 Task: Use Screen flow to show use case on Inmate activities custom object.
Action: Mouse moved to (824, 52)
Screenshot: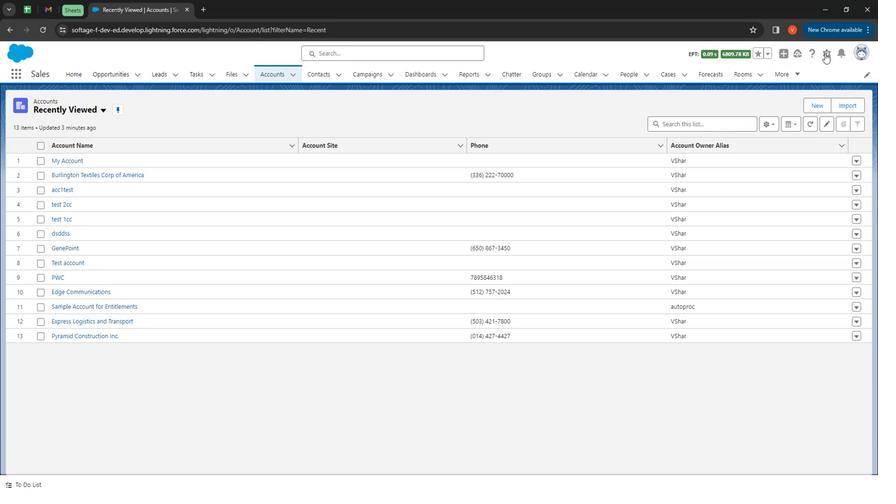 
Action: Mouse pressed left at (824, 52)
Screenshot: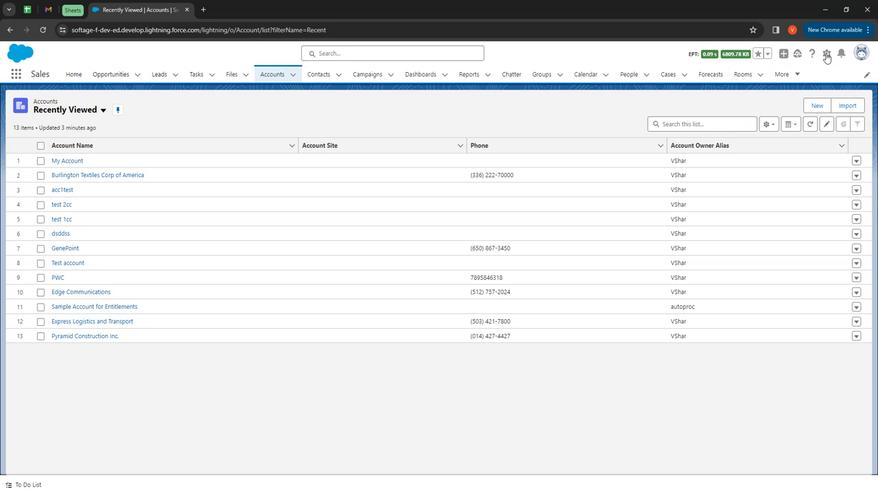 
Action: Mouse moved to (806, 82)
Screenshot: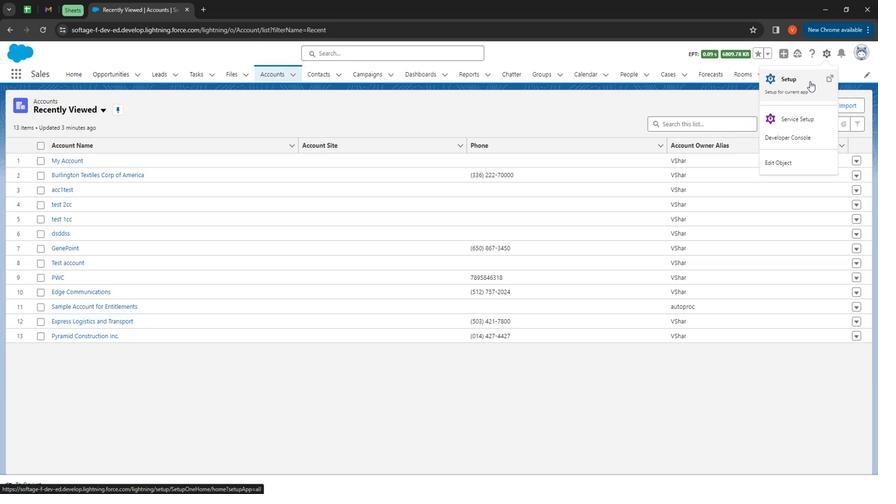 
Action: Mouse pressed left at (806, 82)
Screenshot: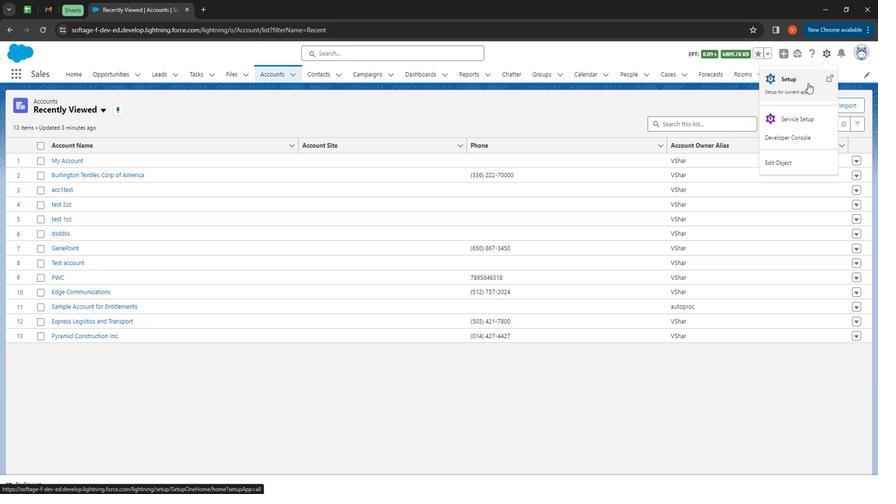 
Action: Mouse moved to (36, 101)
Screenshot: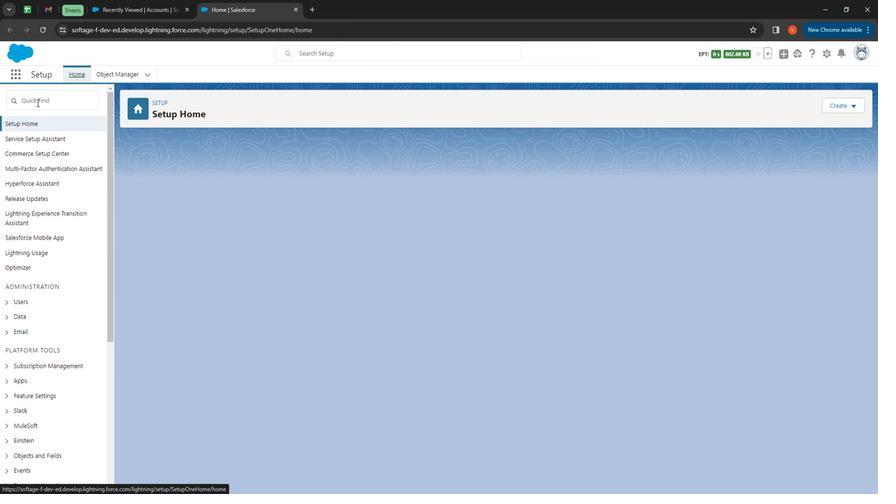 
Action: Mouse pressed left at (36, 101)
Screenshot: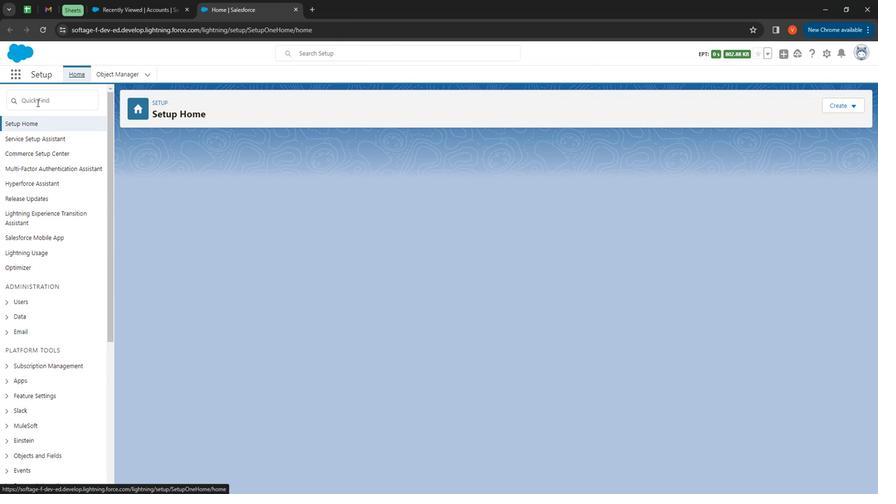 
Action: Mouse moved to (44, 102)
Screenshot: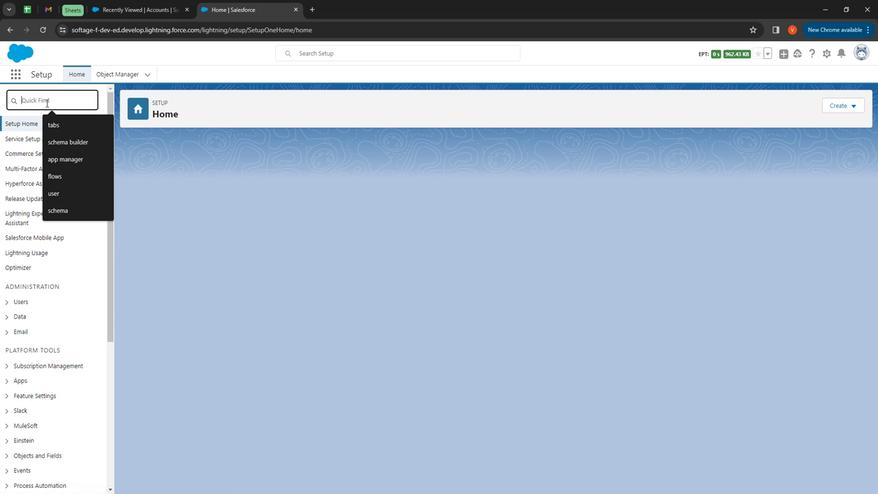 
Action: Key pressed flow
Screenshot: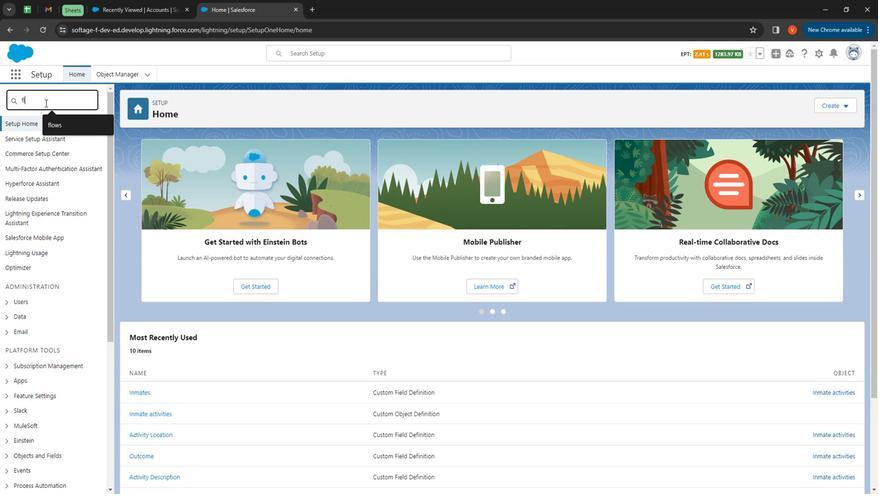 
Action: Mouse moved to (43, 131)
Screenshot: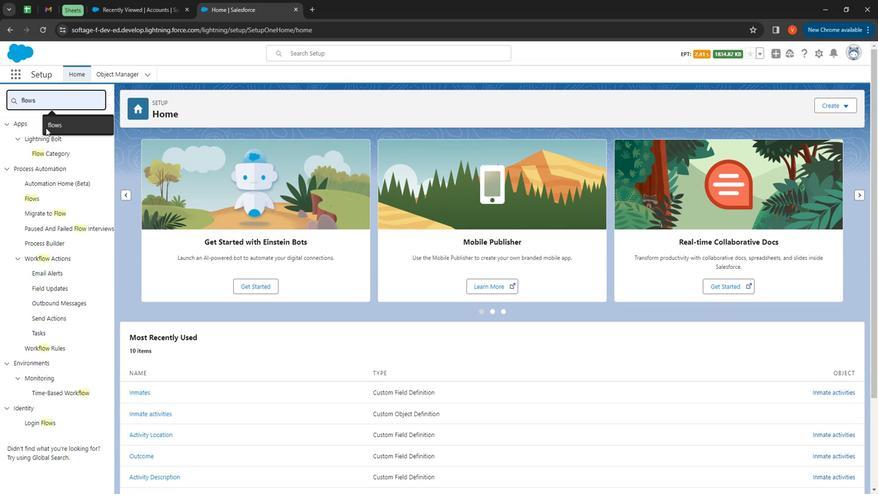 
Action: Key pressed s
Screenshot: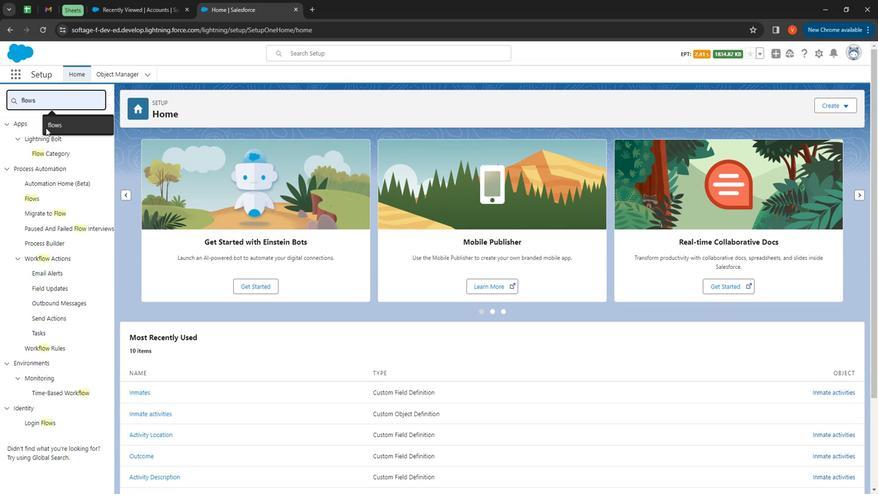 
Action: Mouse moved to (35, 135)
Screenshot: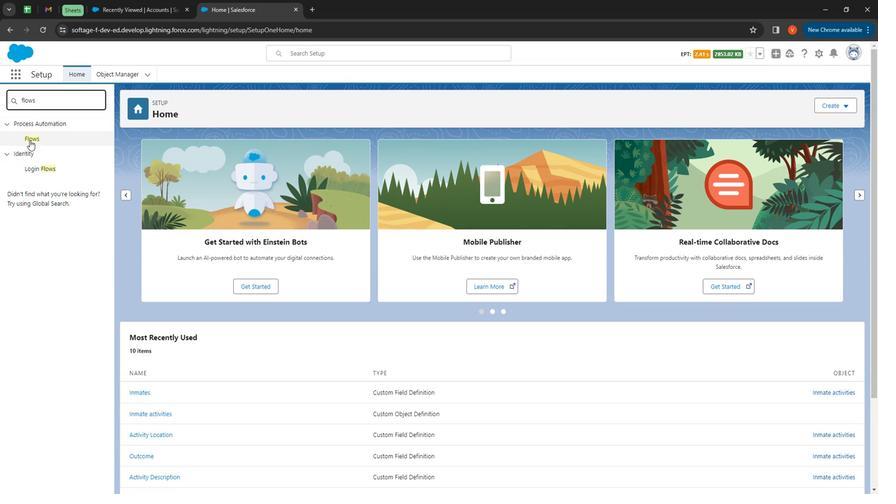 
Action: Mouse pressed left at (35, 135)
Screenshot: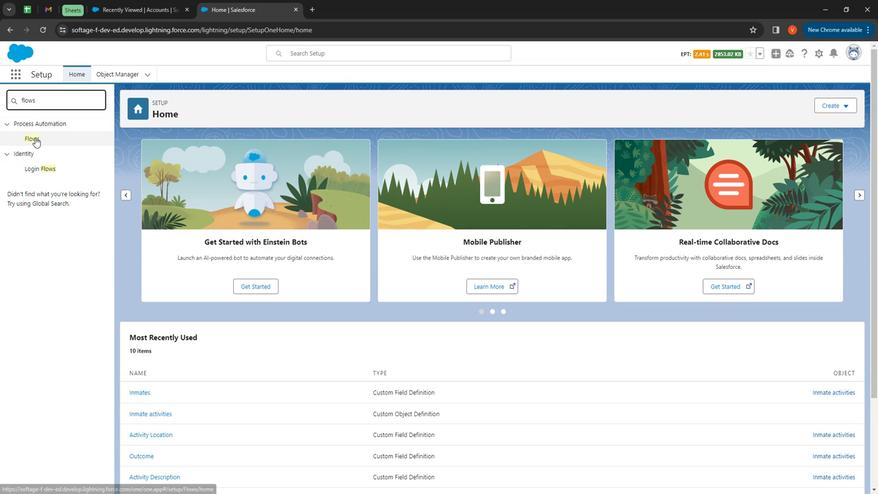 
Action: Mouse moved to (840, 108)
Screenshot: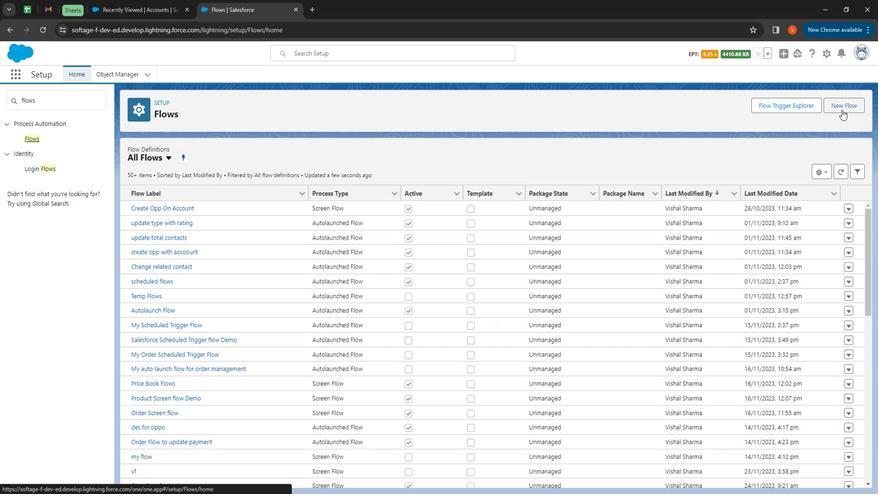 
Action: Mouse pressed left at (840, 108)
Screenshot: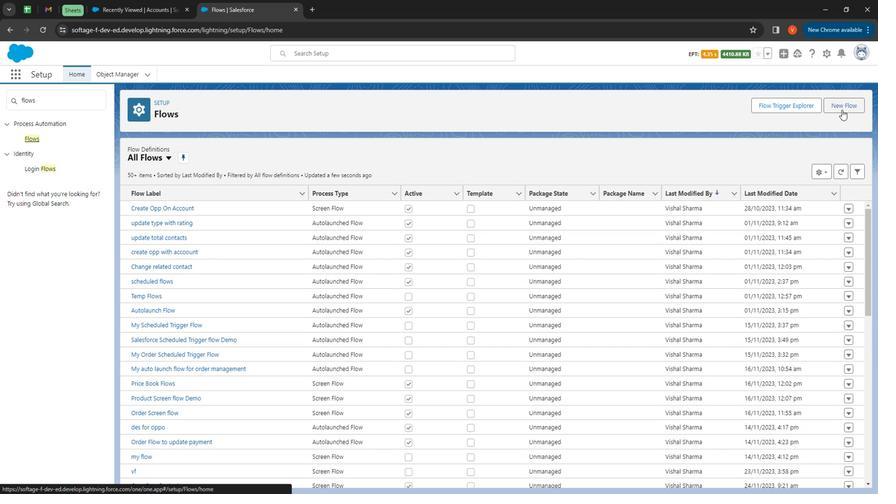 
Action: Mouse moved to (693, 365)
Screenshot: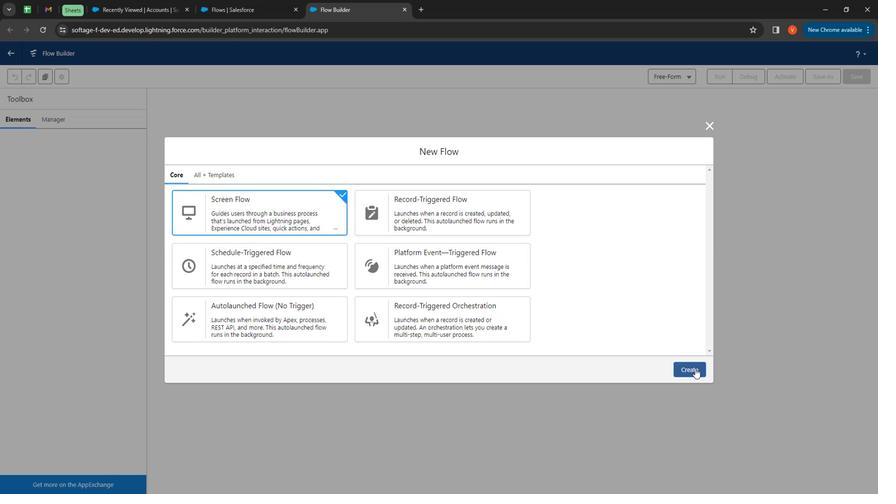 
Action: Mouse pressed left at (693, 365)
Screenshot: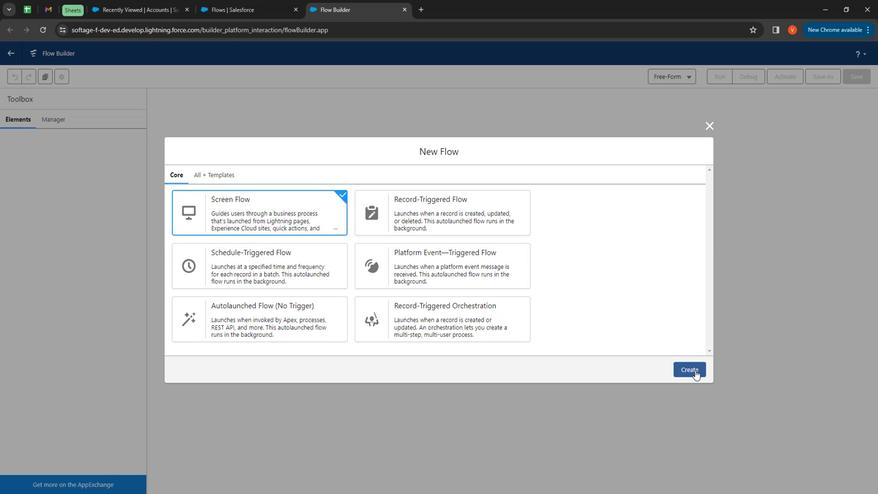 
Action: Mouse moved to (446, 166)
Screenshot: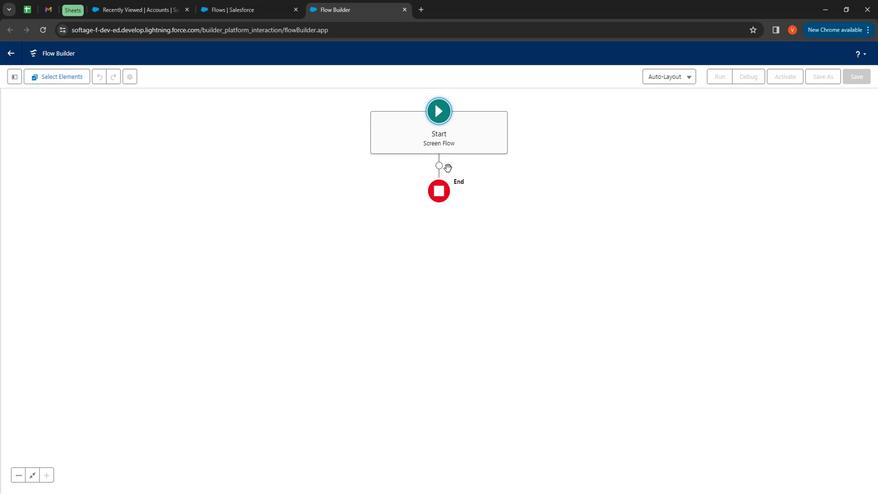 
Action: Mouse pressed left at (446, 166)
Screenshot: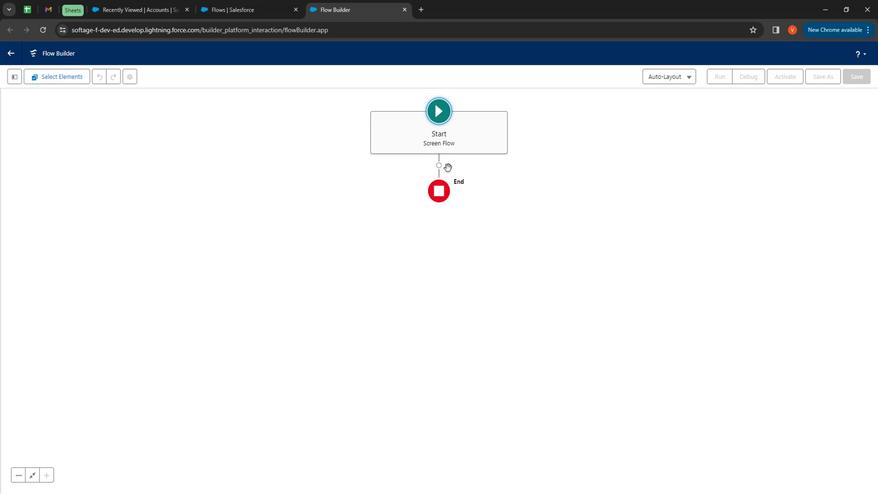 
Action: Mouse moved to (438, 164)
Screenshot: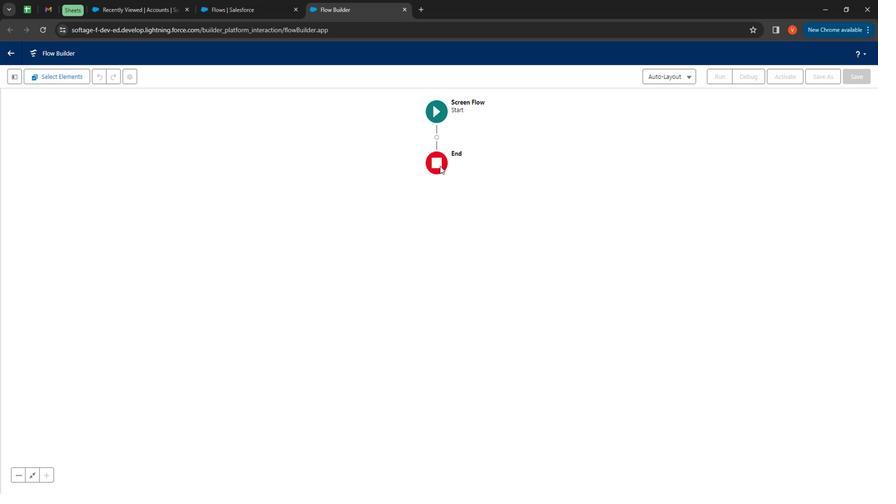 
Action: Mouse pressed left at (438, 164)
Screenshot: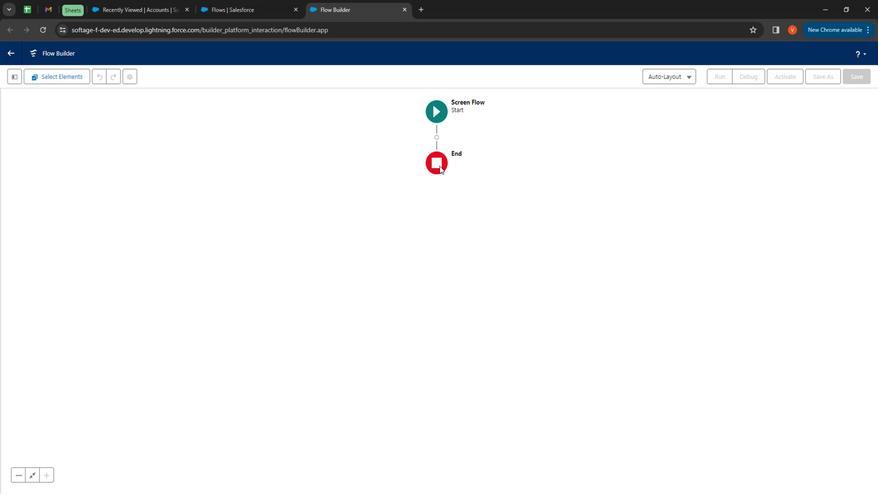 
Action: Mouse moved to (435, 137)
Screenshot: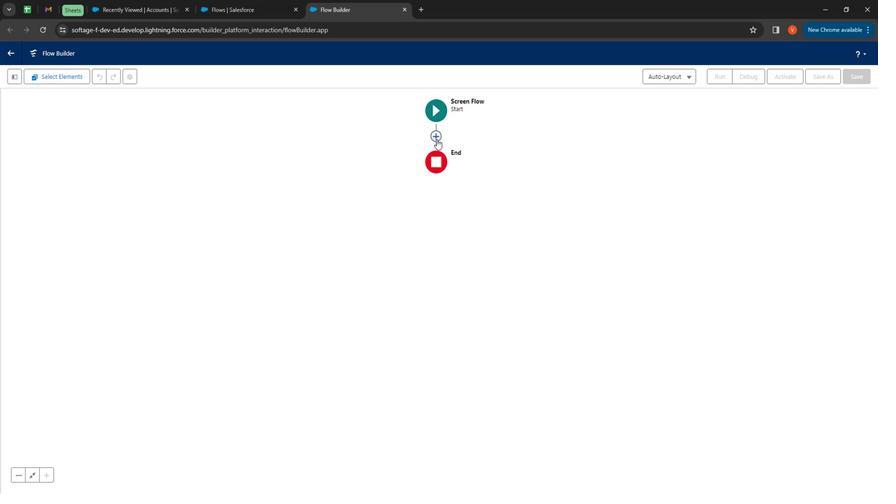 
Action: Mouse pressed left at (435, 137)
Screenshot: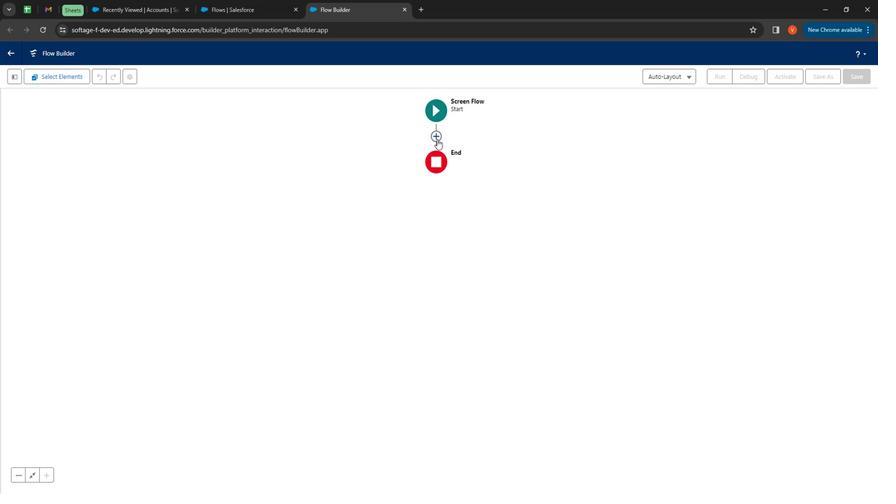 
Action: Mouse moved to (406, 205)
Screenshot: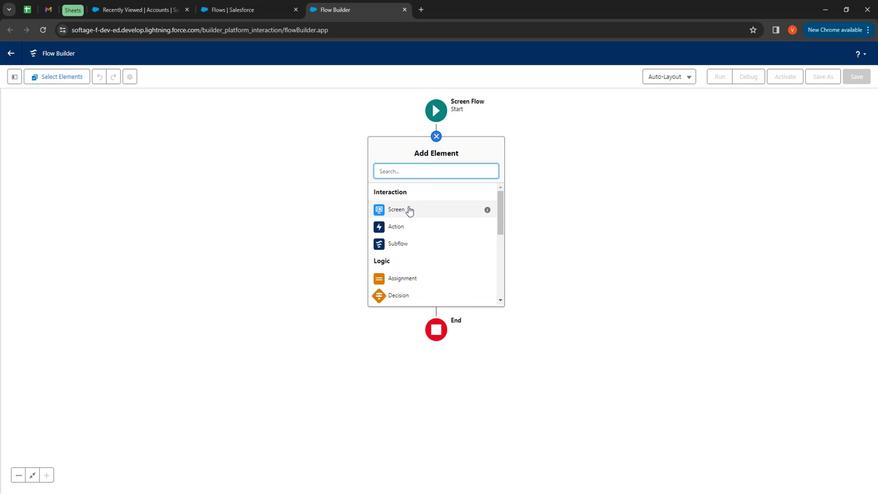 
Action: Mouse pressed left at (406, 205)
Screenshot: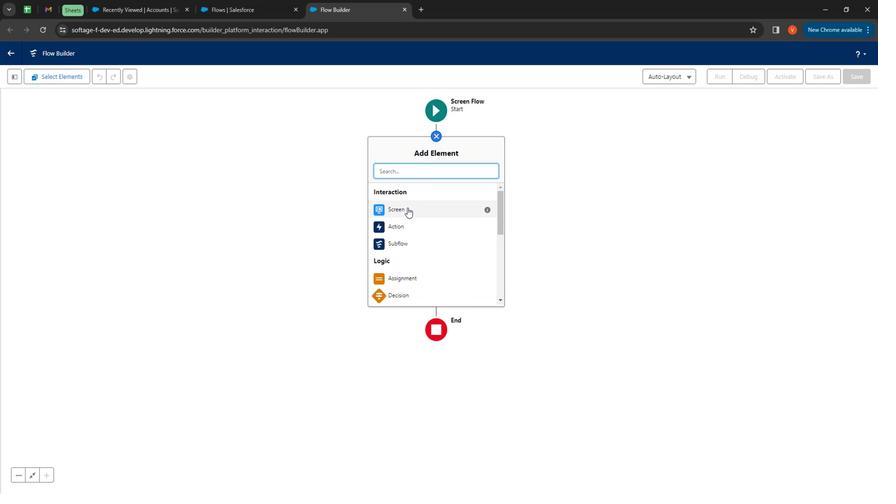 
Action: Mouse moved to (722, 159)
Screenshot: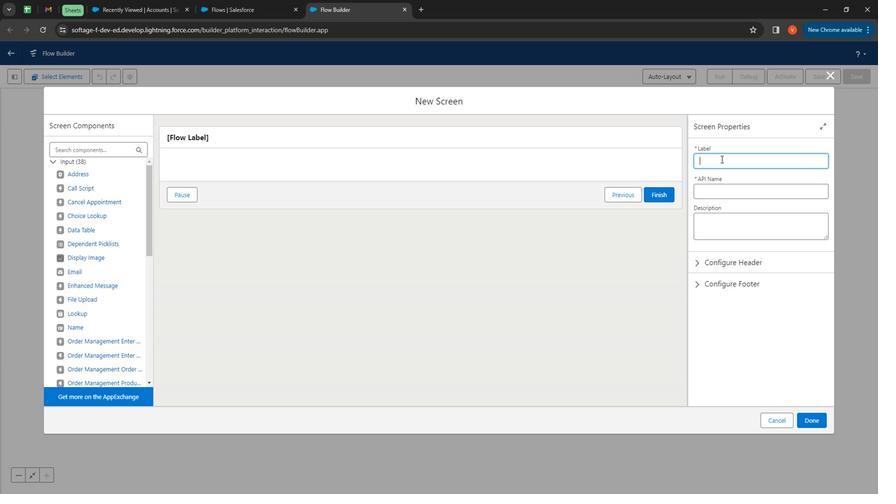 
Action: Mouse pressed left at (722, 159)
Screenshot: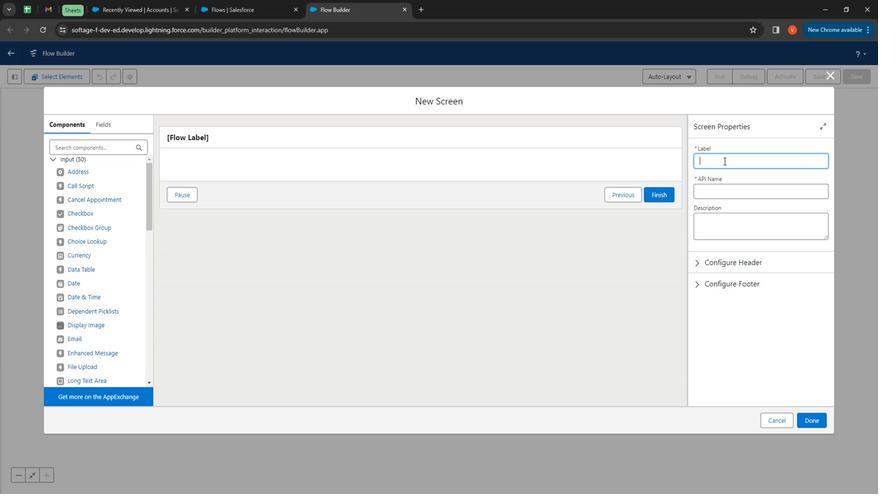 
Action: Key pressed <Key.shift>
Screenshot: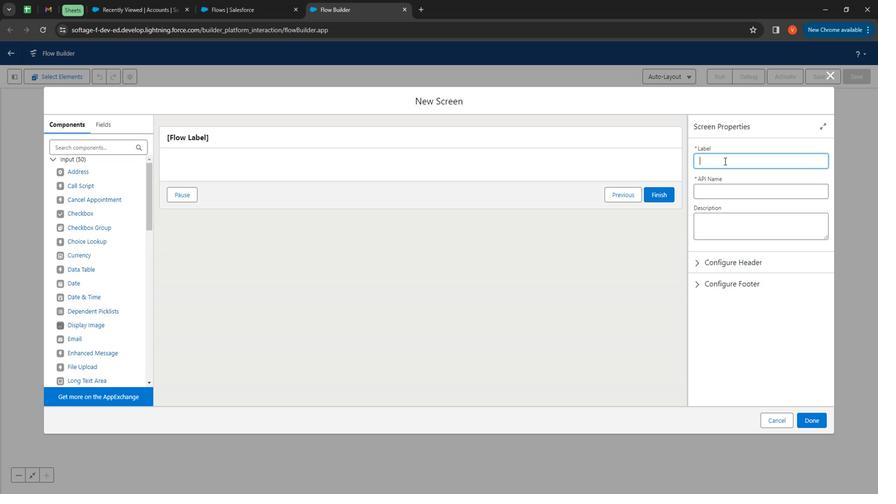 
Action: Mouse moved to (647, 135)
Screenshot: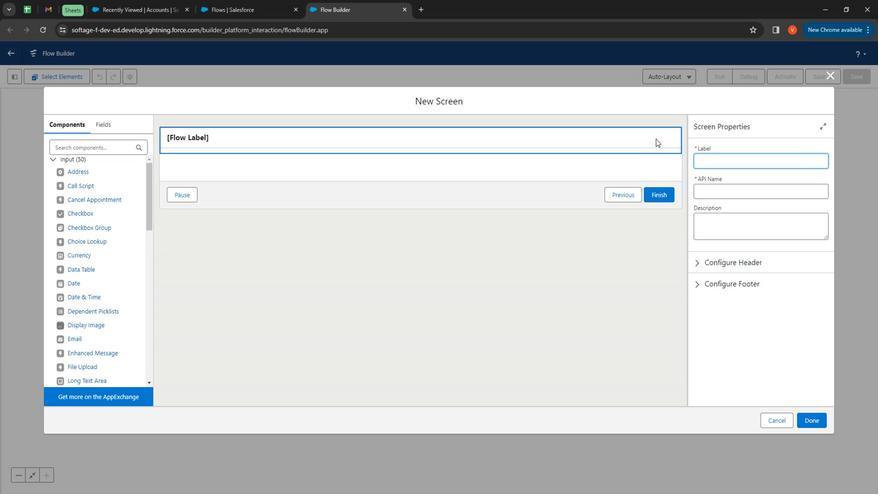 
Action: Key pressed <Key.shift><Key.shift><Key.shift><Key.shift><Key.shift><Key.shift><Key.shift><Key.shift><Key.shift>Inmate<Key.space>activities
Screenshot: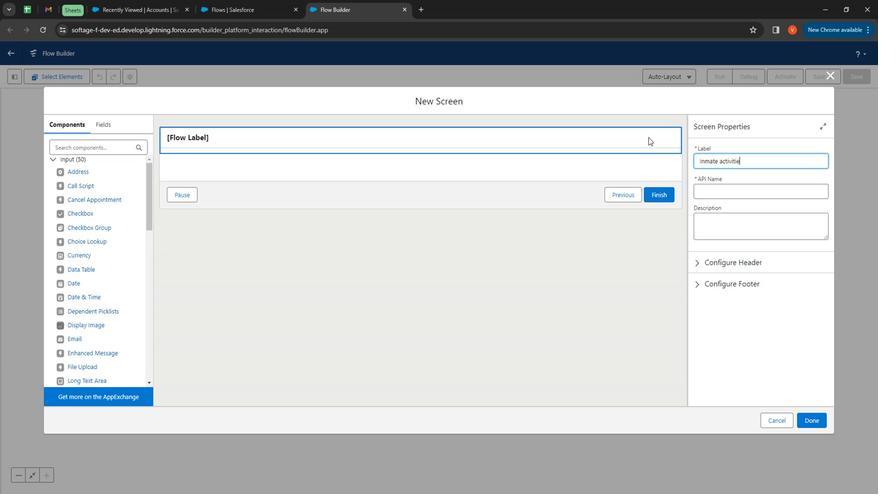 
Action: Mouse moved to (732, 186)
Screenshot: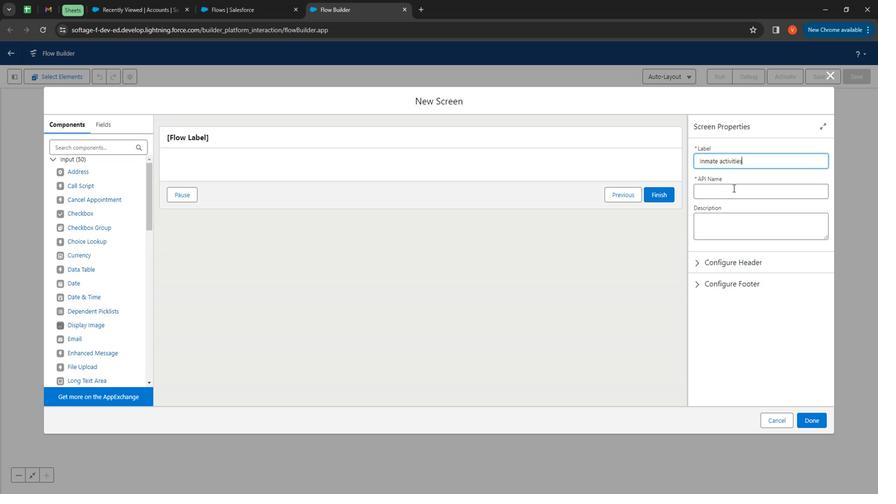 
Action: Mouse pressed left at (732, 186)
Screenshot: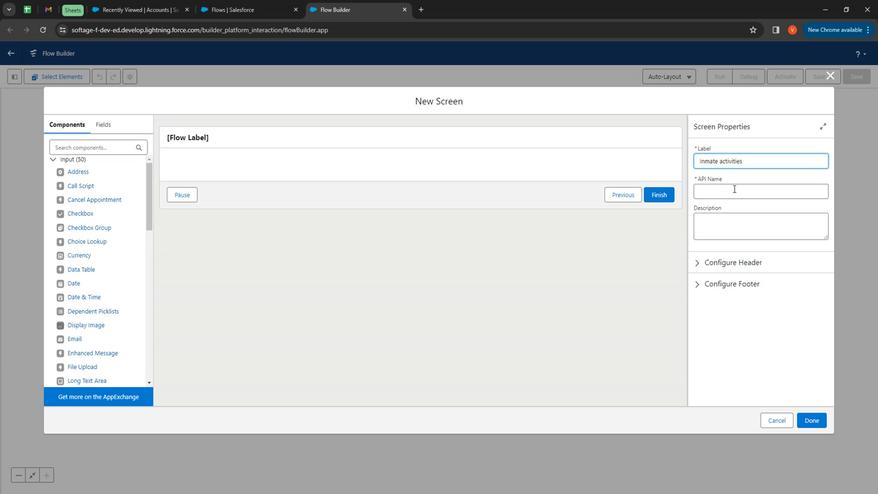 
Action: Mouse moved to (743, 220)
Screenshot: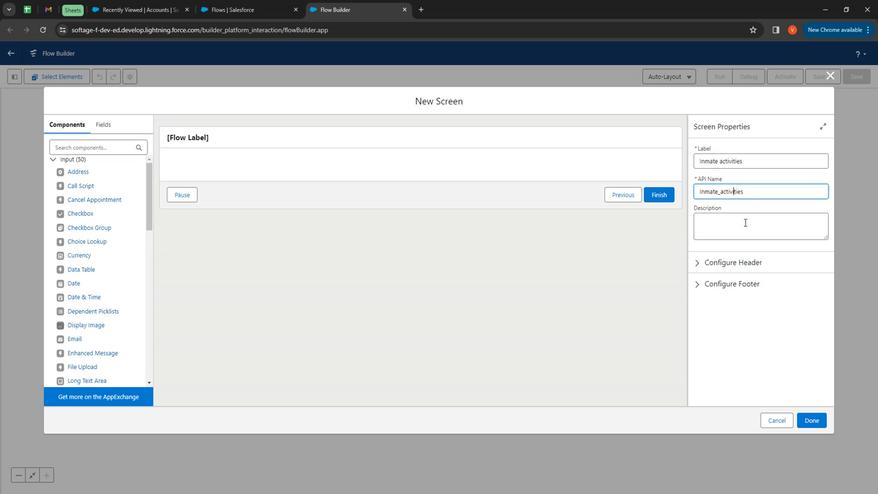 
Action: Mouse pressed left at (743, 220)
Screenshot: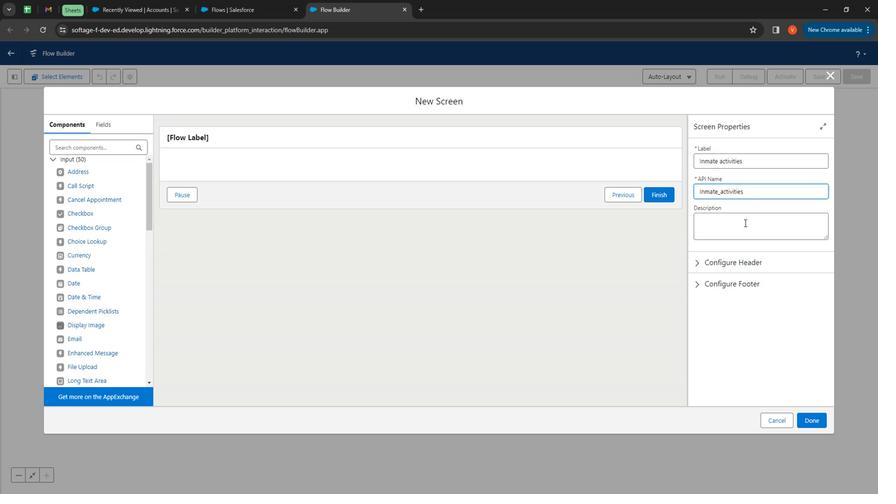 
Action: Mouse moved to (744, 221)
Screenshot: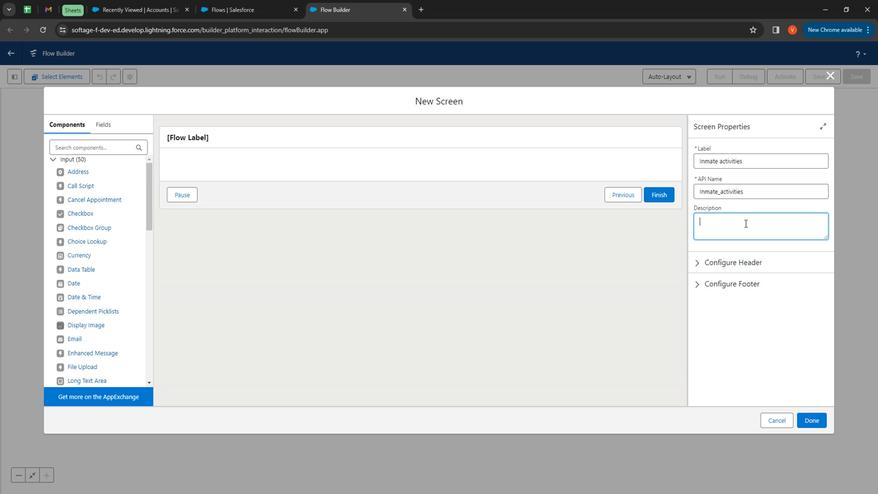 
Action: Key pressed <Key.shift>
Screenshot: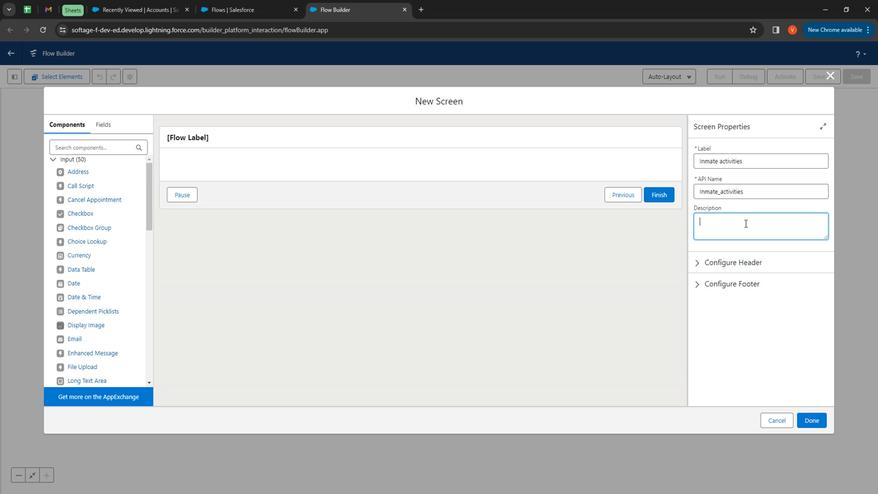 
Action: Mouse moved to (723, 207)
Screenshot: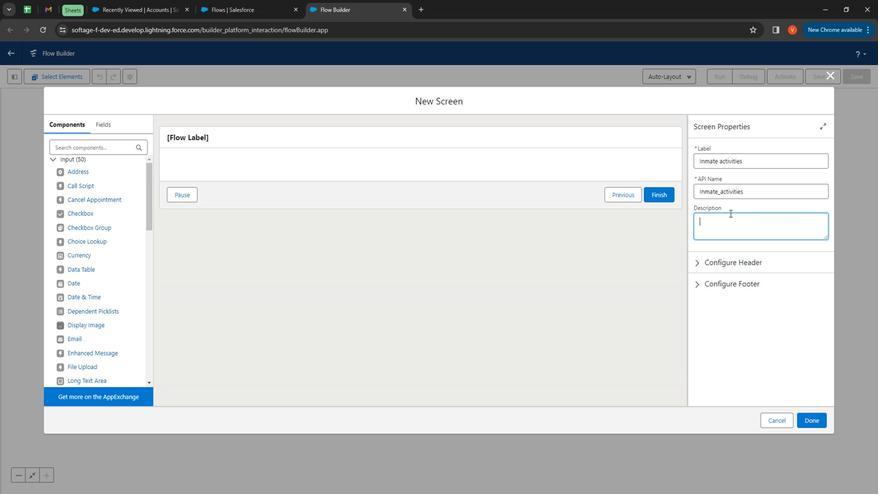
Action: Key pressed <Key.shift><Key.shift>Inmate<Key.space>activities<Key.space>screen<Key.space>component
Screenshot: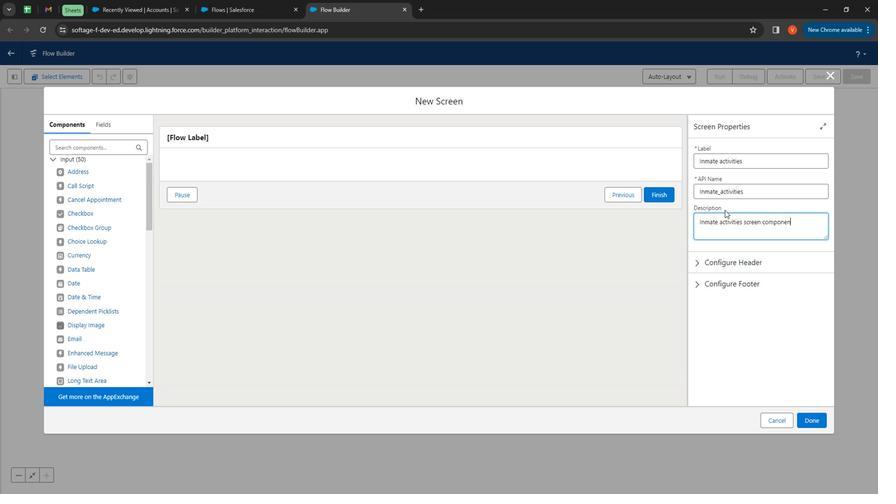 
Action: Mouse moved to (67, 145)
Screenshot: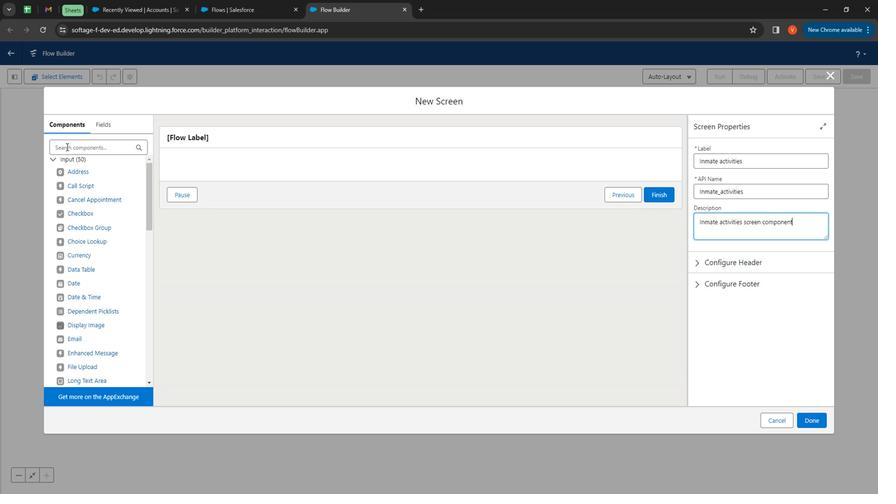 
Action: Mouse pressed left at (67, 145)
Screenshot: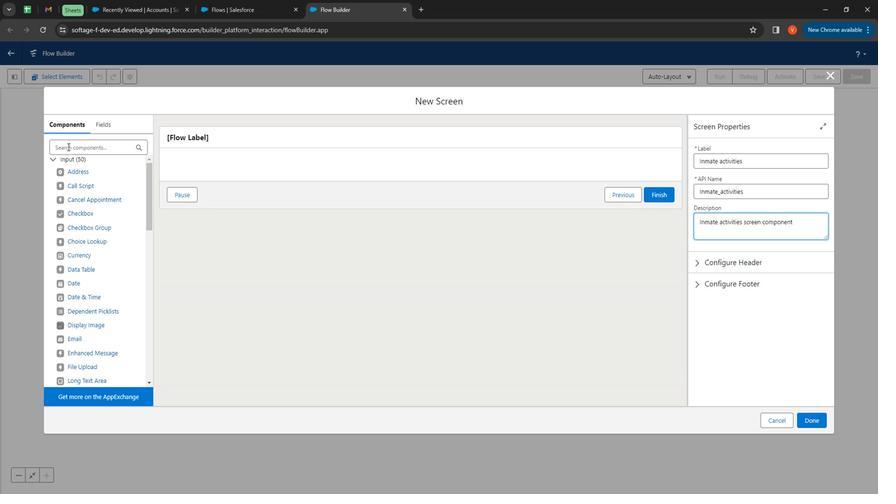 
Action: Mouse moved to (68, 145)
Screenshot: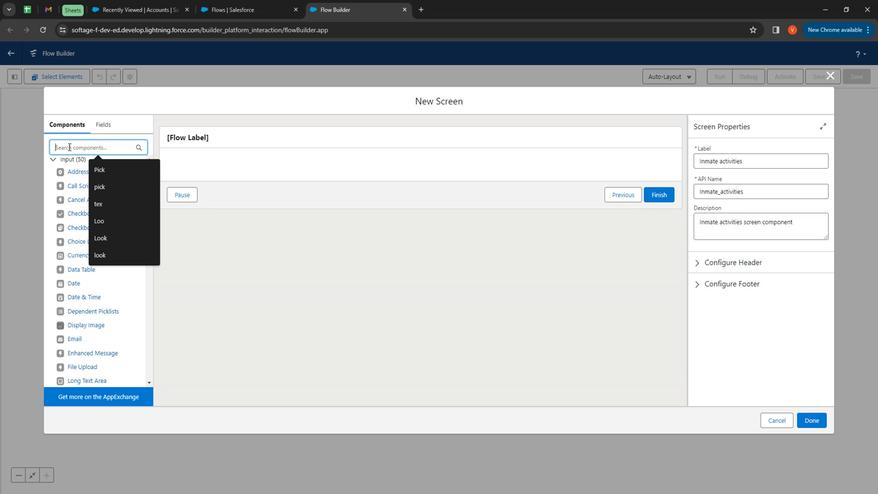 
Action: Key pressed <Key.shift><Key.shift><Key.shift><Key.shift><Key.shift><Key.shift><Key.shift><Key.shift><Key.shift><Key.shift><Key.shift><Key.shift><Key.shift><Key.shift><Key.shift><Key.shift><Key.shift><Key.shift><Key.shift><Key.shift><Key.shift><Key.shift><Key.shift><Key.shift><Key.shift><Key.shift><Key.shift><Key.shift><Key.shift><Key.shift>Long
Screenshot: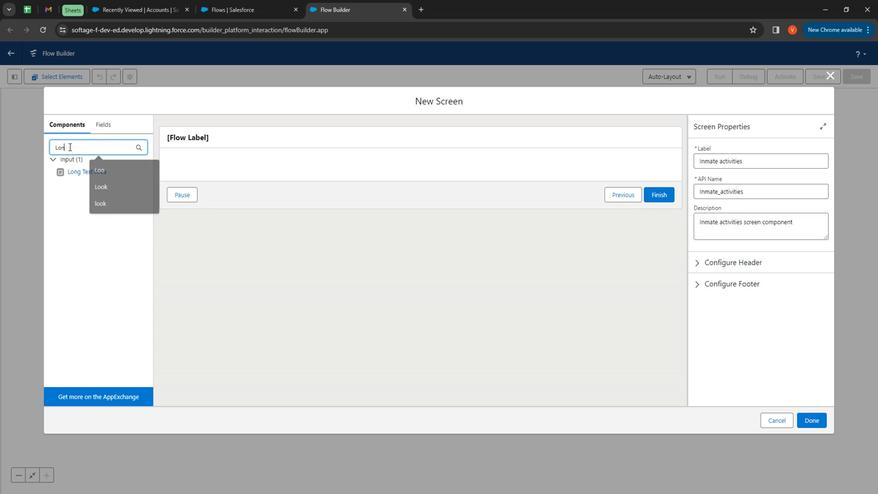 
Action: Mouse moved to (71, 167)
Screenshot: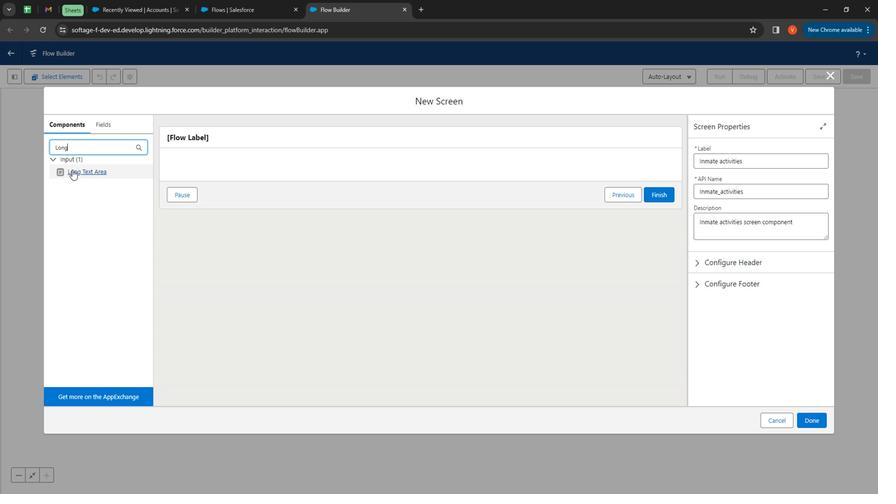 
Action: Mouse pressed left at (71, 167)
Screenshot: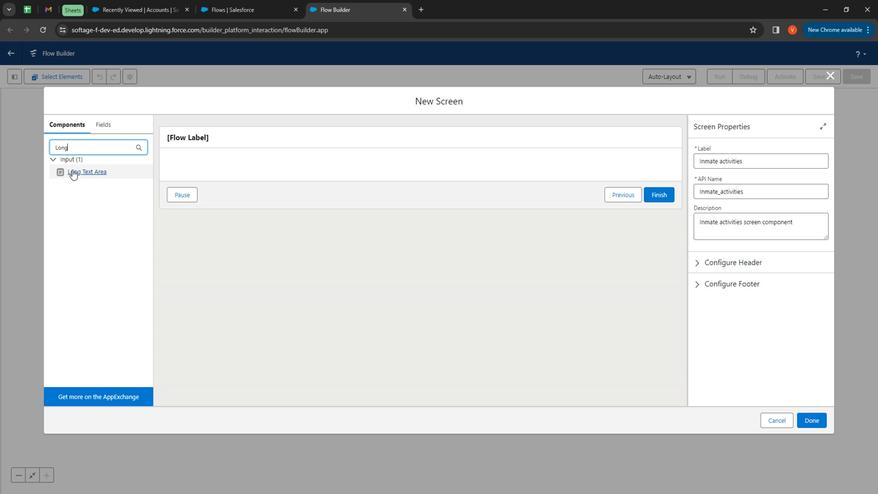 
Action: Mouse moved to (731, 157)
Screenshot: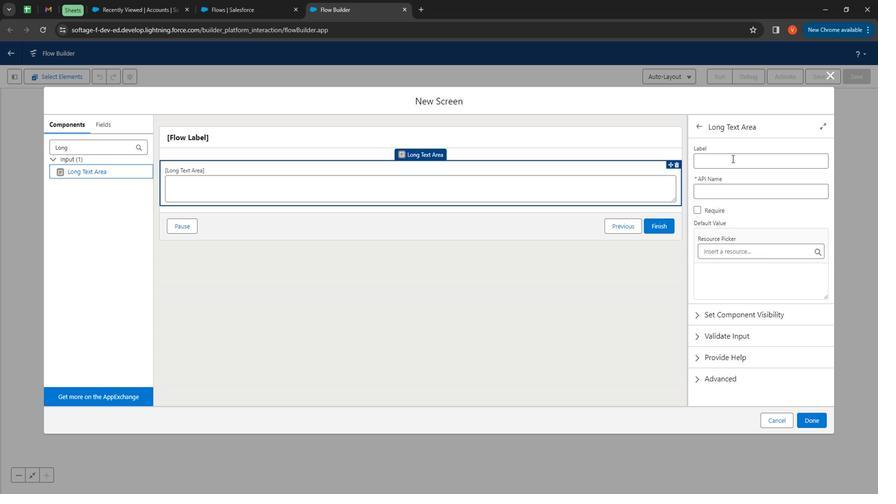 
Action: Mouse pressed left at (731, 157)
Screenshot: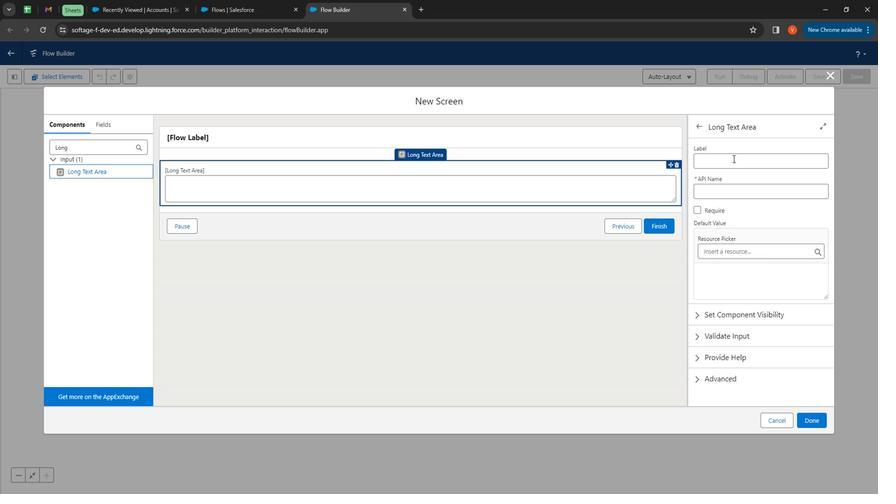 
Action: Key pressed <Key.shift>
Screenshot: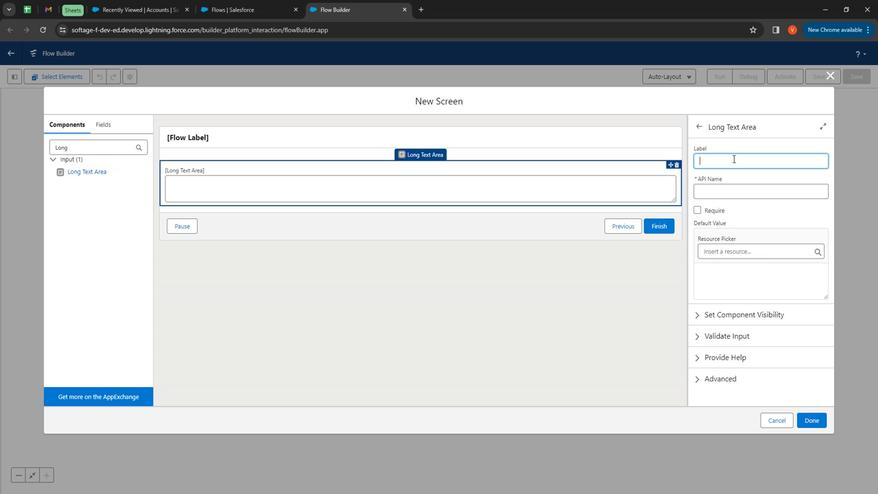 
Action: Mouse moved to (726, 148)
Screenshot: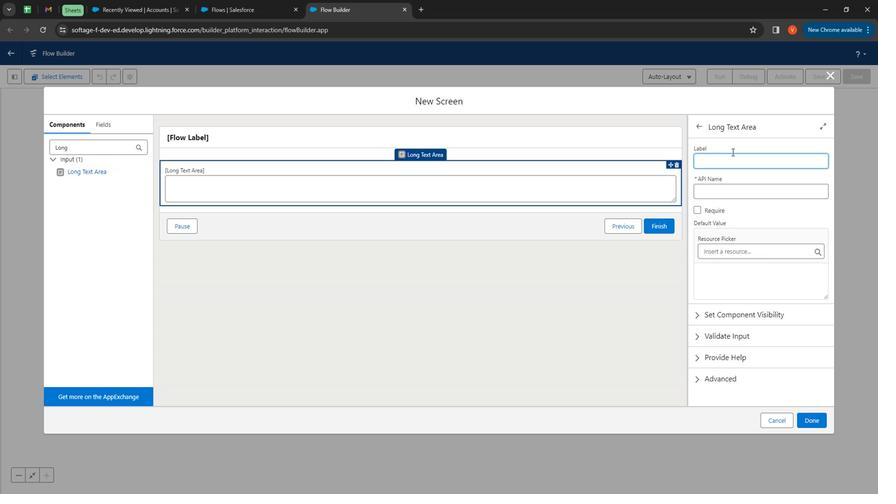 
Action: Key pressed Activity<Key.space><Key.shift>Description
Screenshot: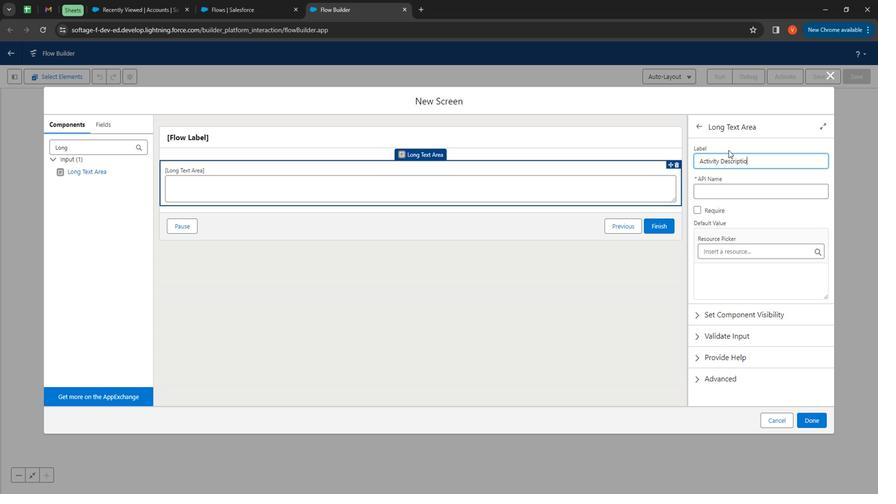 
Action: Mouse moved to (738, 196)
Screenshot: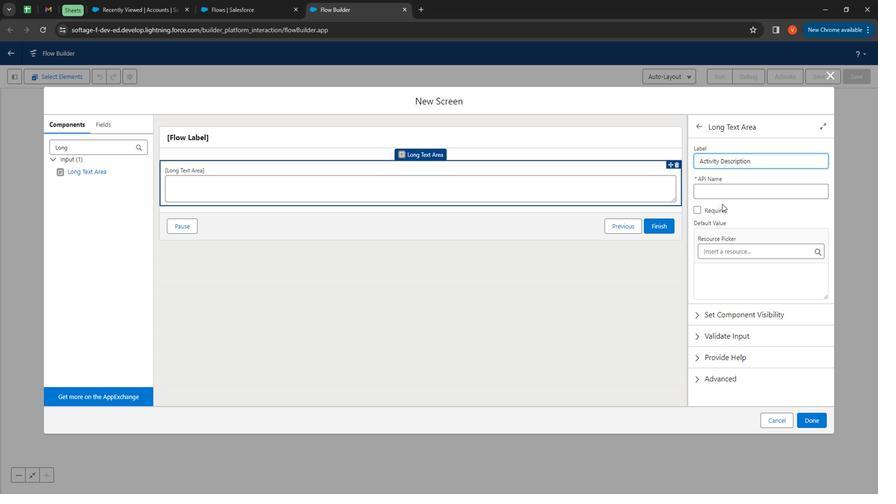 
Action: Mouse pressed left at (738, 196)
Screenshot: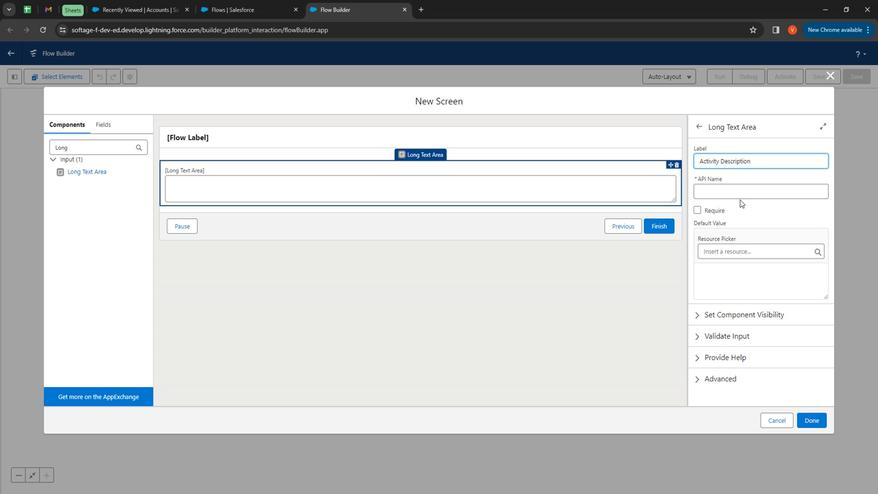 
Action: Mouse moved to (82, 146)
Screenshot: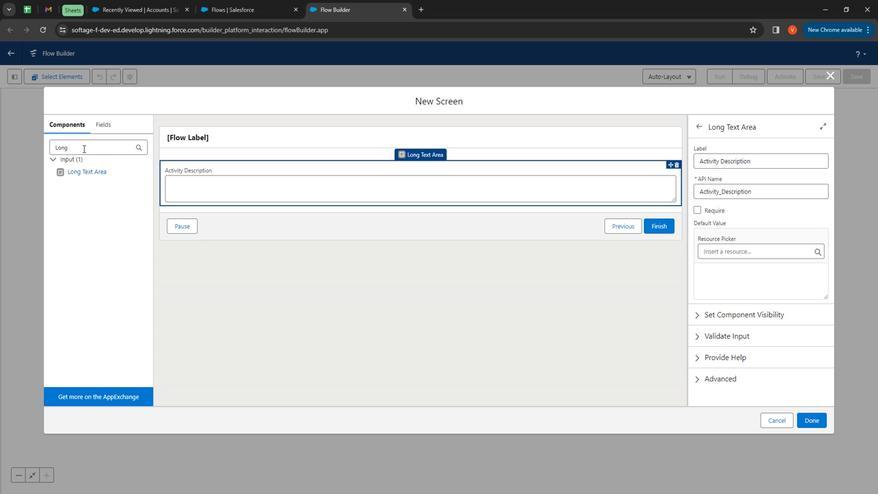 
Action: Mouse pressed left at (82, 146)
Screenshot: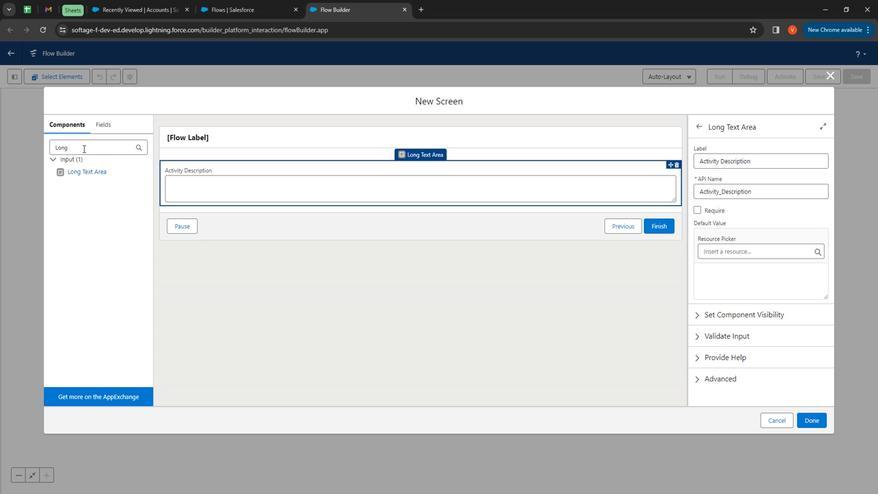
Action: Mouse pressed left at (82, 146)
Screenshot: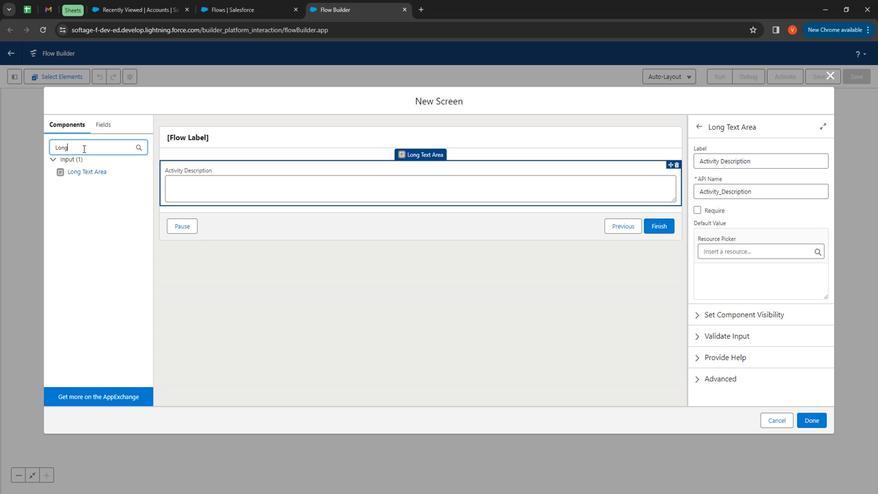 
Action: Key pressed <Key.shift><Key.shift><Key.shift><Key.shift><Key.shift><Key.shift><Key.shift><Key.shift><Key.shift><Key.shift><Key.shift><Key.shift><Key.shift><Key.shift><Key.shift><Key.shift>Ge
Screenshot: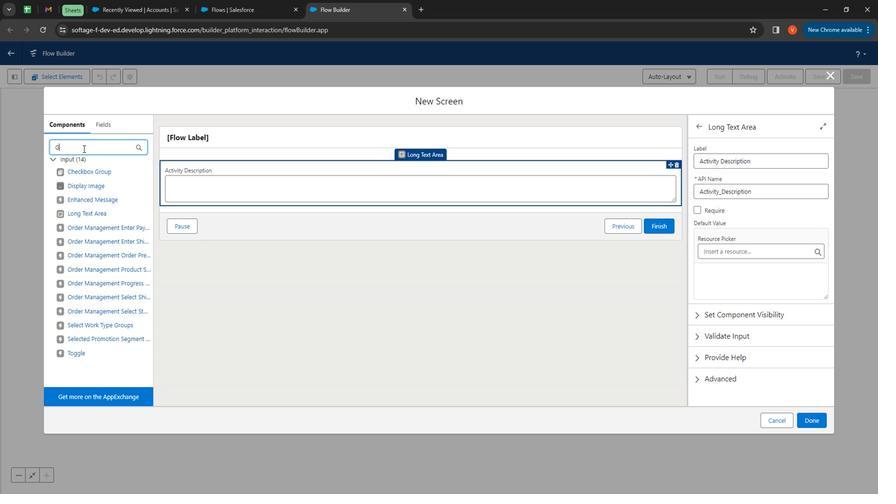 
Action: Mouse moved to (98, 152)
Screenshot: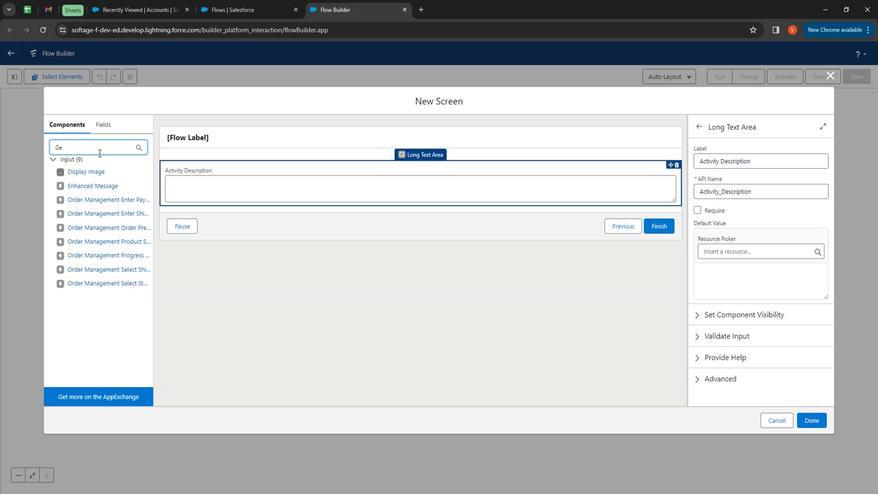 
Action: Key pressed o<Key.backspace><Key.backspace><Key.backspace><Key.backspace>loc<Key.backspace><Key.backspace><Key.backspace><Key.backspace>
Screenshot: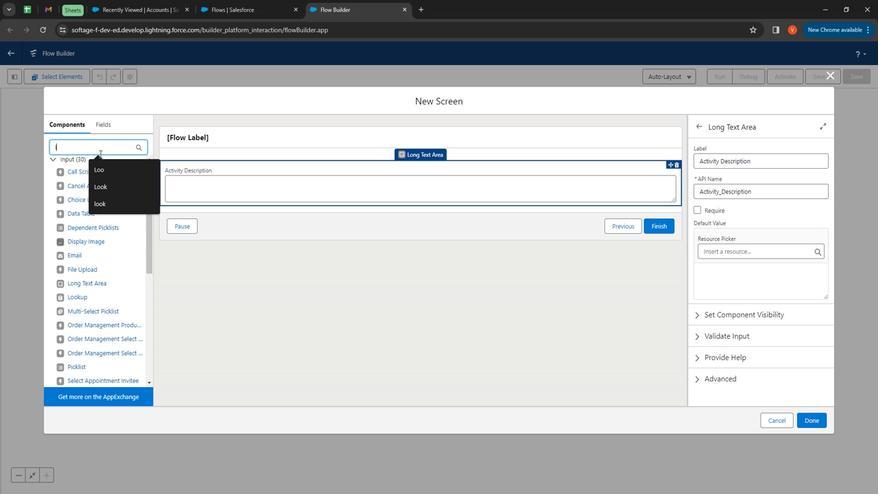 
Action: Mouse moved to (148, 190)
Screenshot: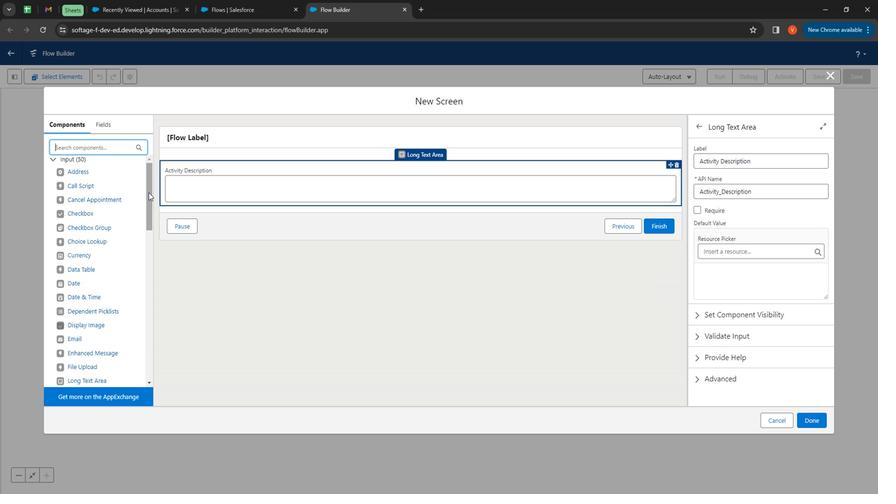 
Action: Mouse pressed left at (148, 190)
Screenshot: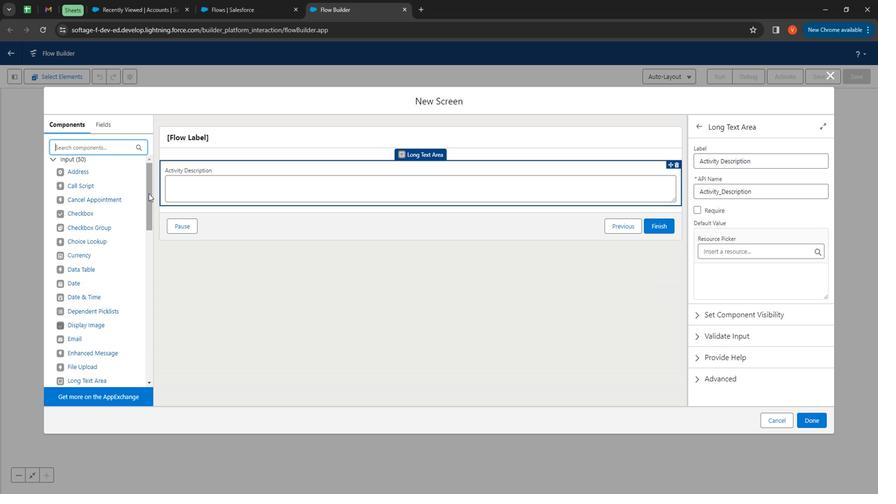
Action: Mouse moved to (101, 142)
Screenshot: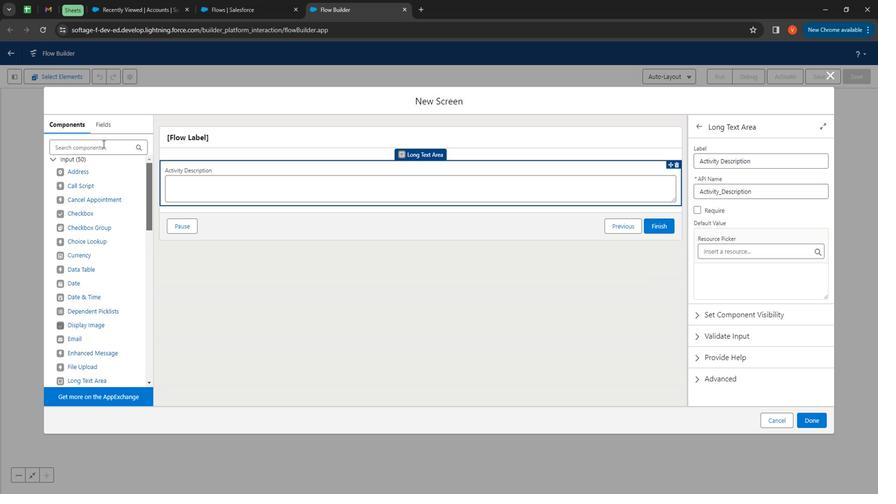 
Action: Mouse pressed left at (101, 142)
Screenshot: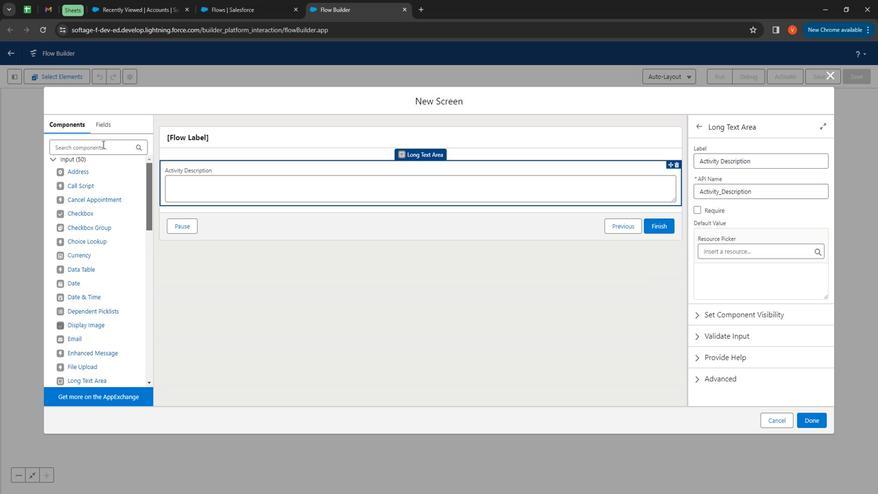 
Action: Mouse moved to (102, 144)
Screenshot: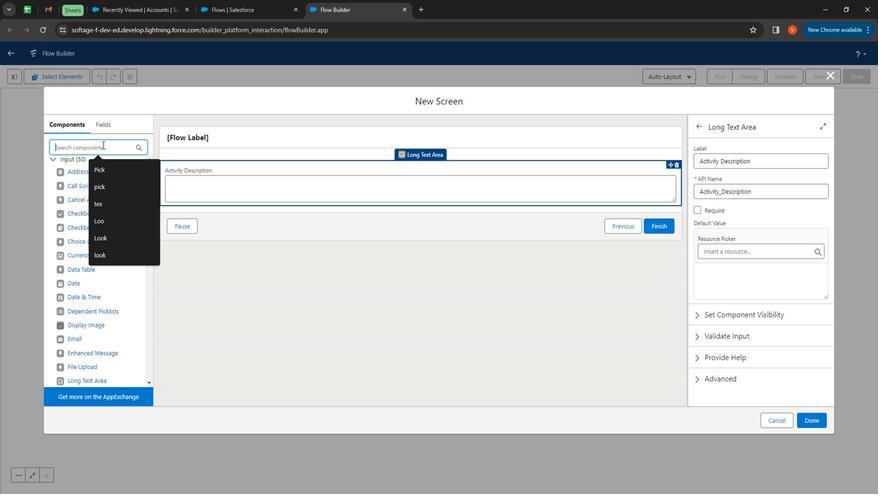 
Action: Key pressed <Key.shift><Key.shift><Key.shift><Key.shift><Key.shift><Key.shift><Key.shift><Key.shift><Key.shift><Key.shift><Key.shift><Key.shift><Key.shift><Key.shift><Key.shift><Key.shift><Key.shift><Key.shift><Key.shift><Key.shift><Key.shift><Key.shift><Key.shift><Key.shift><Key.shift><Key.shift><Key.shift><Key.shift><Key.shift><Key.shift><Key.shift><Key.shift><Key.shift><Key.shift><Key.shift><Key.shift><Key.shift><Key.shift><Key.shift>Pick
Screenshot: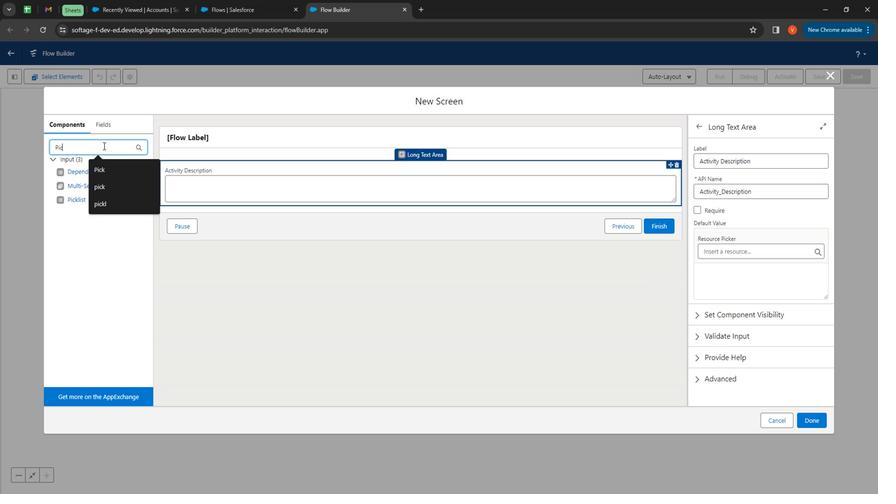 
Action: Mouse moved to (74, 201)
Screenshot: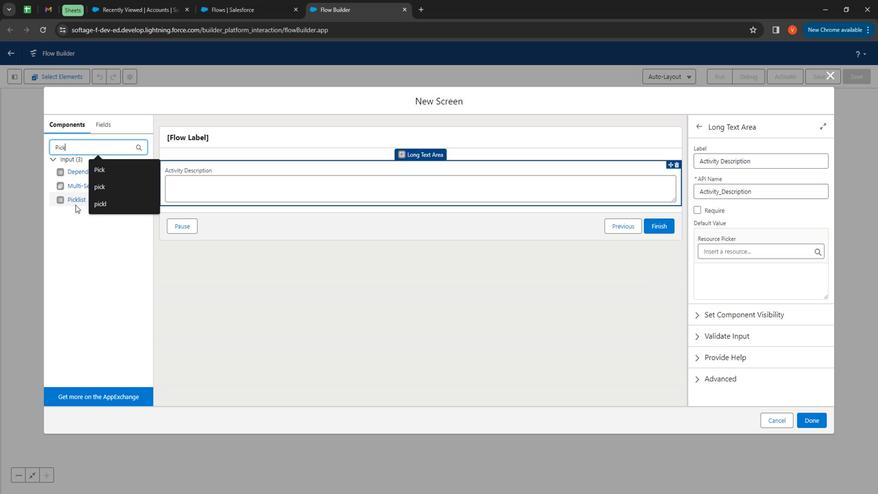 
Action: Mouse pressed left at (74, 201)
Screenshot: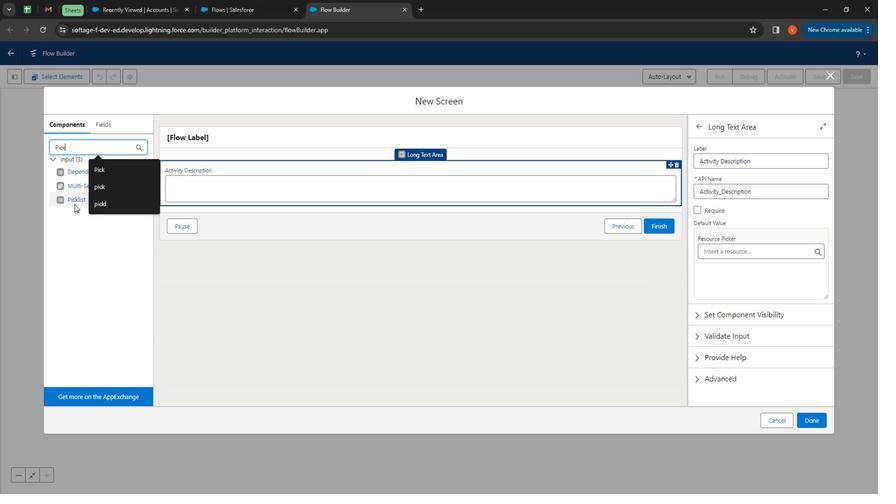
Action: Mouse moved to (730, 161)
Screenshot: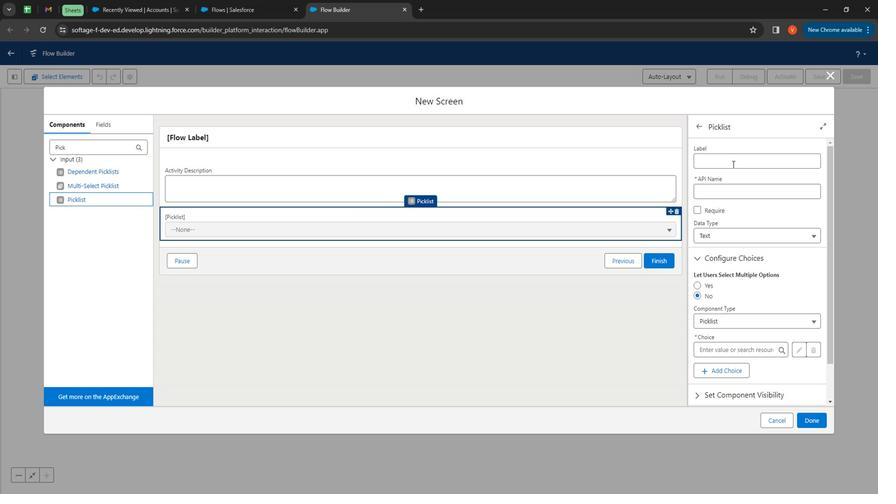 
Action: Mouse pressed left at (730, 161)
Screenshot: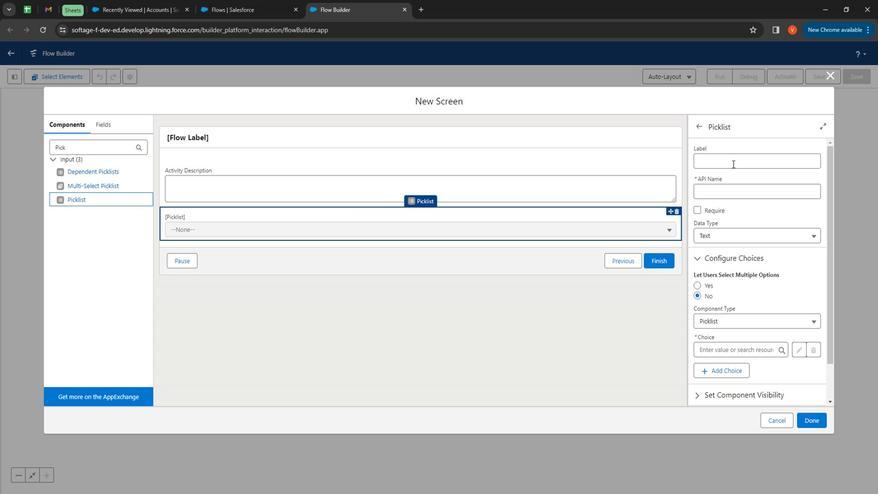 
Action: Mouse moved to (732, 162)
Screenshot: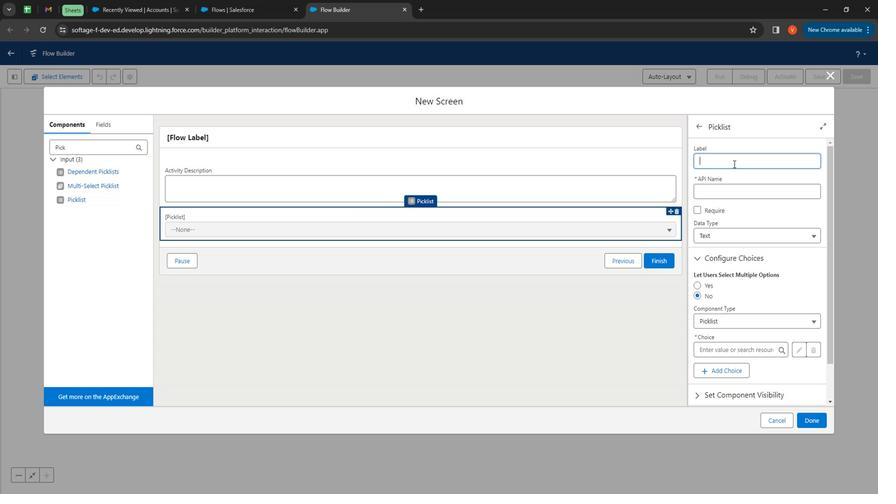 
Action: Key pressed <Key.shift>
Screenshot: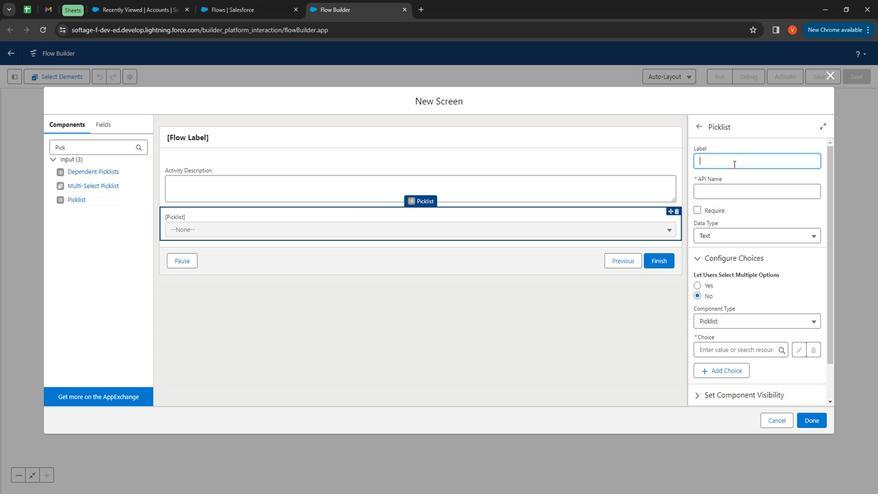 
Action: Mouse moved to (643, 98)
Screenshot: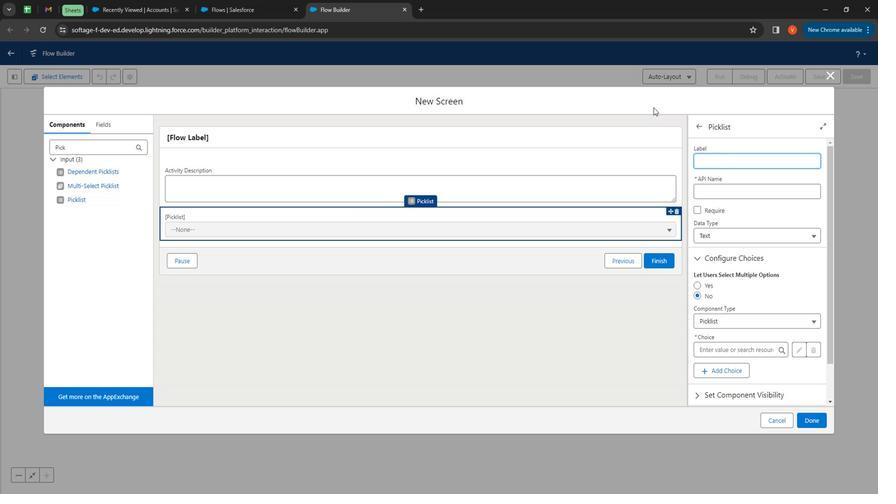 
Action: Key pressed <Key.shift><Key.shift><Key.shift><Key.shift><Key.shift><Key.shift><Key.shift><Key.shift>Activity<Key.space>type
Screenshot: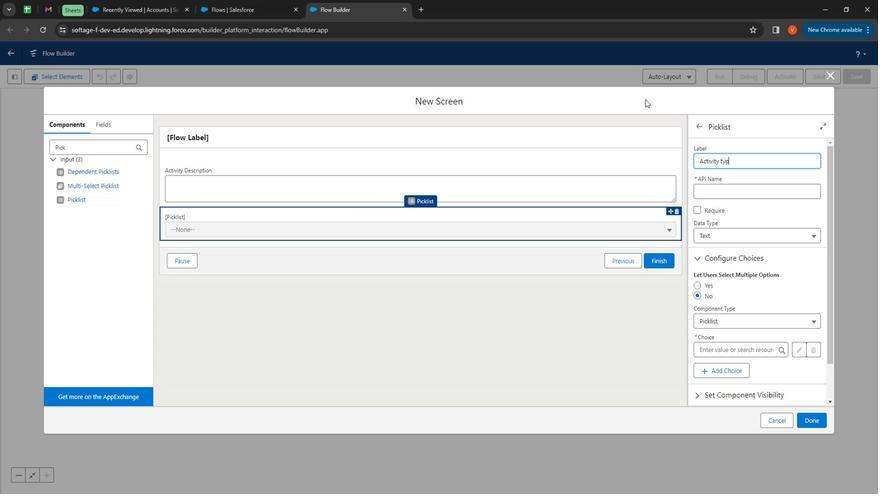 
Action: Mouse moved to (736, 189)
Screenshot: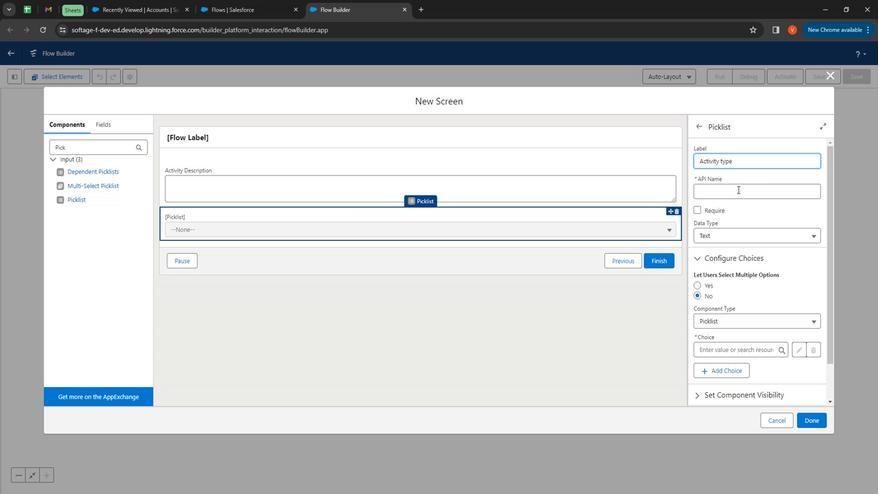 
Action: Mouse pressed left at (736, 189)
Screenshot: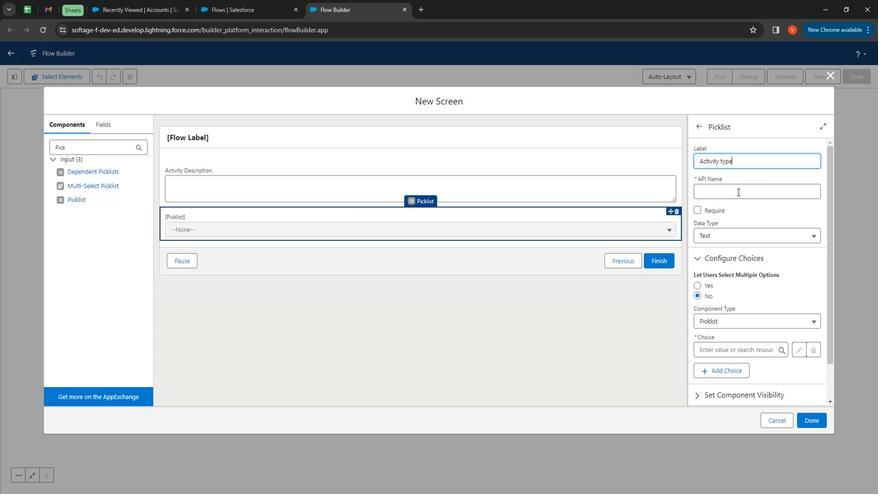 
Action: Mouse moved to (742, 350)
Screenshot: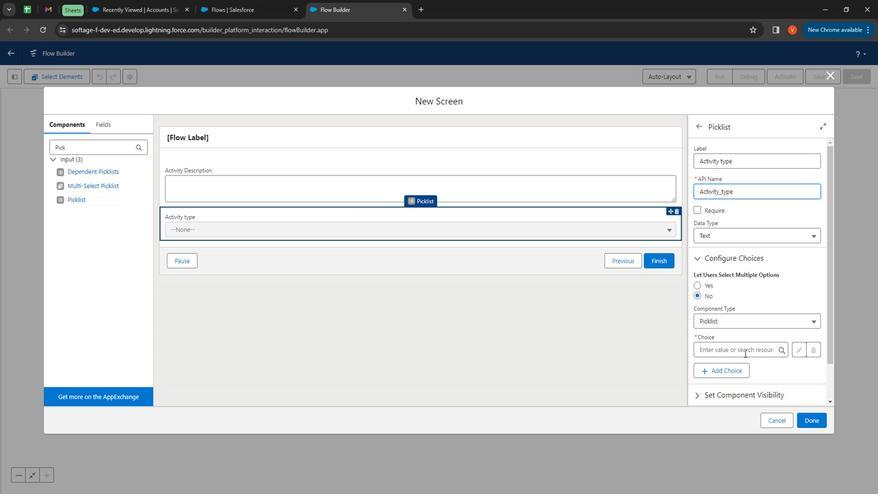 
Action: Mouse pressed left at (742, 350)
Screenshot: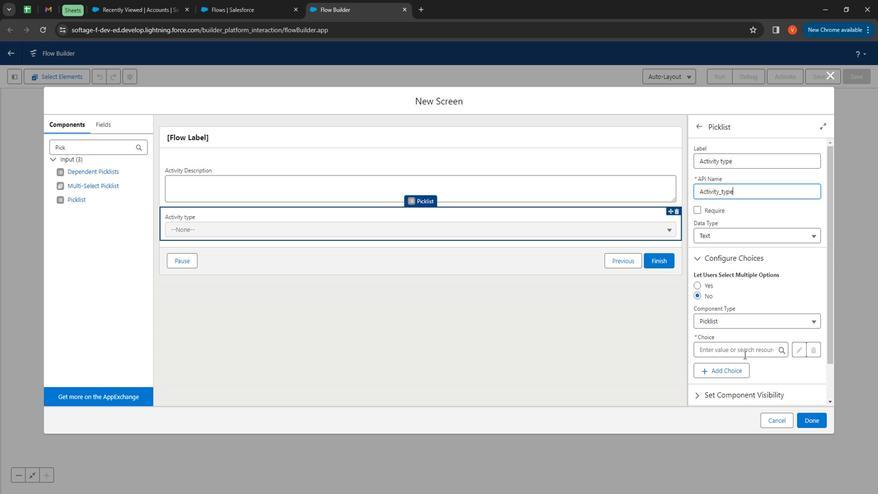 
Action: Mouse moved to (741, 364)
Screenshot: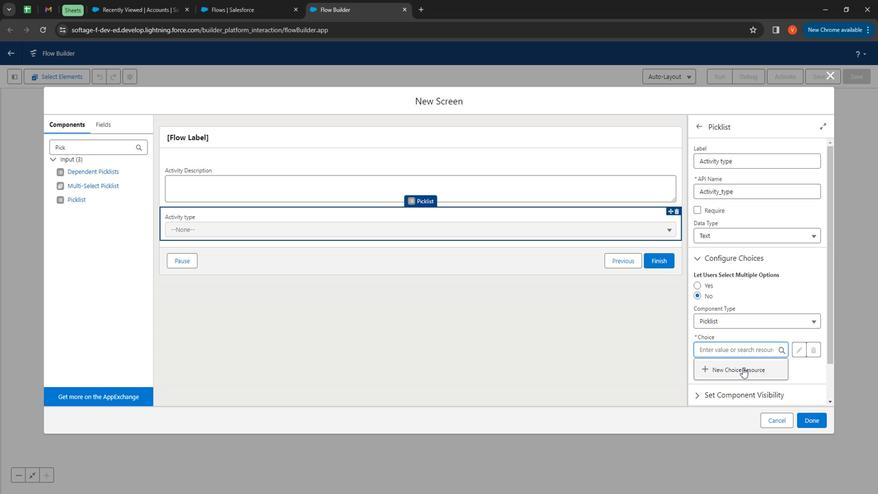 
Action: Mouse pressed left at (741, 364)
Screenshot: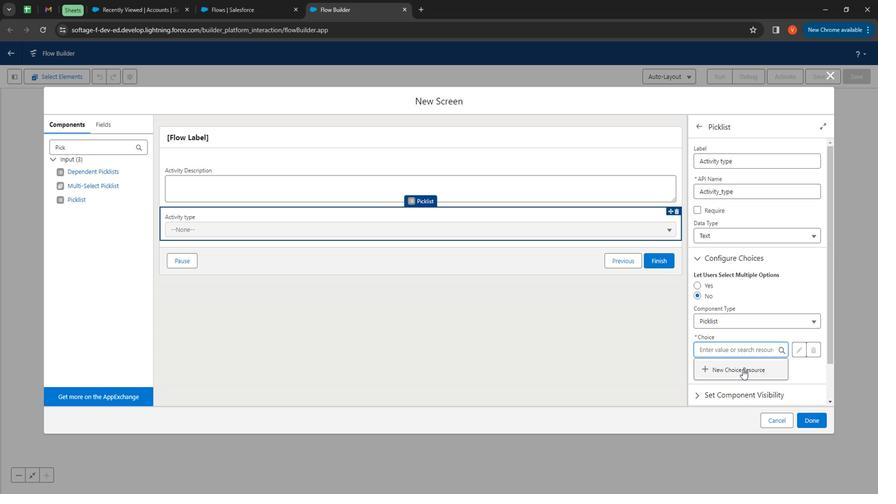 
Action: Mouse moved to (333, 221)
Screenshot: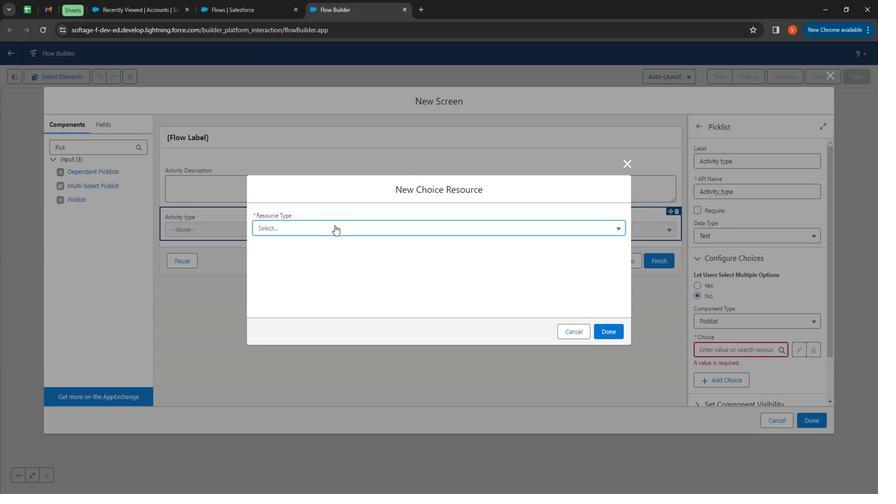 
Action: Mouse pressed left at (333, 221)
Screenshot: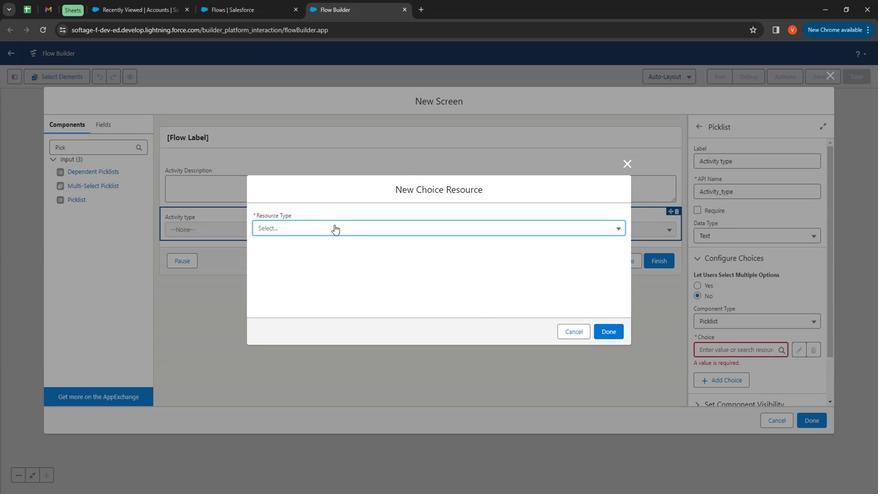 
Action: Mouse moved to (309, 315)
Screenshot: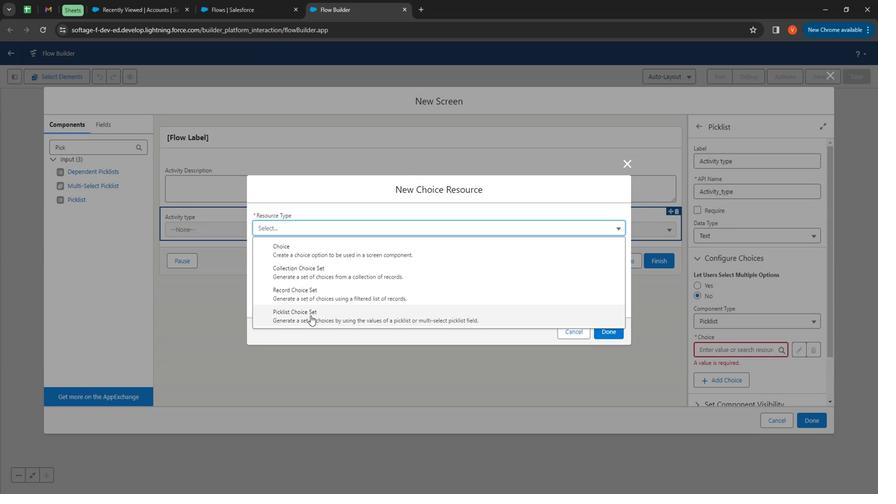 
Action: Mouse pressed left at (309, 315)
Screenshot: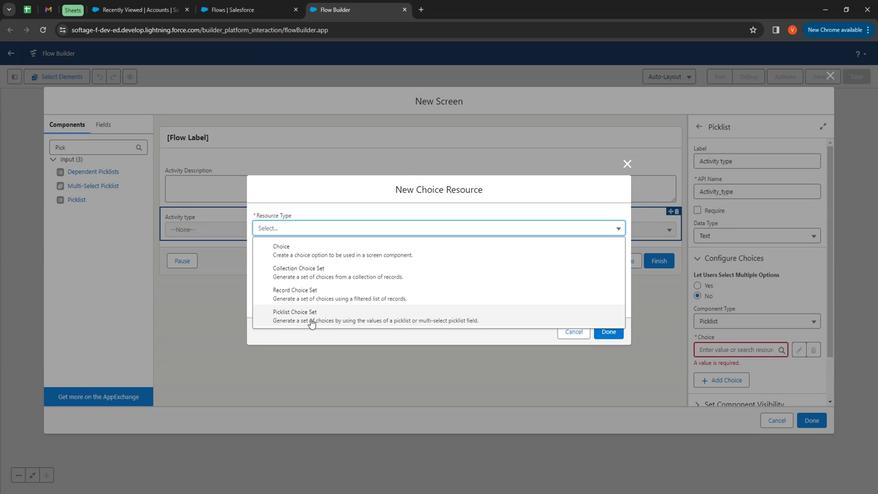 
Action: Mouse moved to (269, 248)
Screenshot: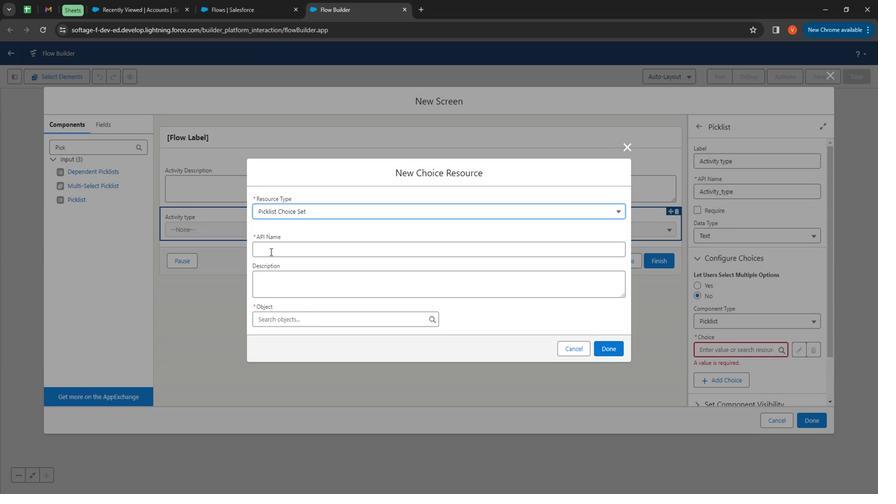 
Action: Mouse pressed left at (269, 248)
Screenshot: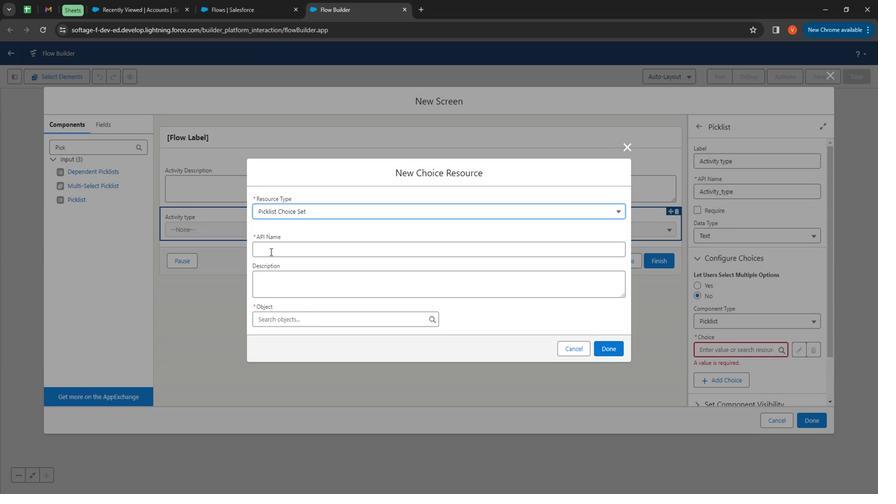 
Action: Mouse moved to (268, 248)
Screenshot: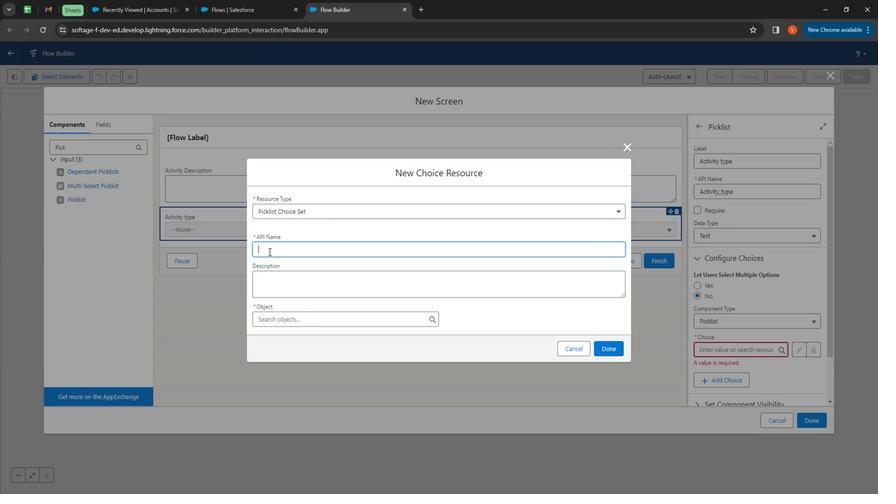 
Action: Key pressed activity<Key.space>type
Screenshot: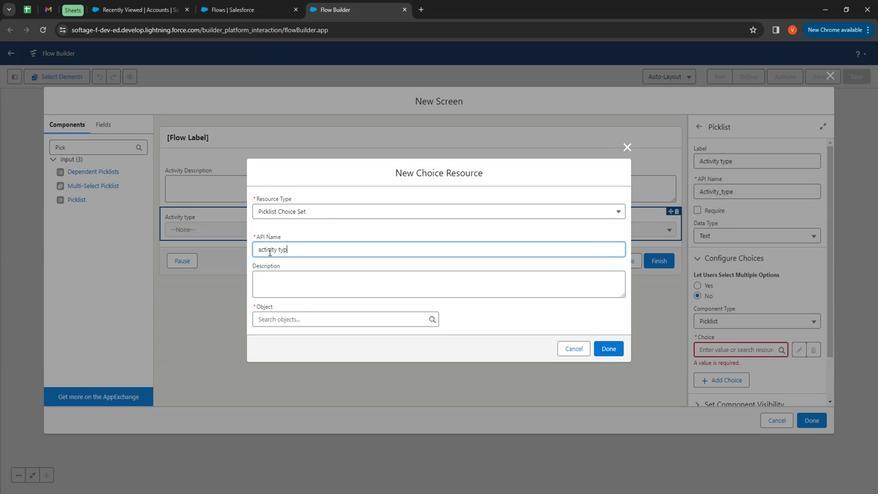 
Action: Mouse moved to (266, 275)
Screenshot: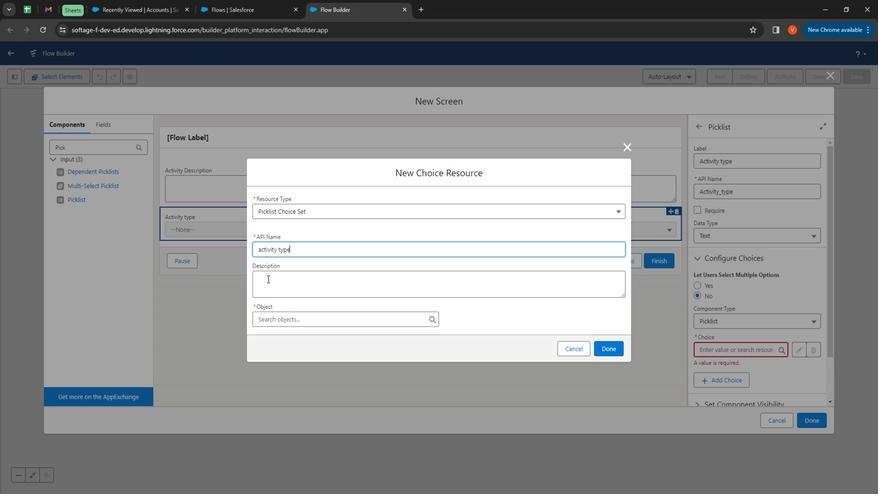 
Action: Mouse pressed left at (266, 275)
Screenshot: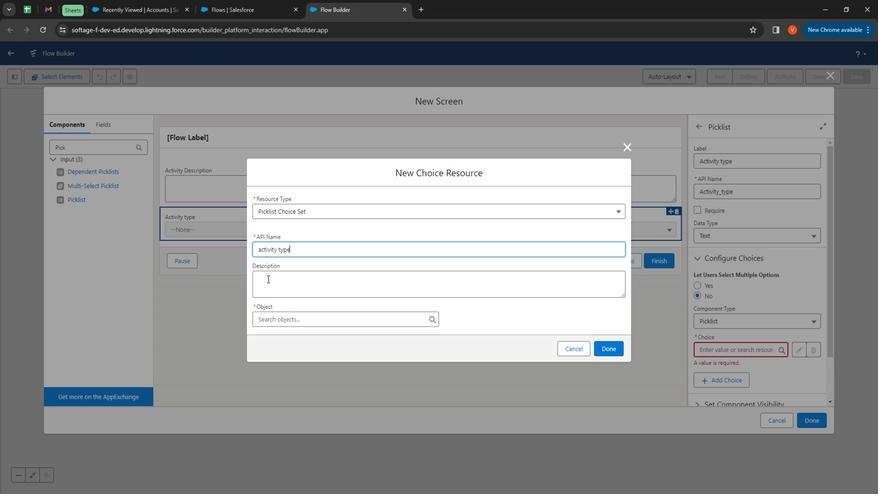 
Action: Key pressed <Key.shift>Activity<Key.space>type<Key.space>pinkc<Key.backspace><Key.backspace><Key.backspace>ck-list<Key.space>choice<Key.space>set
Screenshot: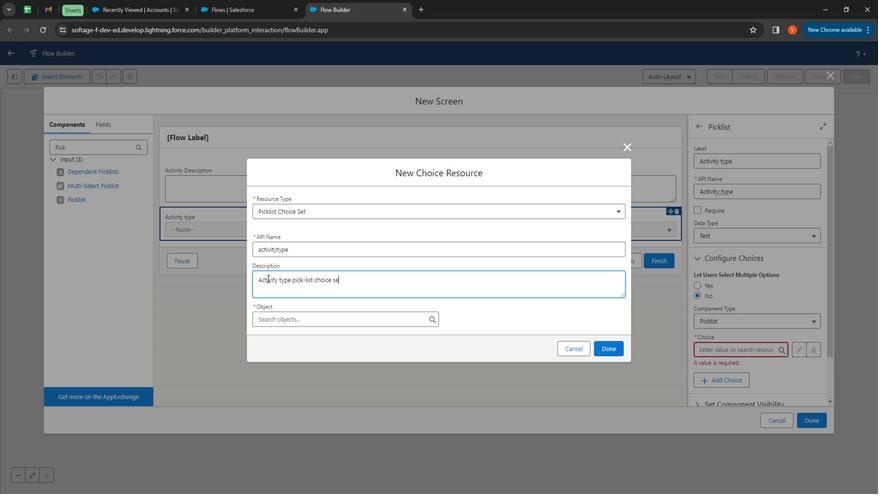 
Action: Mouse moved to (286, 317)
Screenshot: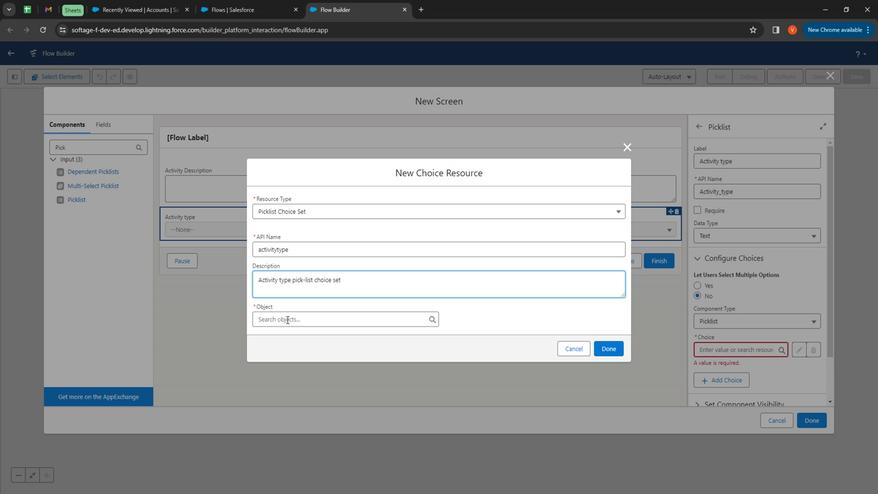 
Action: Mouse pressed left at (286, 317)
Screenshot: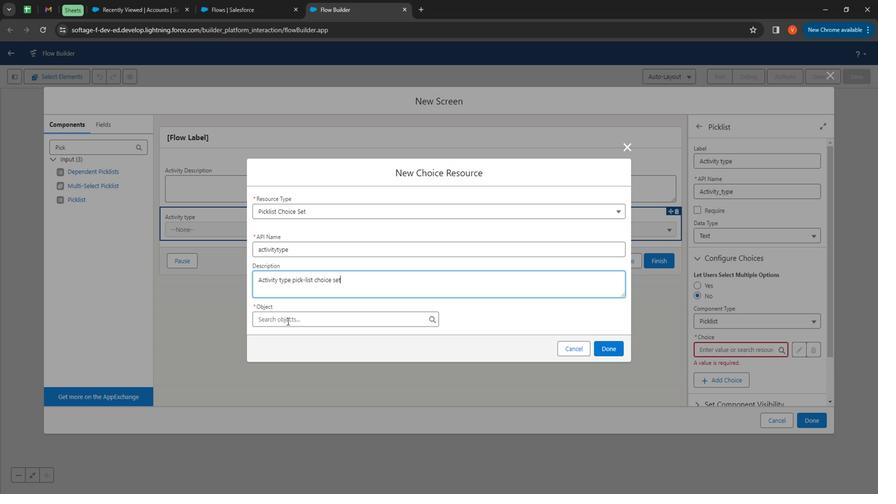
Action: Mouse moved to (283, 312)
Screenshot: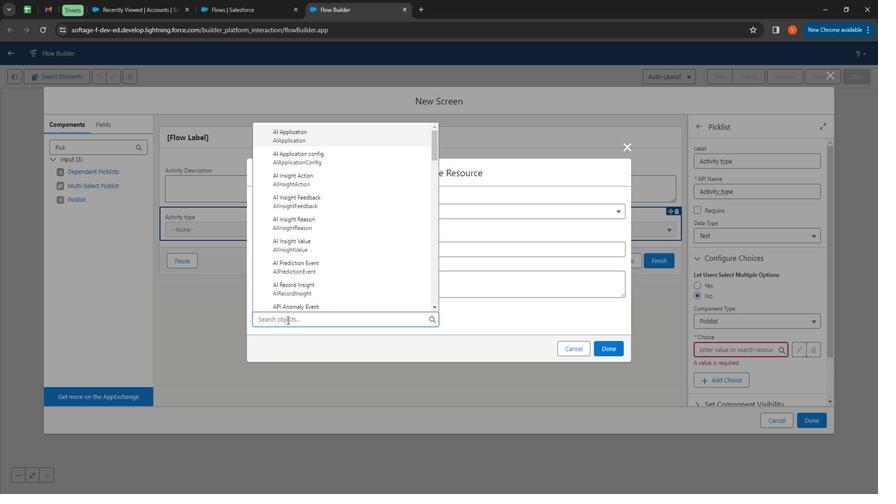 
Action: Key pressed <Key.shift>
Screenshot: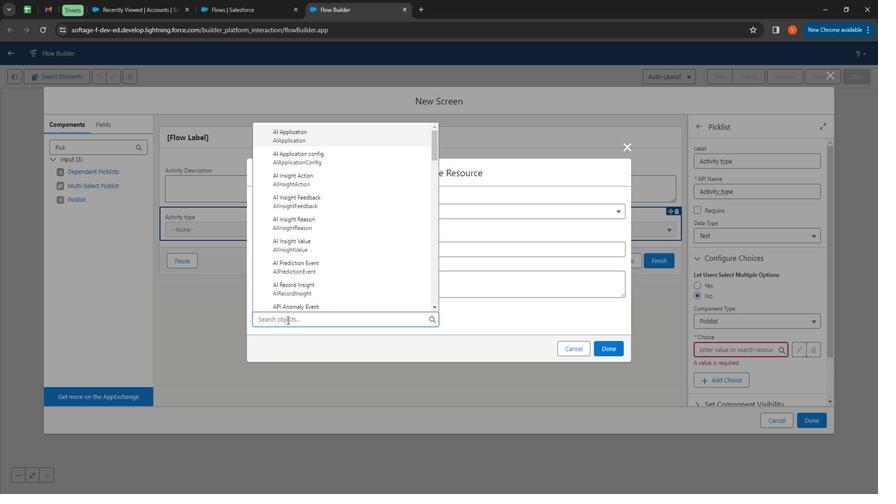 
Action: Mouse moved to (282, 312)
Screenshot: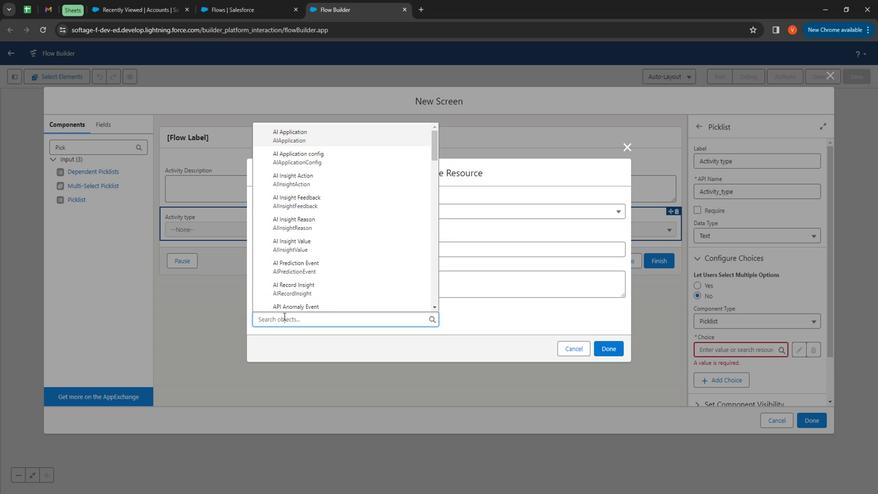
Action: Key pressed <Key.shift><Key.shift><Key.shift><Key.shift><Key.shift><Key.shift><Key.shift><Key.shift><Key.shift><Key.shift><Key.shift><Key.shift><Key.shift><Key.shift><Key.shift><Key.shift><Key.shift><Key.shift><Key.shift><Key.shift><Key.shift><Key.shift><Key.shift><Key.shift><Key.shift><Key.shift><Key.shift><Key.shift><Key.shift><Key.shift><Key.shift><Key.shift><Key.shift><Key.shift><Key.shift><Key.shift>Inmate
Screenshot: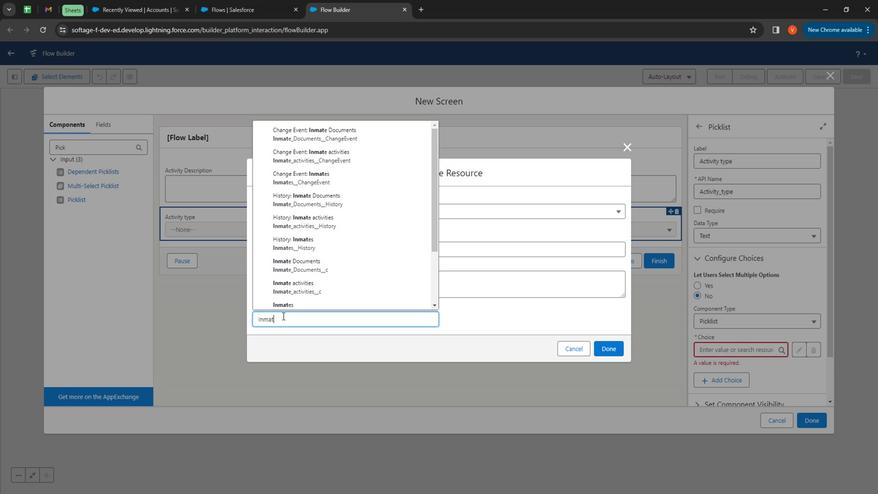 
Action: Mouse moved to (337, 285)
Screenshot: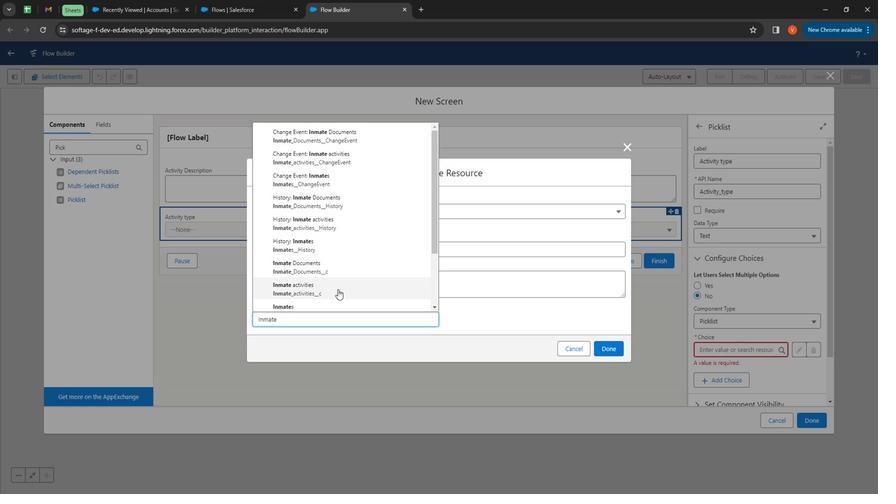 
Action: Mouse pressed left at (337, 285)
Screenshot: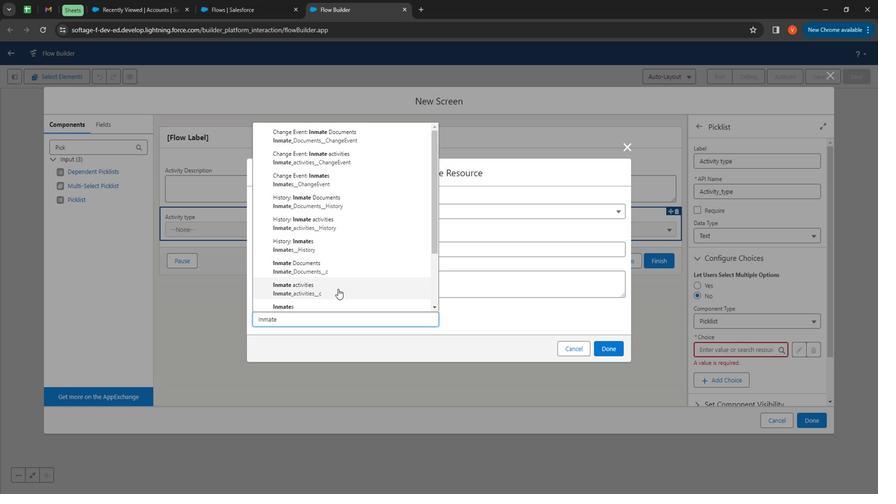 
Action: Mouse moved to (313, 316)
Screenshot: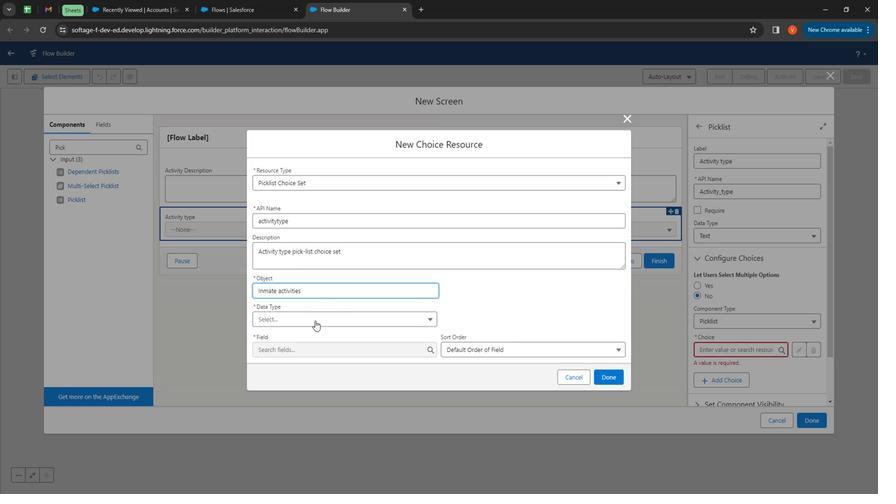 
Action: Mouse pressed left at (313, 316)
Screenshot: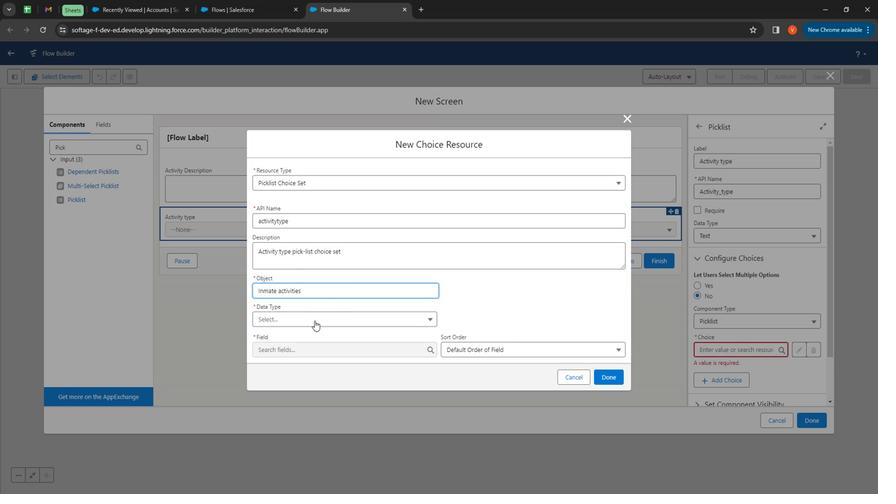 
Action: Mouse moved to (308, 332)
Screenshot: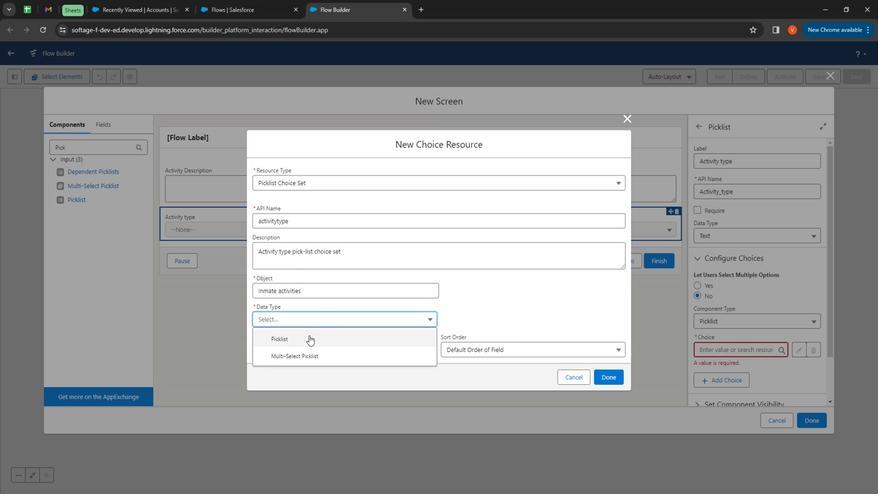 
Action: Mouse pressed left at (308, 332)
Screenshot: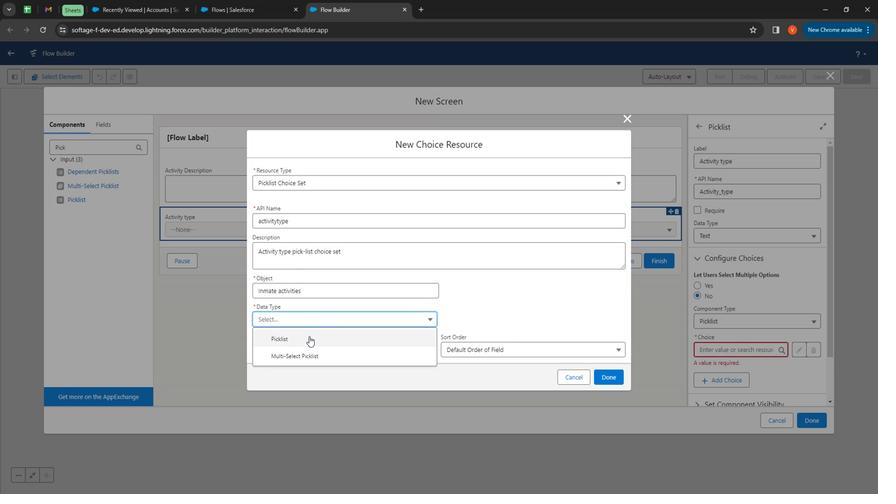 
Action: Mouse moved to (306, 338)
Screenshot: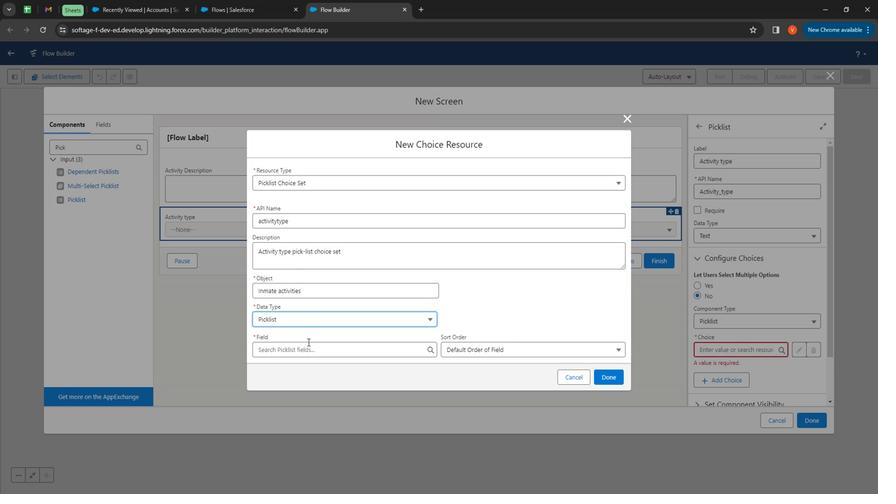 
Action: Mouse pressed left at (306, 338)
Screenshot: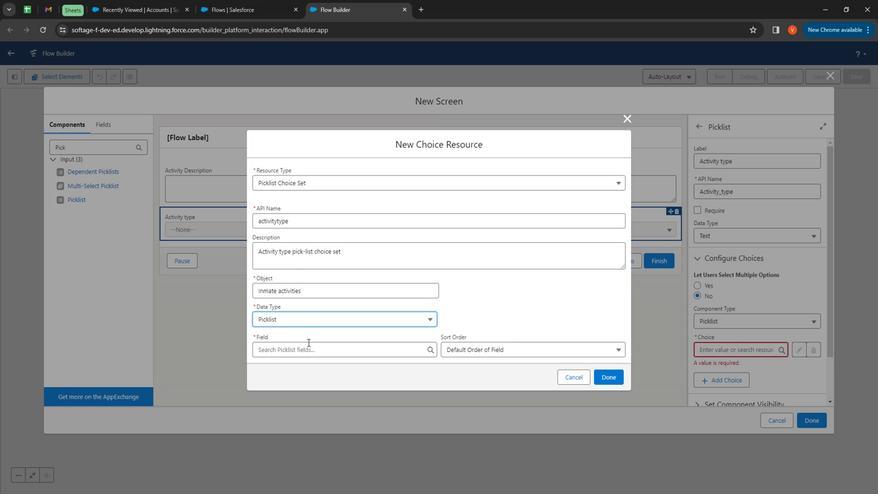 
Action: Mouse moved to (317, 364)
Screenshot: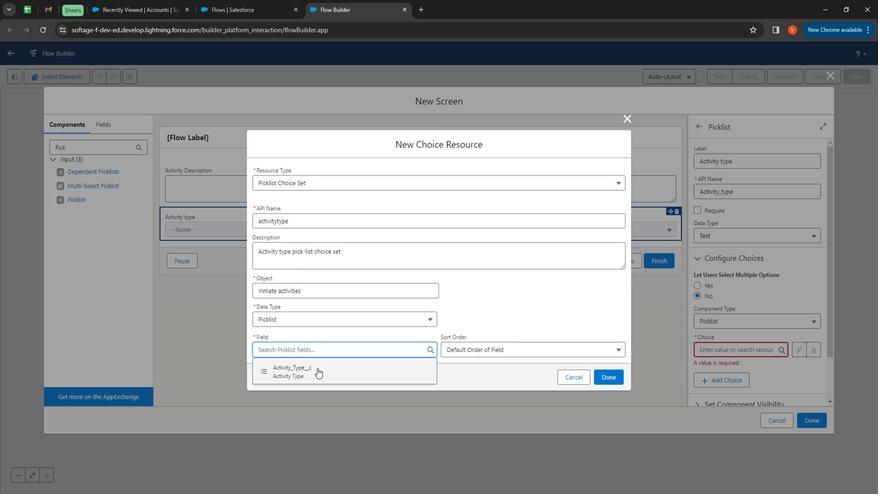 
Action: Mouse pressed left at (317, 364)
Screenshot: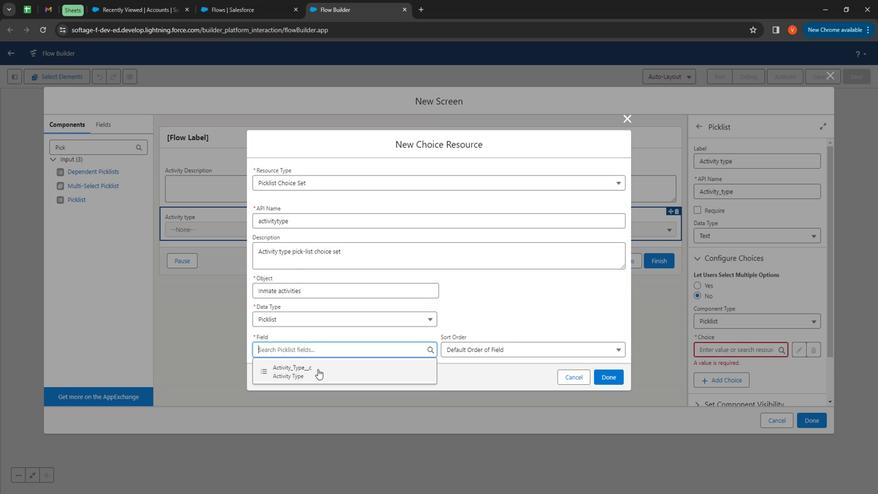 
Action: Mouse moved to (606, 375)
Screenshot: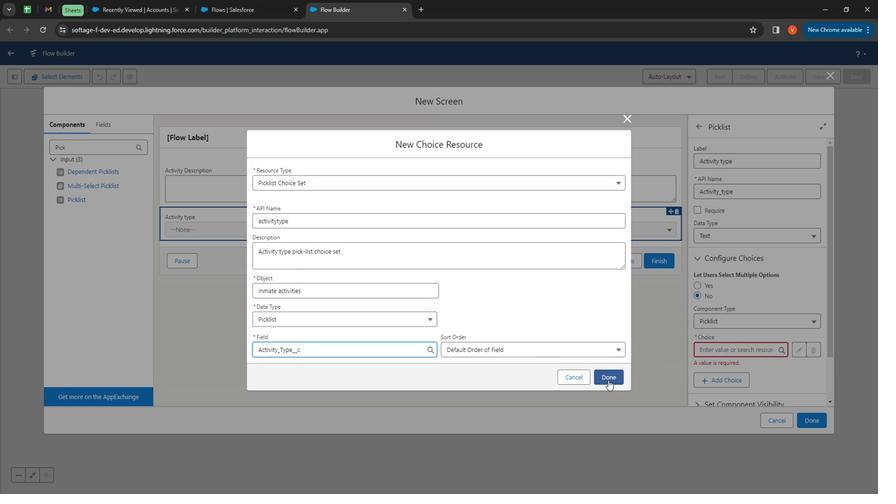 
Action: Mouse pressed left at (606, 375)
Screenshot: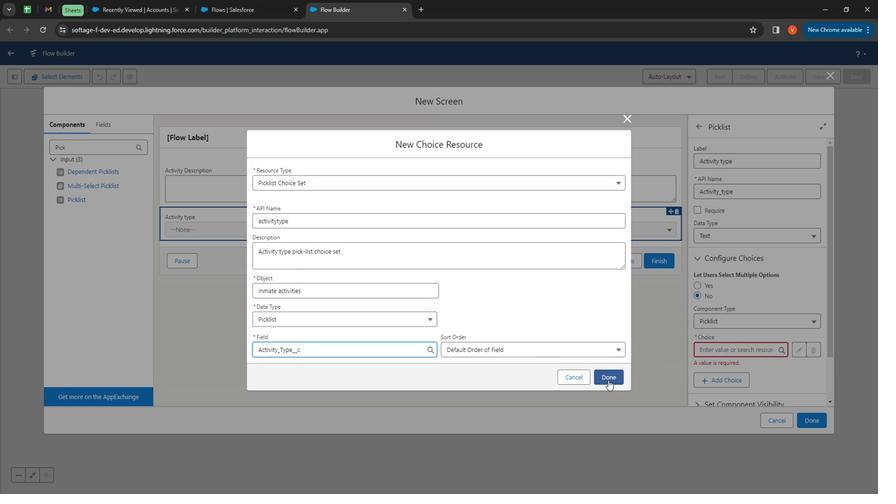 
Action: Mouse moved to (534, 334)
Screenshot: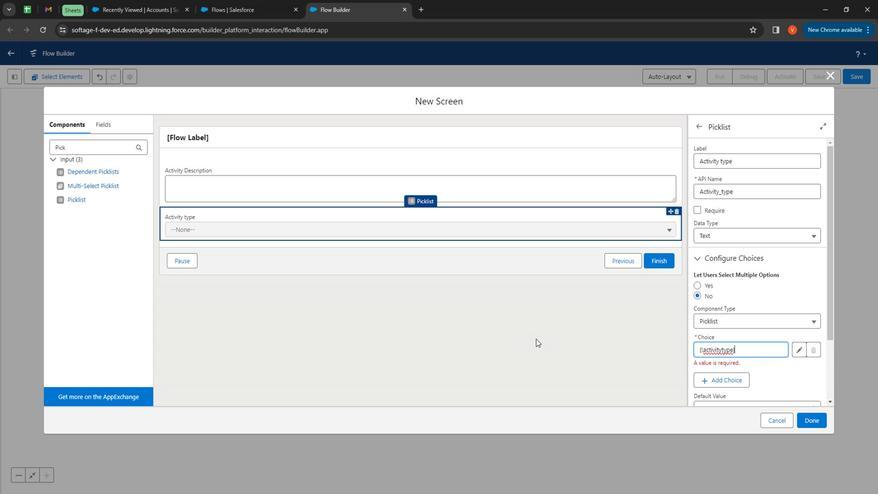 
Action: Mouse pressed left at (534, 334)
Screenshot: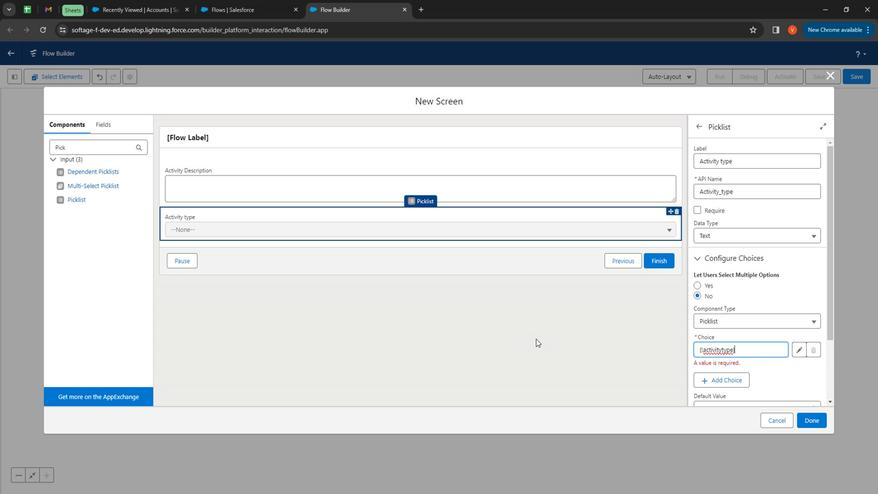 
Action: Mouse moved to (632, 229)
Screenshot: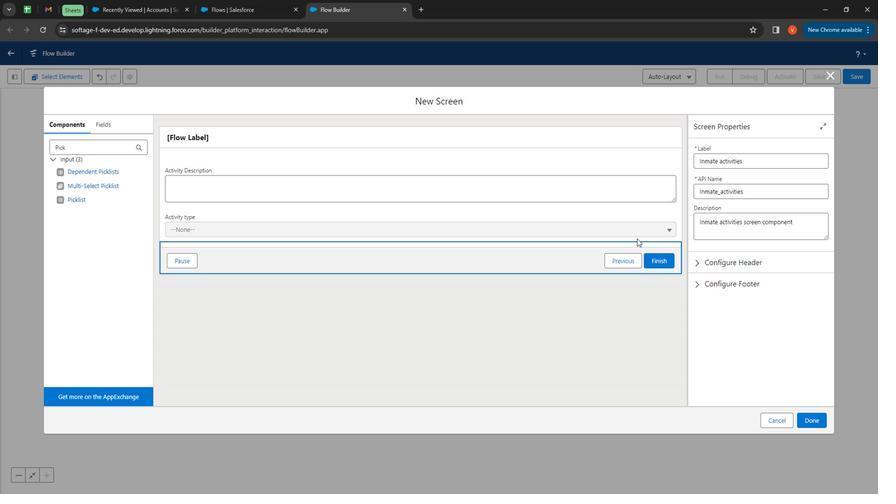 
Action: Mouse pressed left at (632, 229)
Screenshot: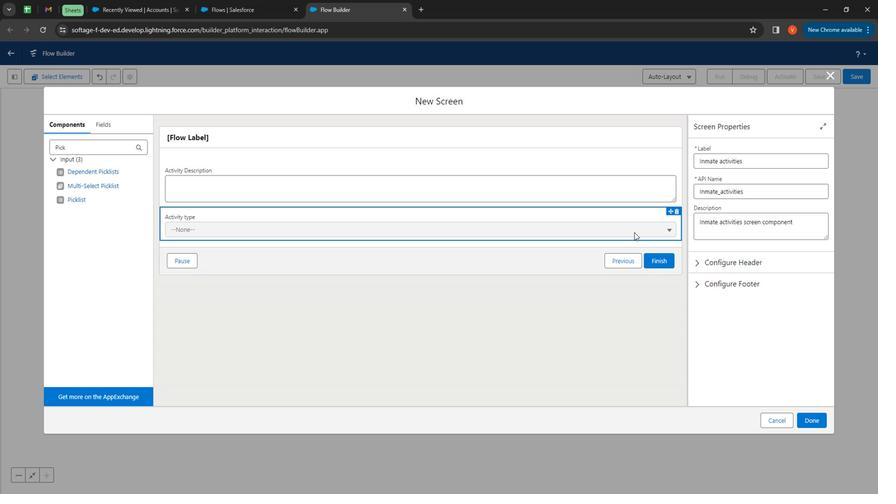 
Action: Mouse moved to (774, 357)
Screenshot: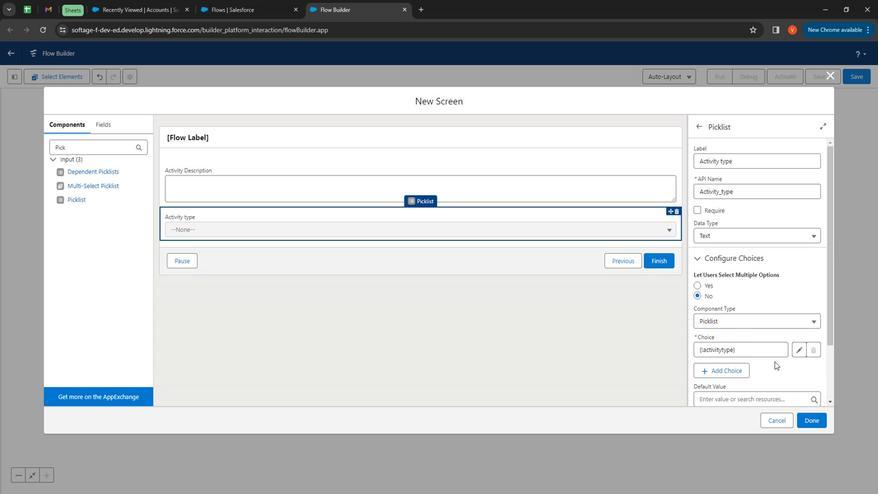 
Action: Mouse pressed left at (774, 357)
Screenshot: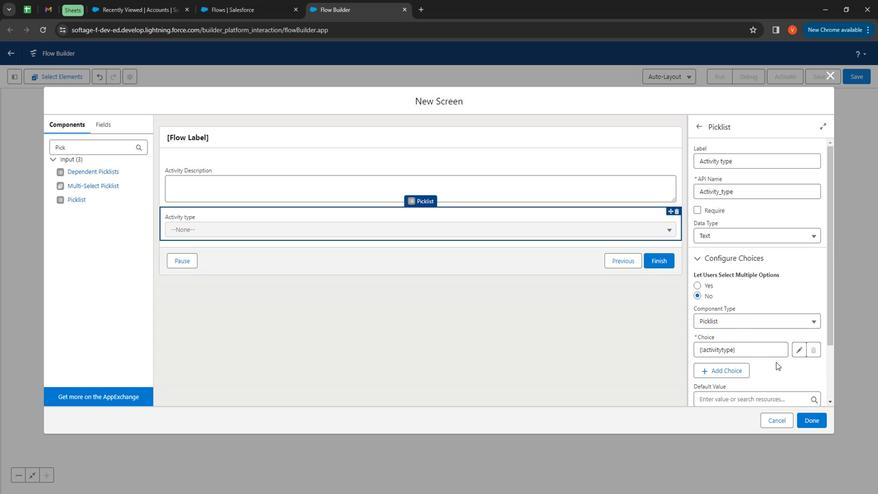 
Action: Mouse moved to (107, 140)
Screenshot: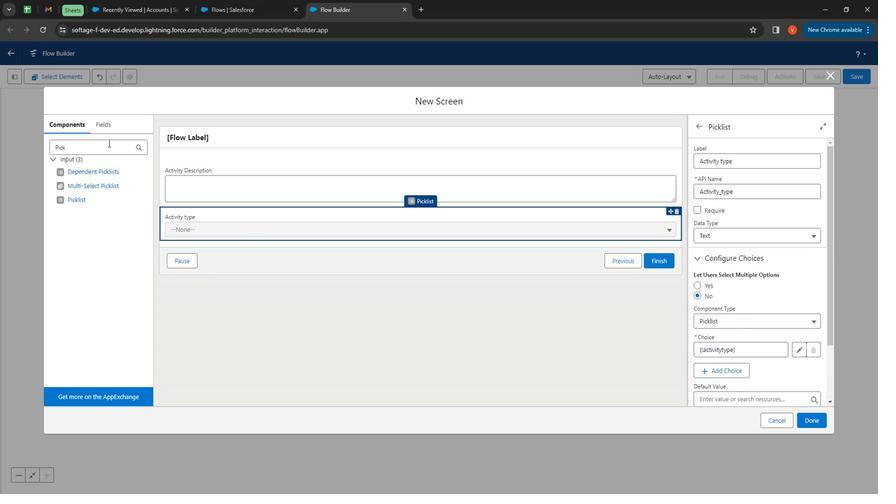
Action: Mouse pressed left at (107, 140)
Screenshot: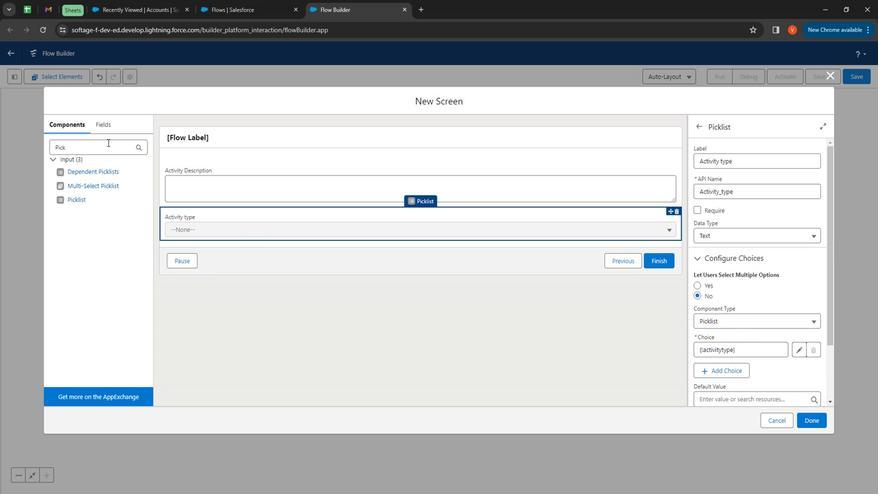 
Action: Mouse pressed left at (107, 140)
Screenshot: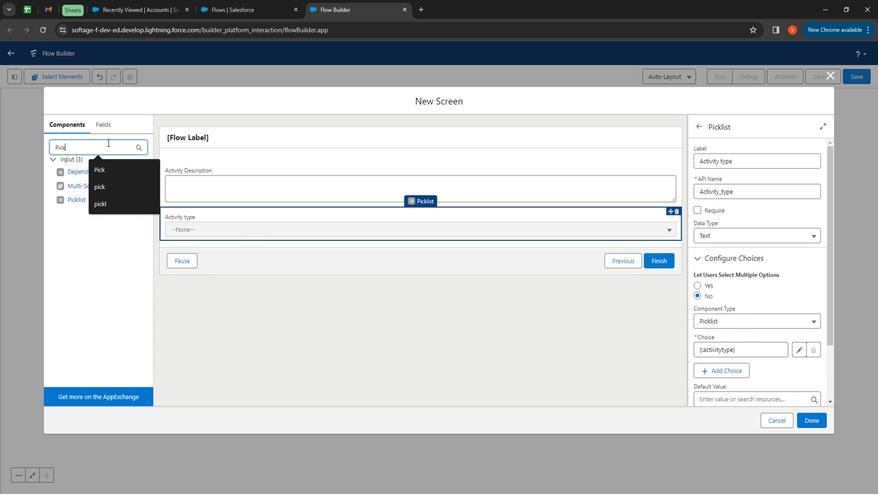 
Action: Key pressed <Key.shift><Key.shift><Key.shift><Key.shift><Key.shift><Key.shift><Key.shift><Key.shift><Key.shift><Key.shift><Key.shift><Key.shift><Key.shift><Key.shift><Key.shift><Key.shift><Key.shift><Key.shift><Key.shift><Key.shift><Key.shift><Key.shift><Key.shift><Key.shift><Key.shift><Key.shift><Key.shift><Key.shift><Key.shift><Key.shift><Key.shift><Key.shift><Key.shift><Key.shift><Key.shift>Numb
Screenshot: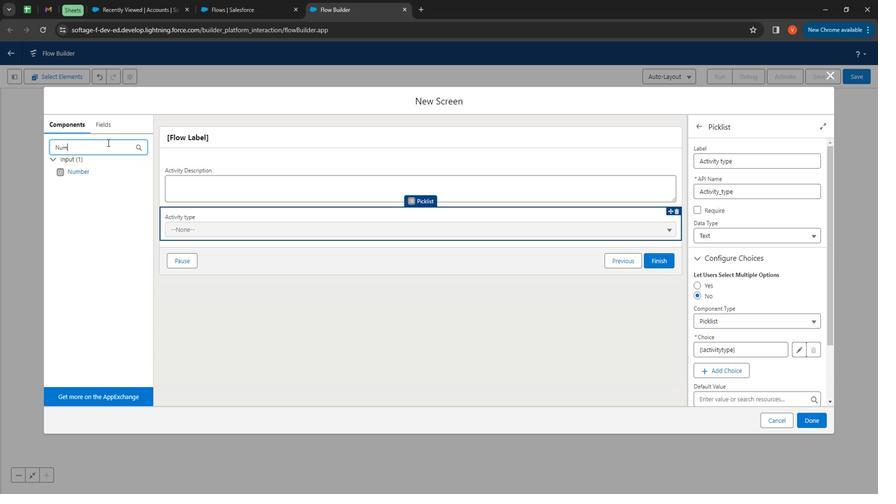 
Action: Mouse moved to (99, 168)
Screenshot: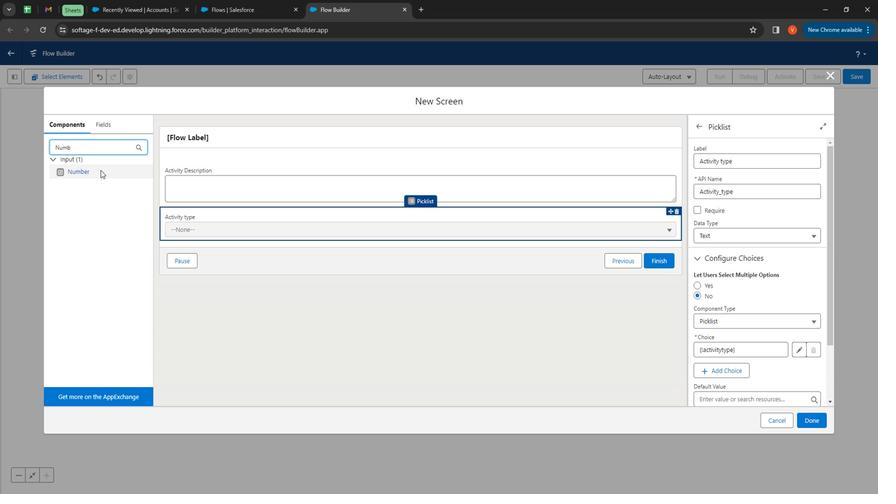 
Action: Mouse pressed left at (99, 168)
Screenshot: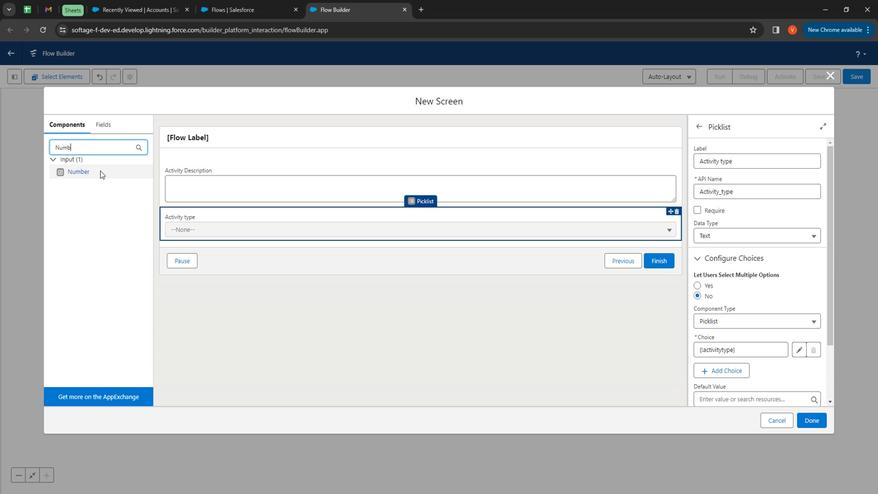 
Action: Mouse moved to (719, 162)
Screenshot: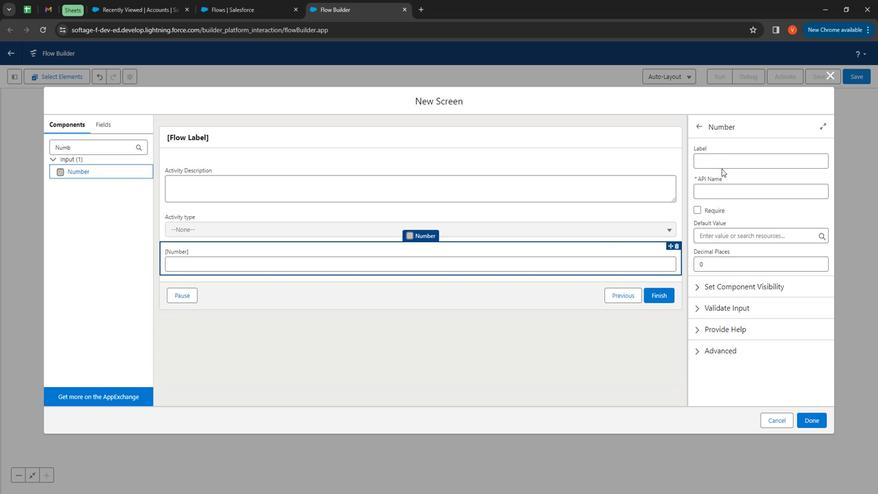 
Action: Mouse pressed left at (719, 162)
Screenshot: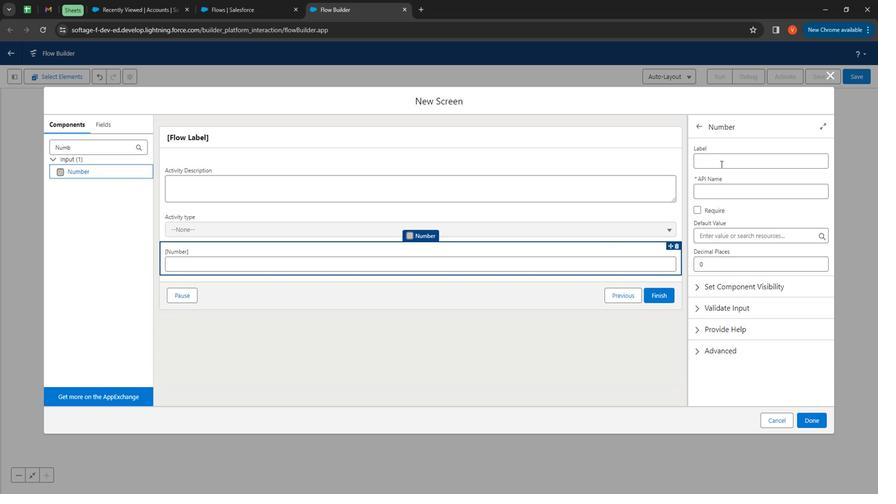 
Action: Key pressed <Key.shift>
Screenshot: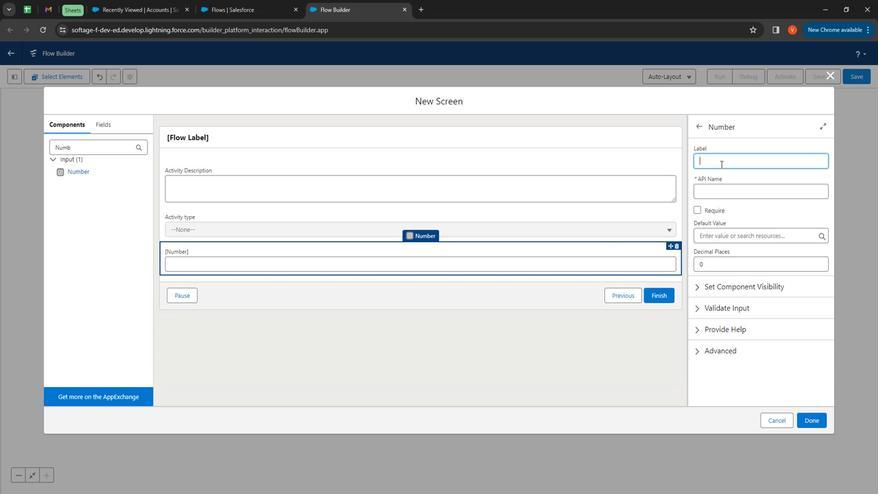
Action: Mouse moved to (719, 162)
Screenshot: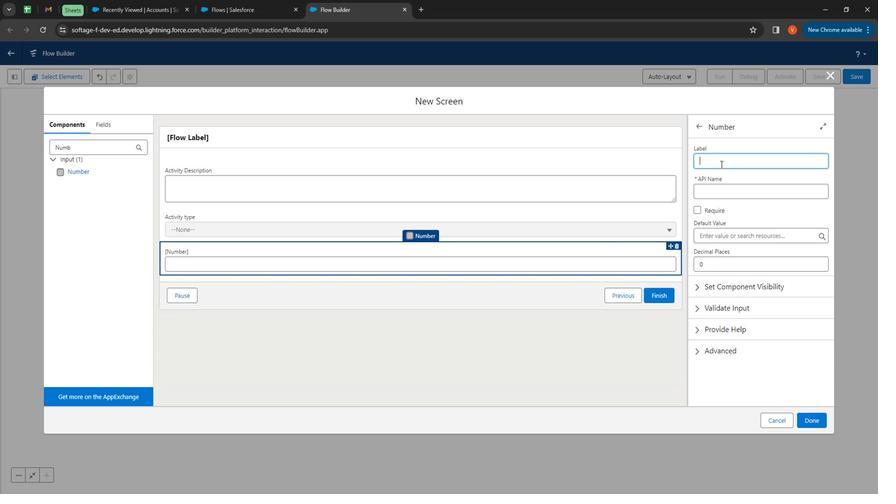 
Action: Key pressed A
Screenshot: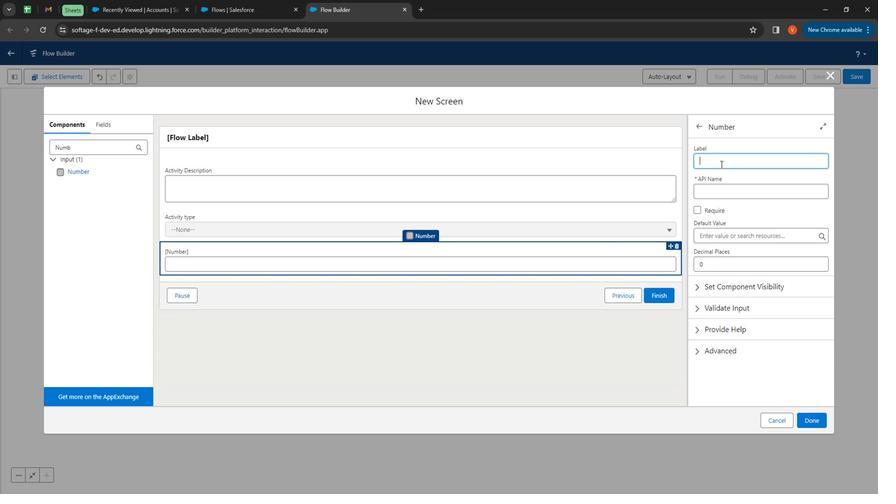 
Action: Mouse moved to (718, 161)
Screenshot: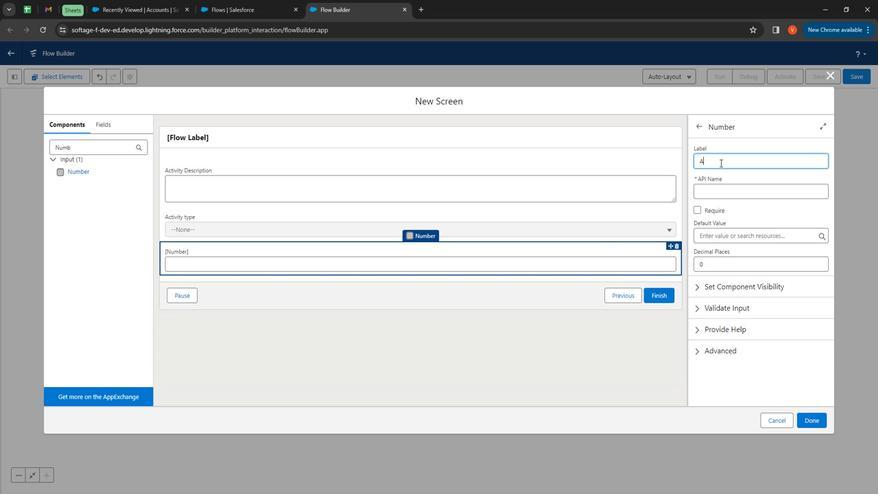 
Action: Key pressed t
Screenshot: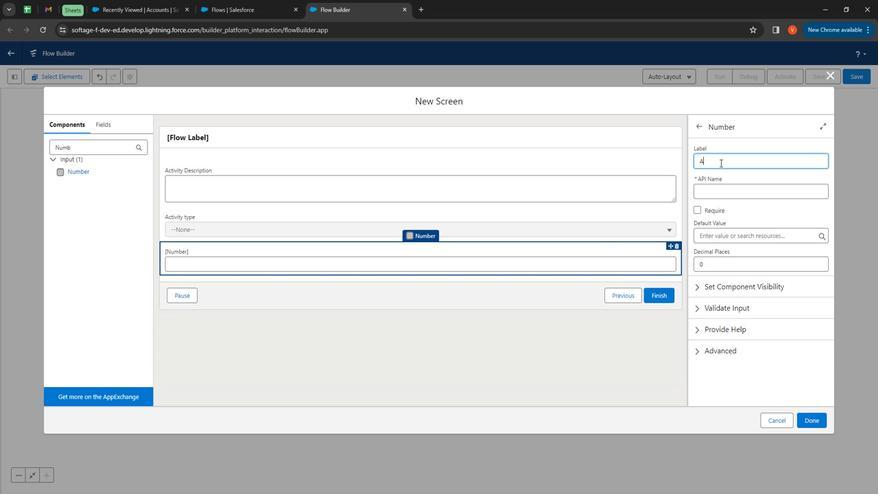 
Action: Mouse moved to (718, 160)
Screenshot: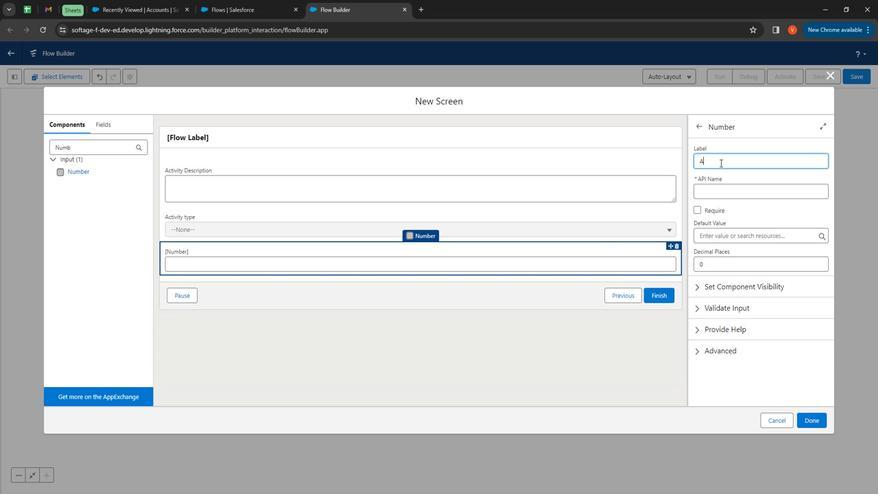 
Action: Key pressed ten
Screenshot: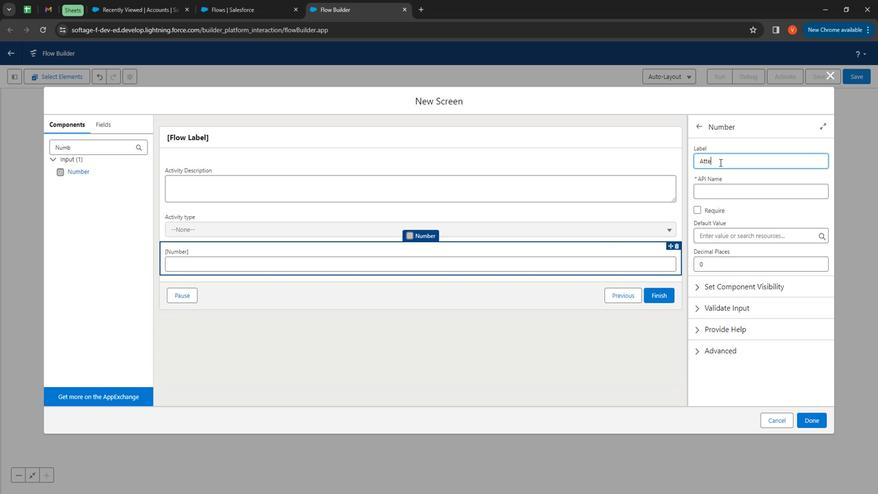 
Action: Mouse moved to (718, 160)
Screenshot: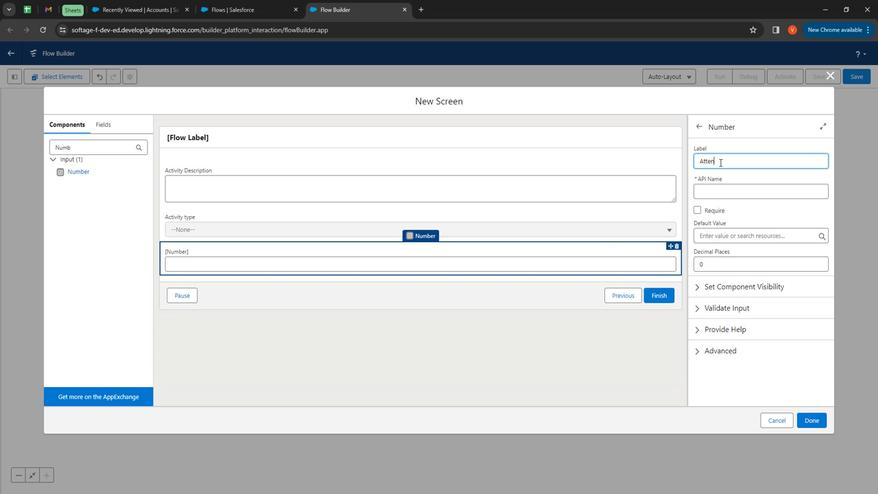 
Action: Key pressed dan
Screenshot: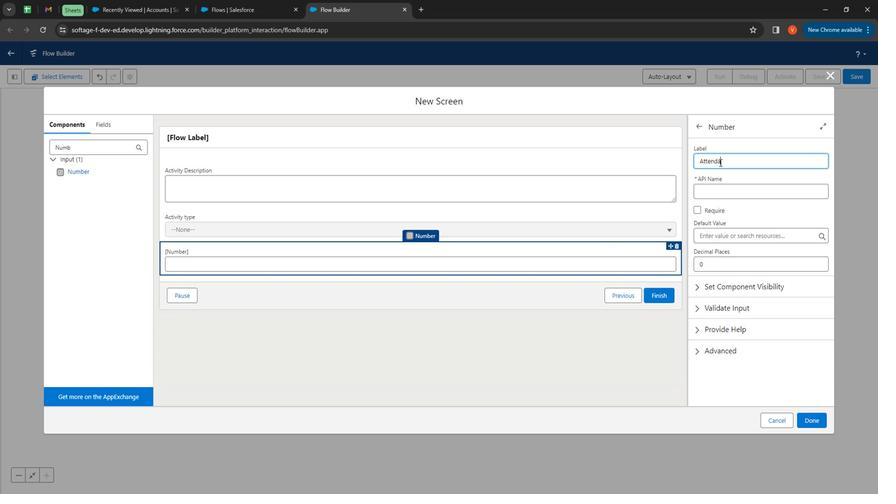 
Action: Mouse moved to (717, 163)
Screenshot: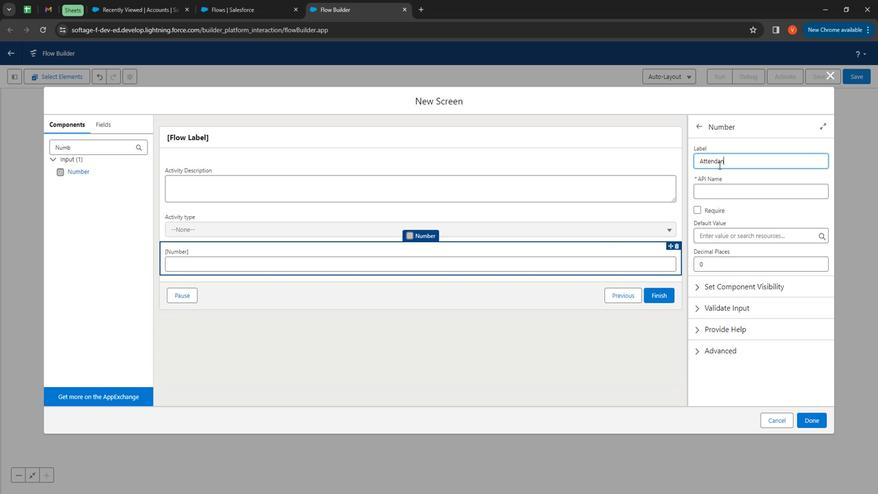 
Action: Key pressed c
Screenshot: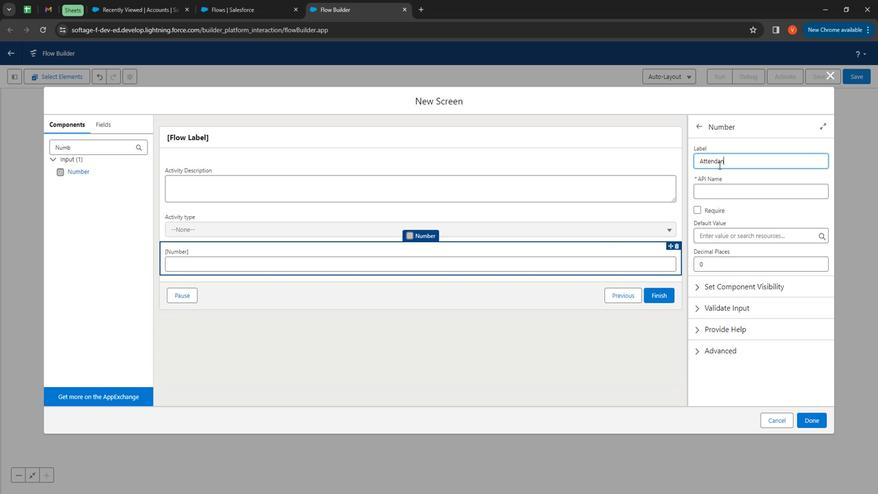 
Action: Mouse moved to (743, 181)
Screenshot: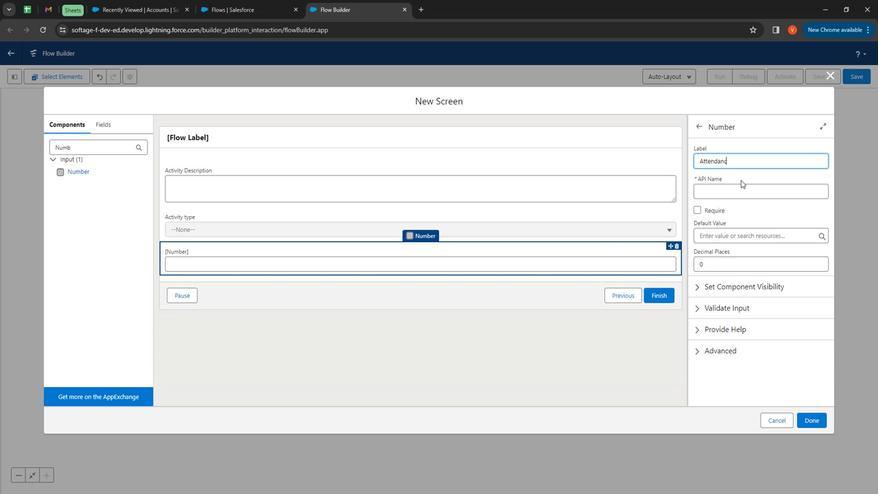 
Action: Key pressed e
Screenshot: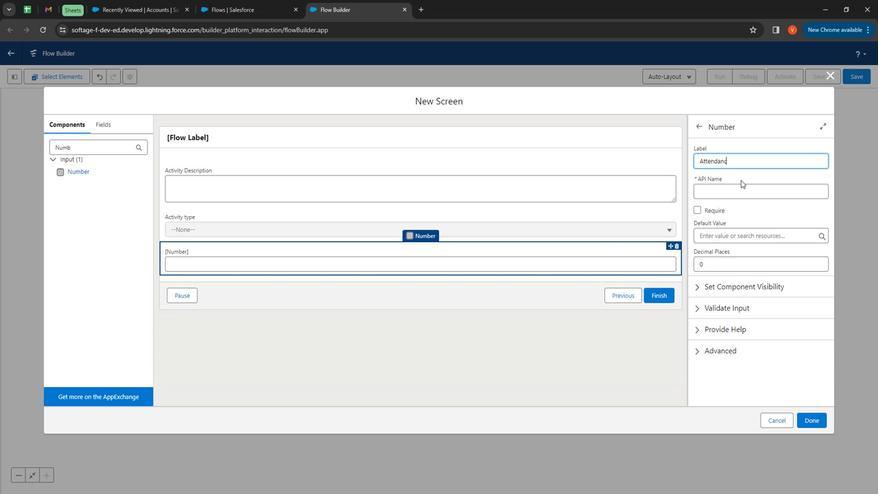 
Action: Mouse moved to (722, 190)
Screenshot: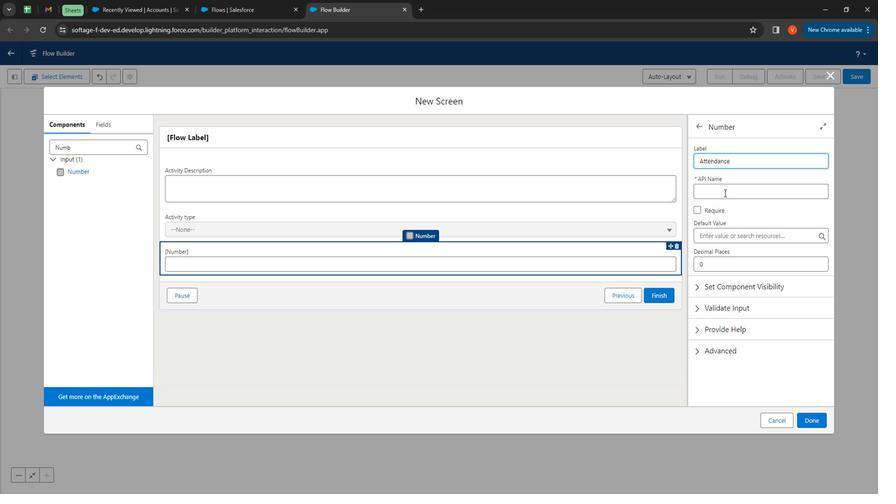 
Action: Mouse pressed left at (722, 190)
Screenshot: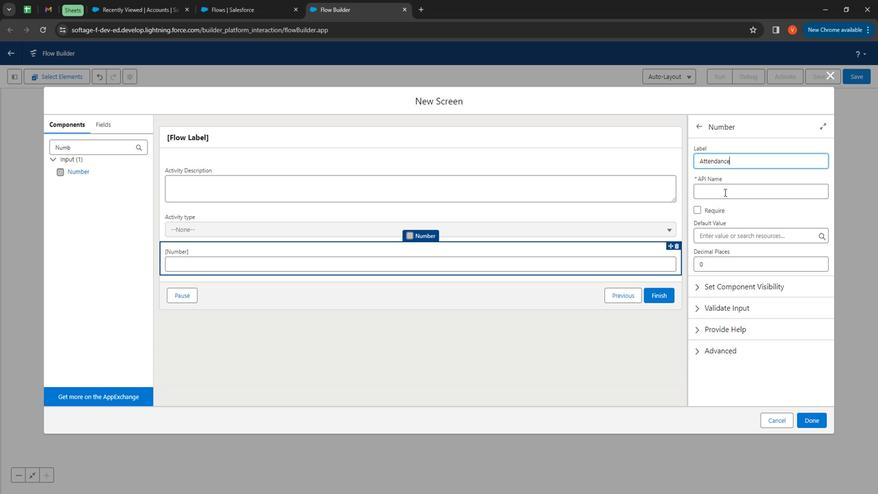 
Action: Mouse moved to (78, 140)
Screenshot: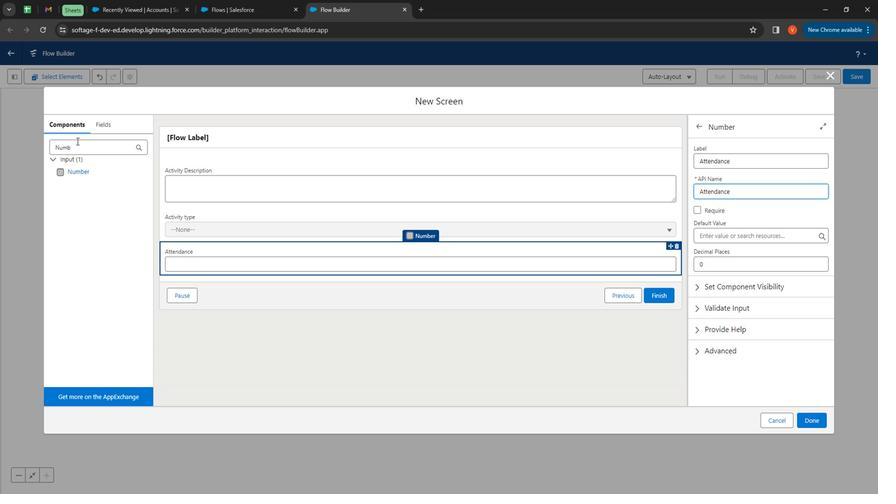 
Action: Mouse pressed left at (78, 140)
Screenshot: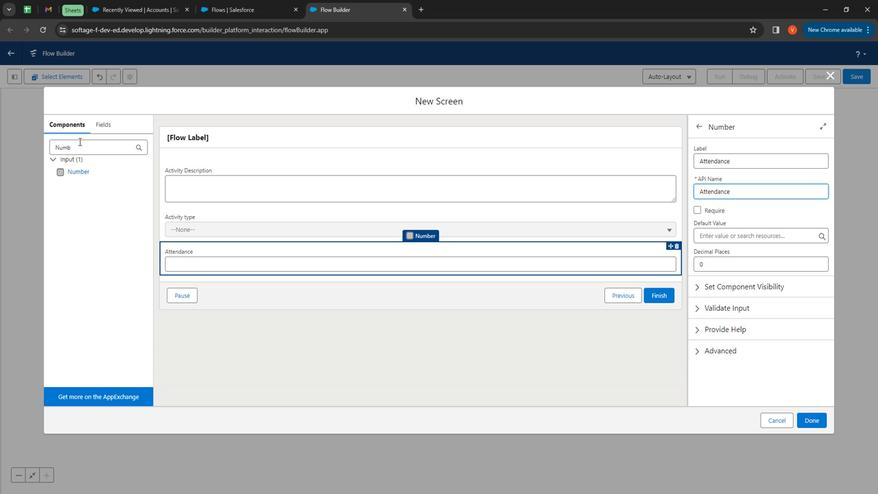
Action: Mouse pressed left at (78, 140)
Screenshot: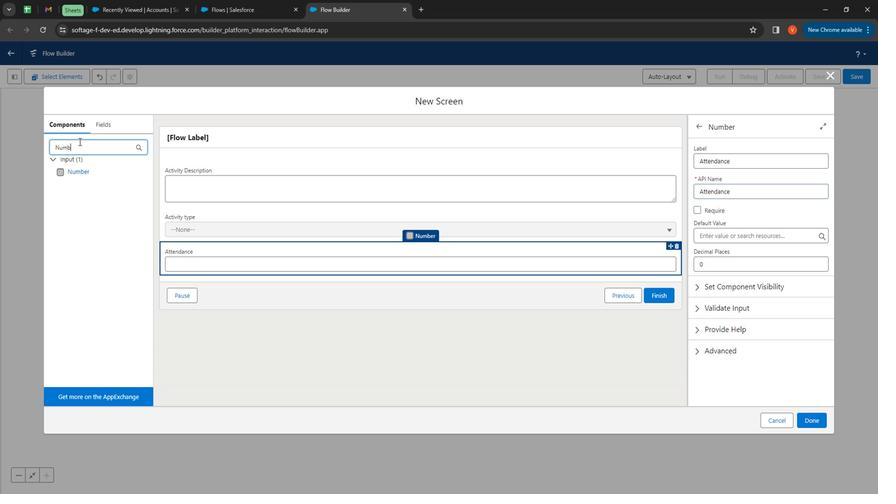 
Action: Mouse moved to (78, 140)
Screenshot: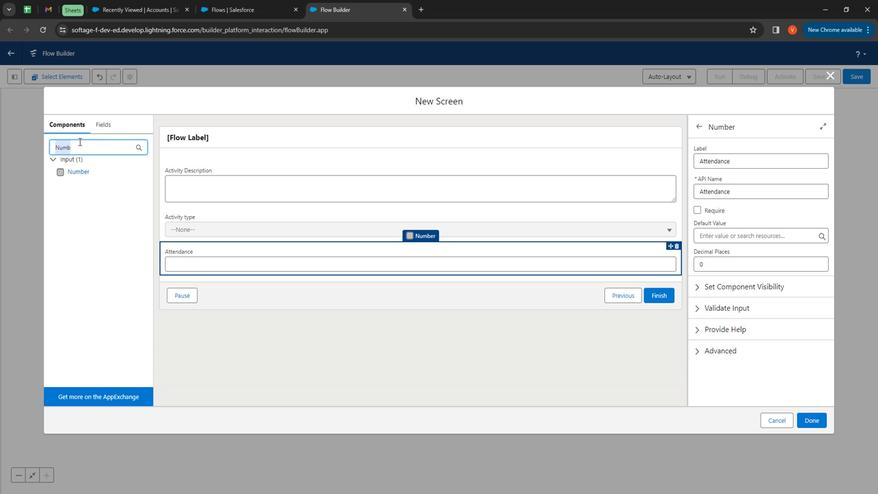 
Action: Key pressed date
Screenshot: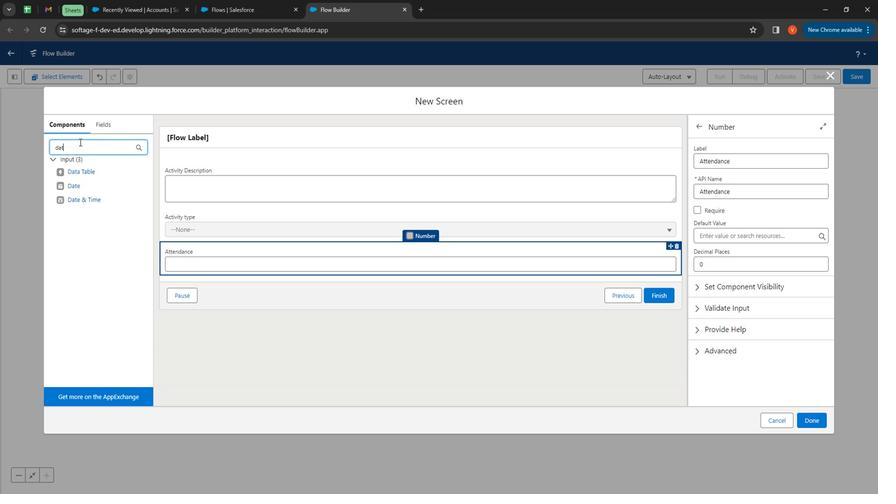 
Action: Mouse moved to (79, 183)
Screenshot: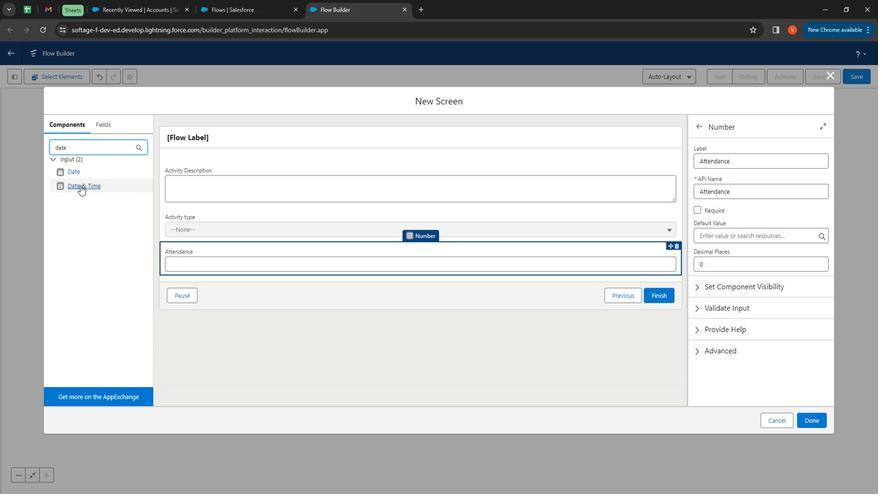 
Action: Mouse pressed left at (79, 183)
Screenshot: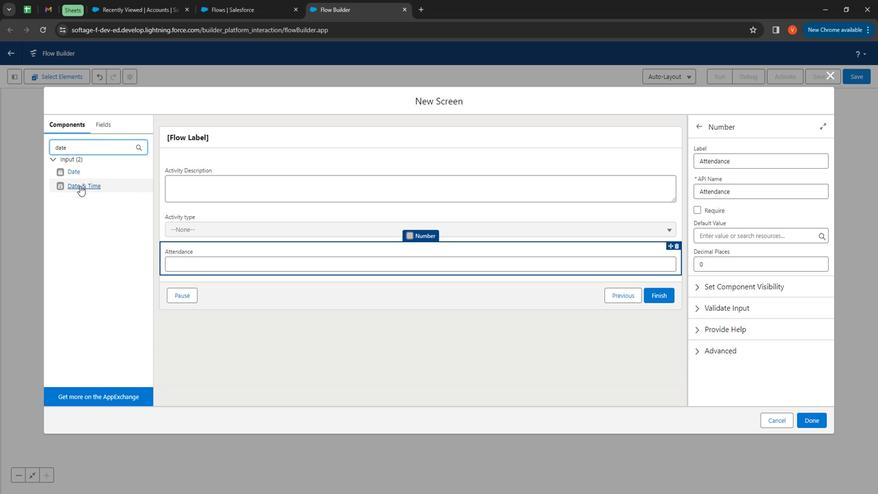 
Action: Mouse moved to (736, 160)
Screenshot: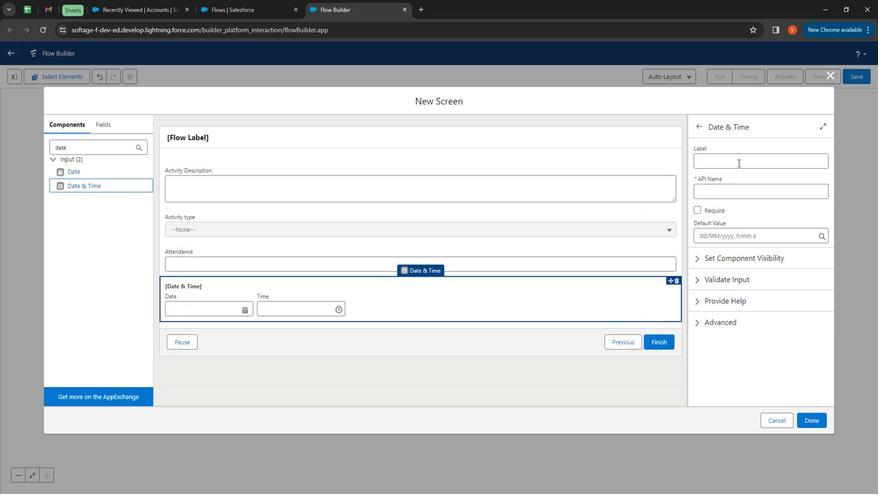 
Action: Mouse pressed left at (736, 160)
Screenshot: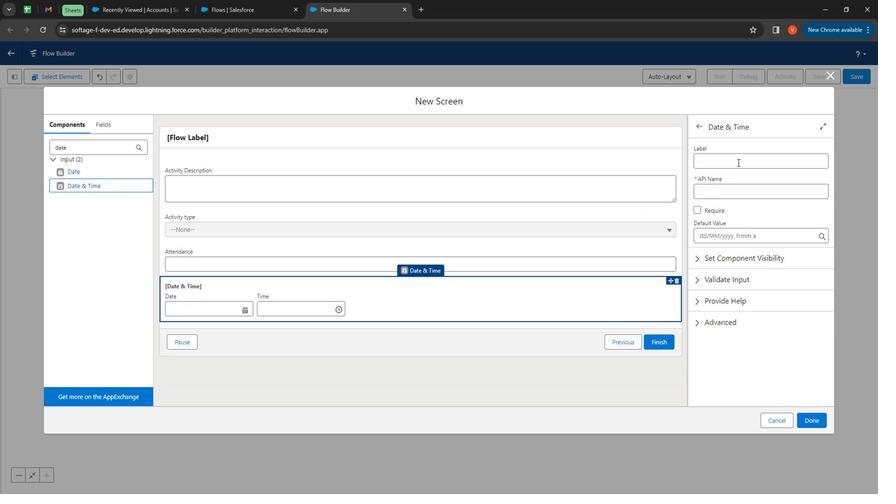 
Action: Key pressed <Key.shift>
Screenshot: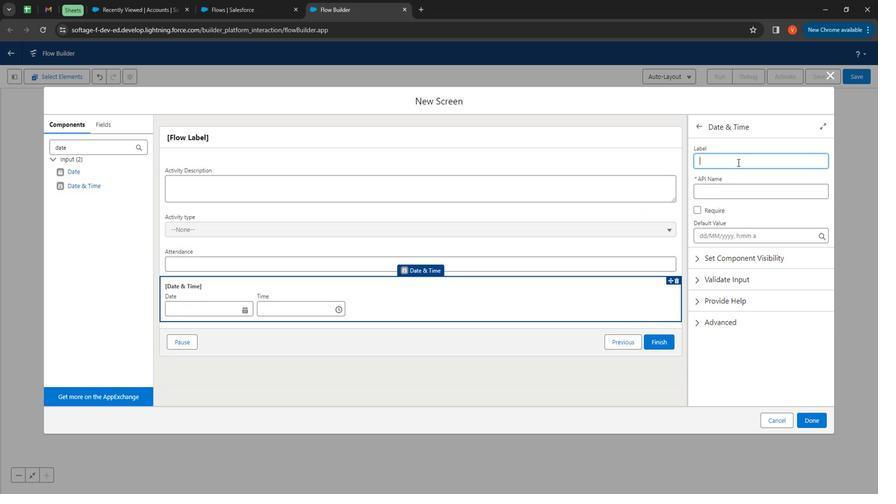 
Action: Mouse moved to (721, 136)
Screenshot: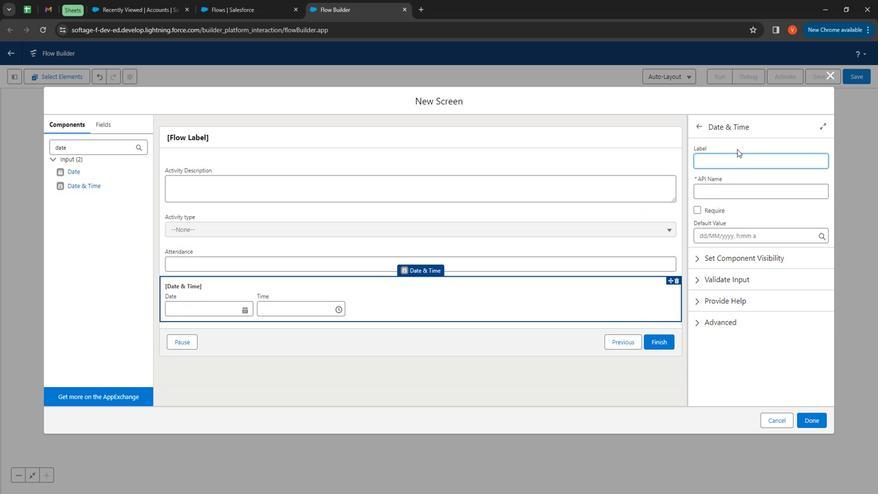 
Action: Key pressed <Key.shift>
Screenshot: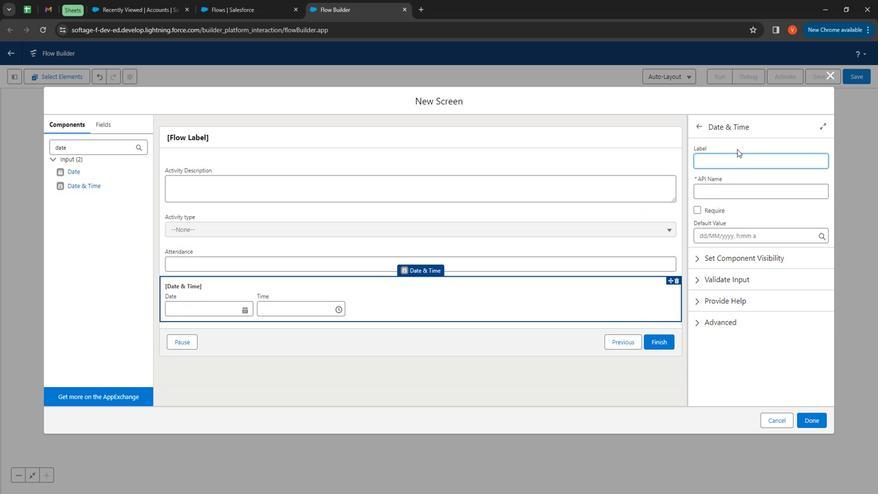 
Action: Mouse moved to (693, 111)
Screenshot: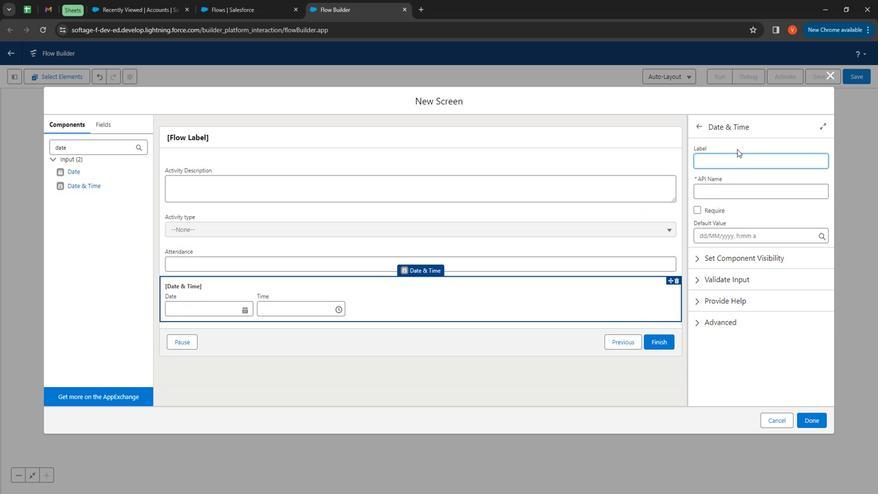 
Action: Key pressed <Key.shift>
Screenshot: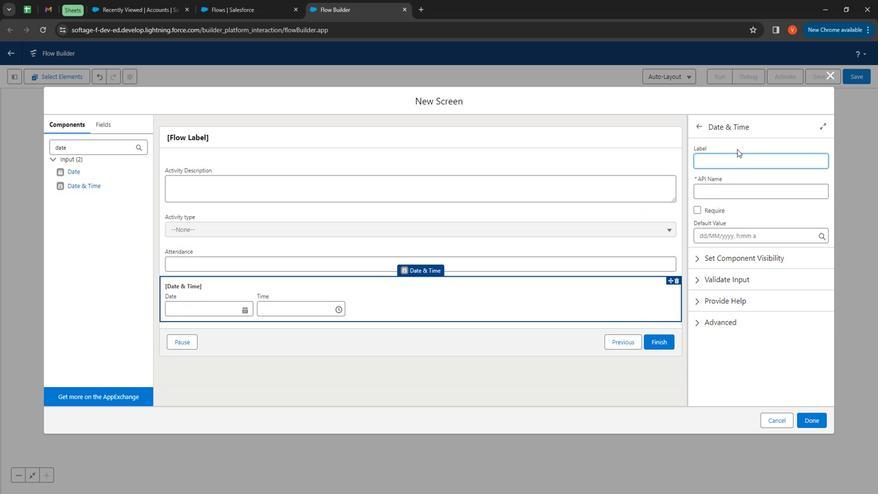 
Action: Mouse moved to (672, 91)
Screenshot: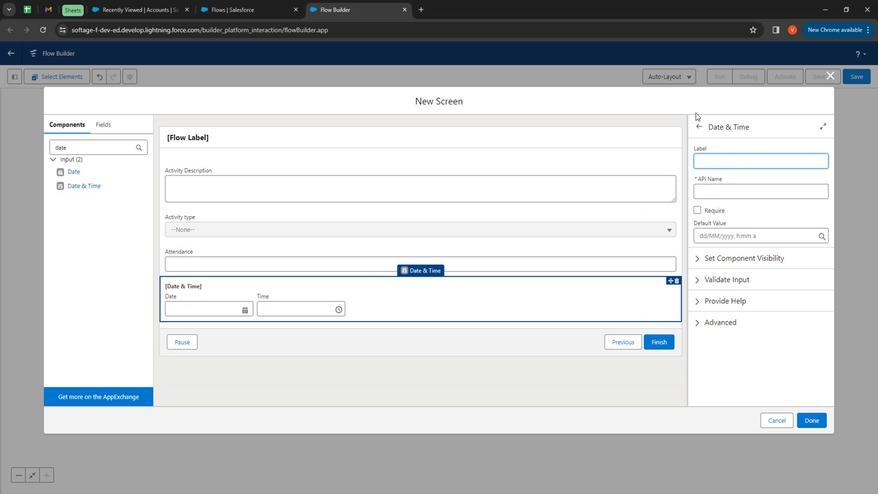 
Action: Key pressed <Key.shift>
Screenshot: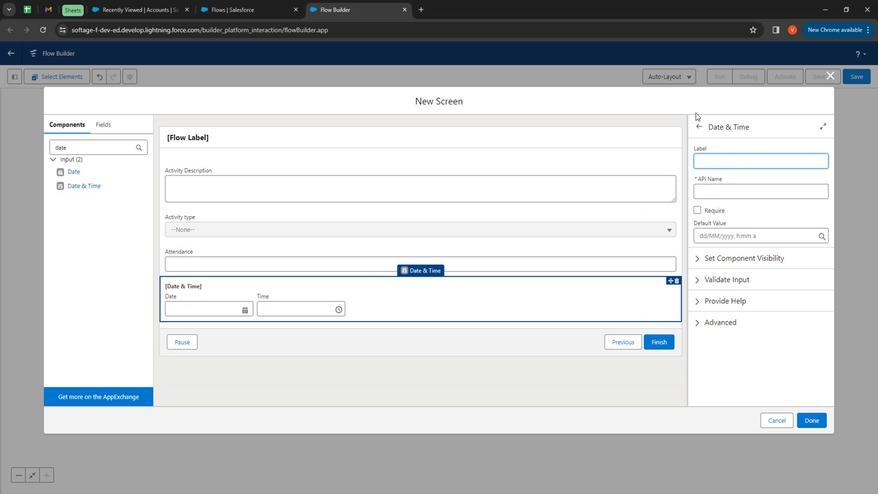 
Action: Mouse moved to (663, 83)
Screenshot: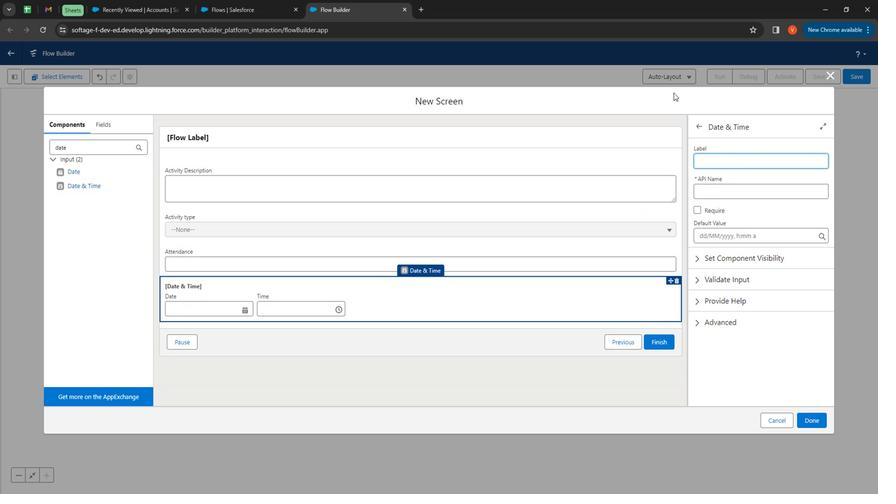 
Action: Key pressed <Key.shift>
Screenshot: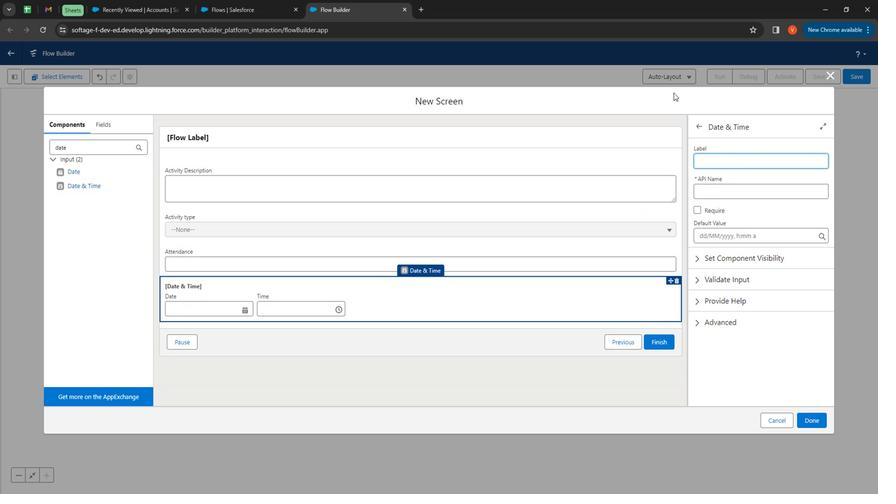 
Action: Mouse moved to (663, 83)
Screenshot: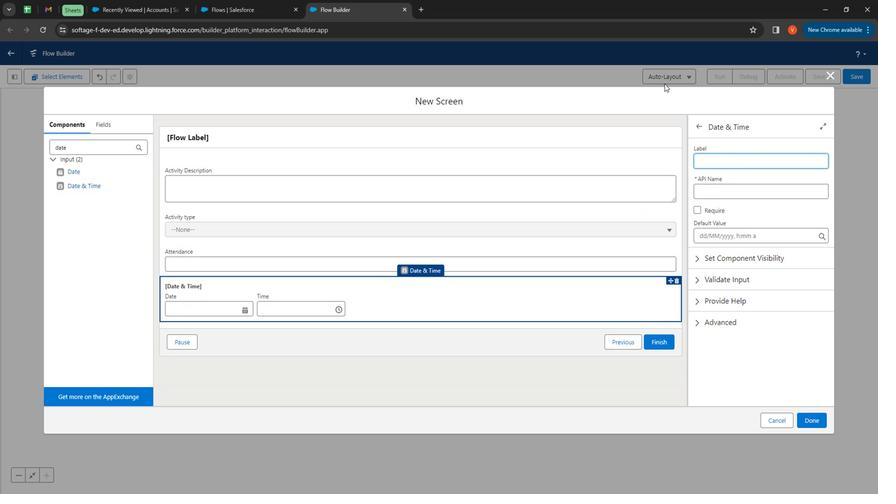 
Action: Key pressed <Key.shift><Key.shift><Key.shift><Key.shift><Key.shift><Key.shift><Key.shift><Key.shift><Key.shift><Key.shift><Key.shift><Key.shift><Key.shift><Key.shift><Key.shift><Key.shift><Key.shift><Key.shift><Key.shift><Key.shift><Key.shift><Key.shift><Key.shift><Key.shift><Key.shift><Key.shift><Key.shift><Key.shift><Key.shift>End<Key.space><Key.shift>Date<Key.space><Key.shift>And<Key.space><Key.shift>Time
Screenshot: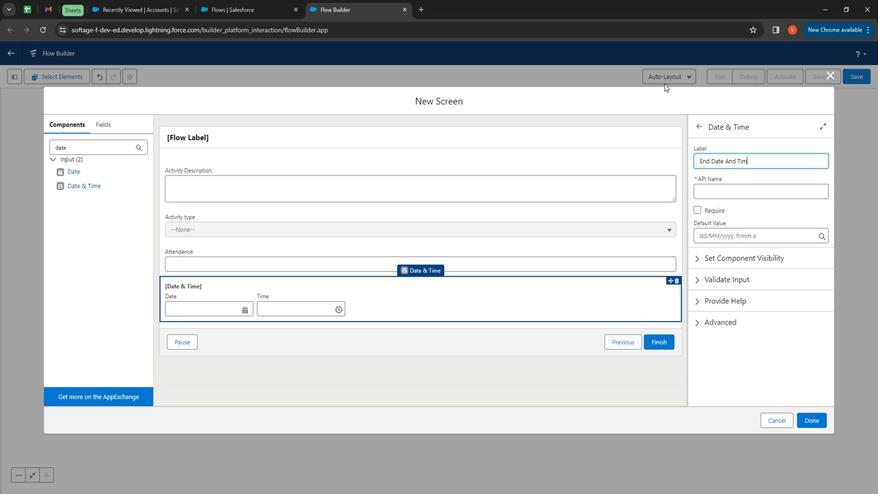 
Action: Mouse moved to (85, 142)
Screenshot: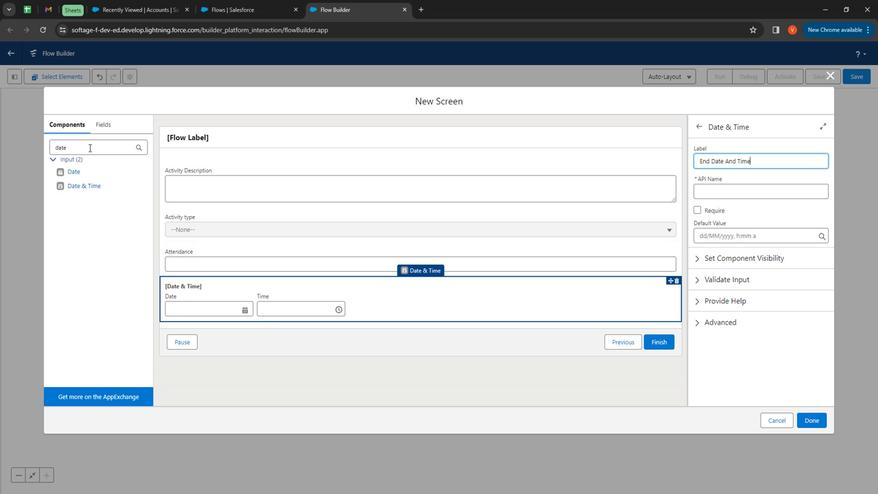 
Action: Mouse pressed left at (85, 142)
Screenshot: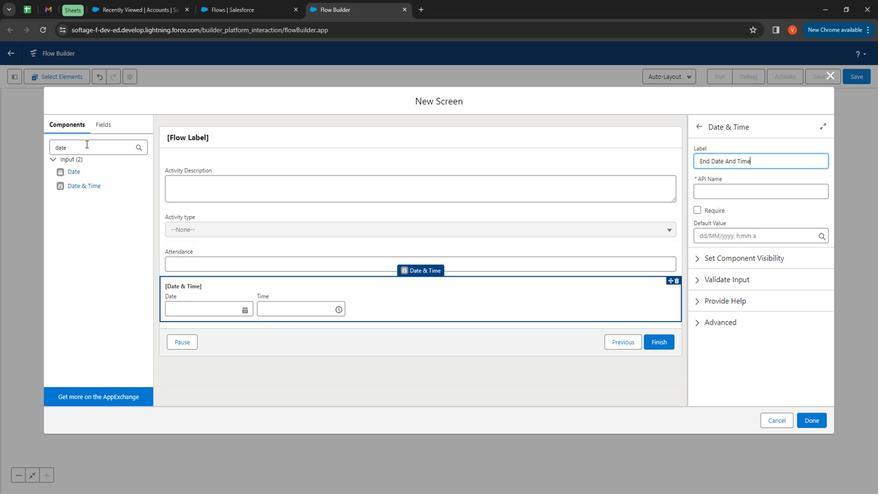 
Action: Mouse pressed left at (85, 142)
Screenshot: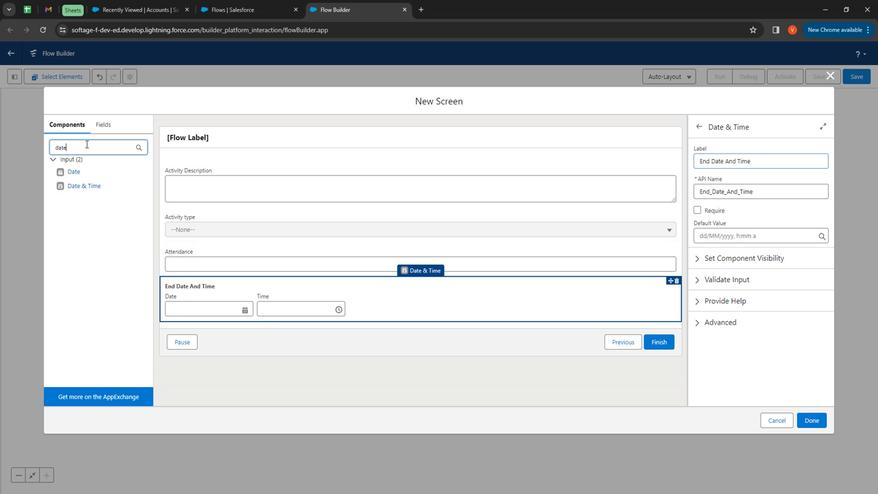 
Action: Mouse moved to (85, 142)
Screenshot: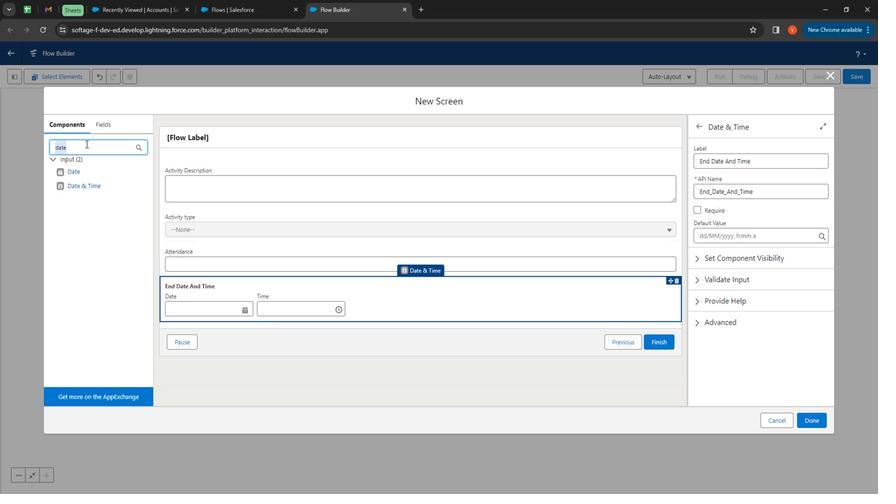 
Action: Key pressed te
Screenshot: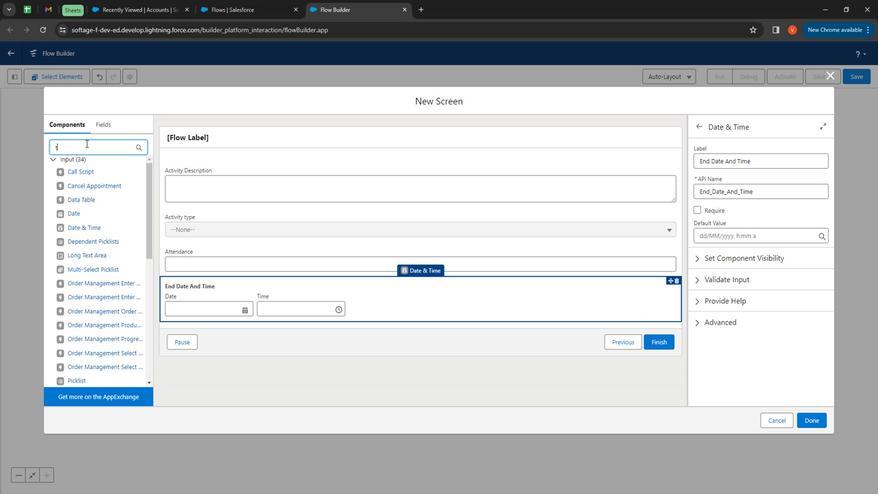 
Action: Mouse moved to (86, 146)
Screenshot: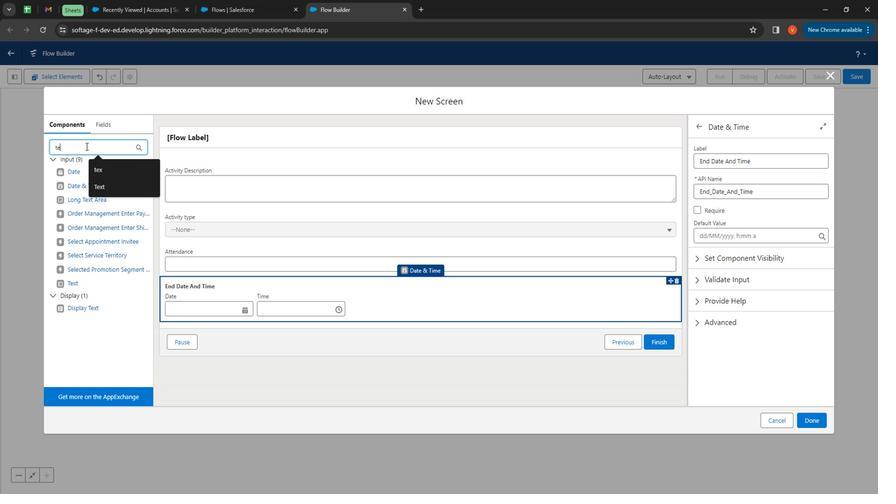 
Action: Key pressed x
Screenshot: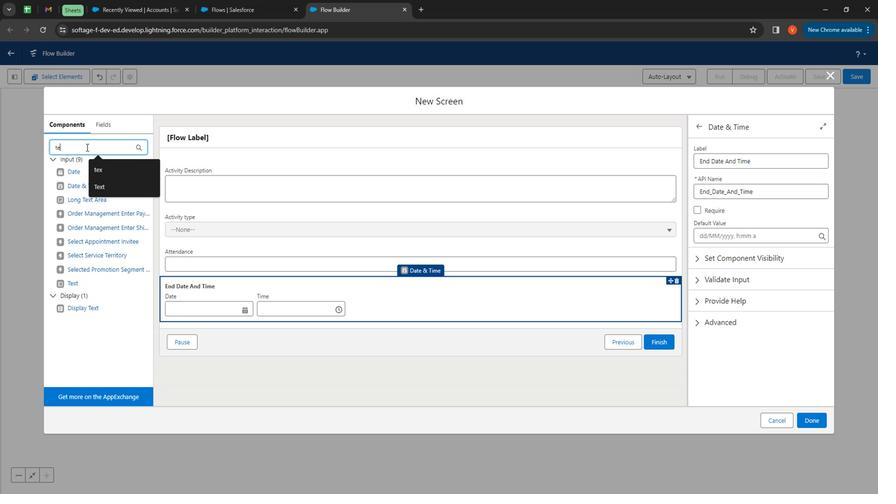 
Action: Mouse moved to (64, 180)
Screenshot: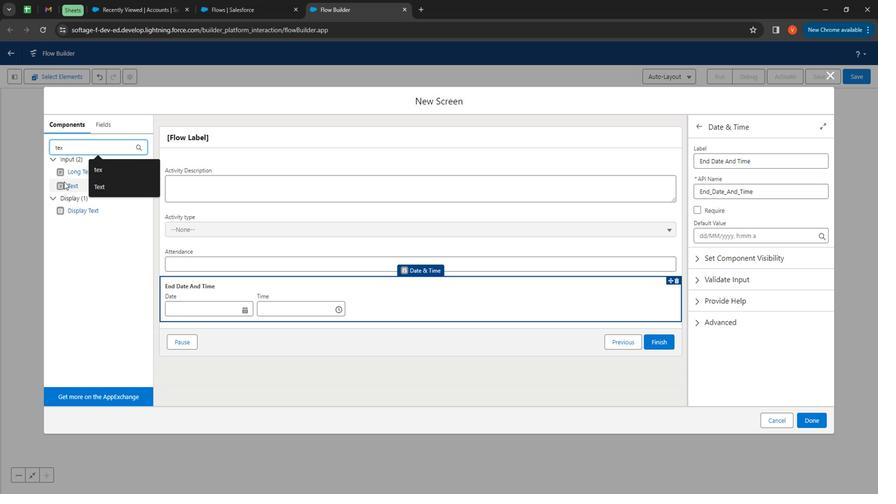 
Action: Mouse pressed left at (64, 180)
Screenshot: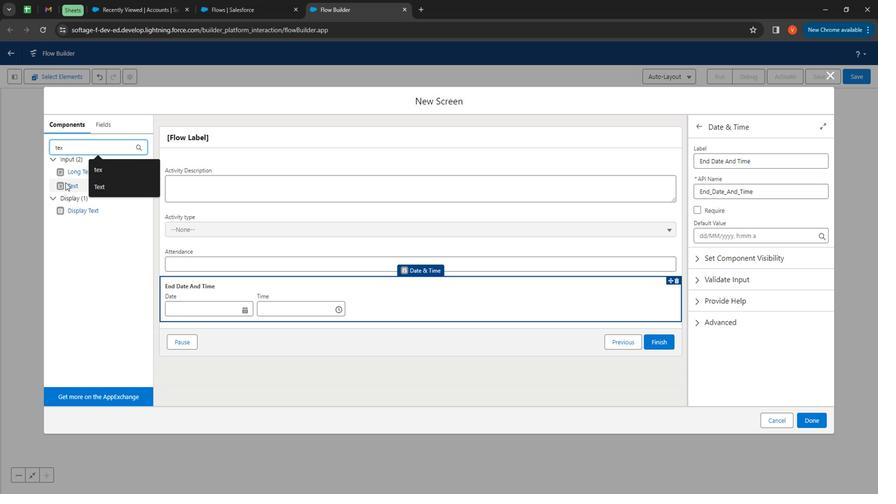
Action: Mouse moved to (741, 157)
Screenshot: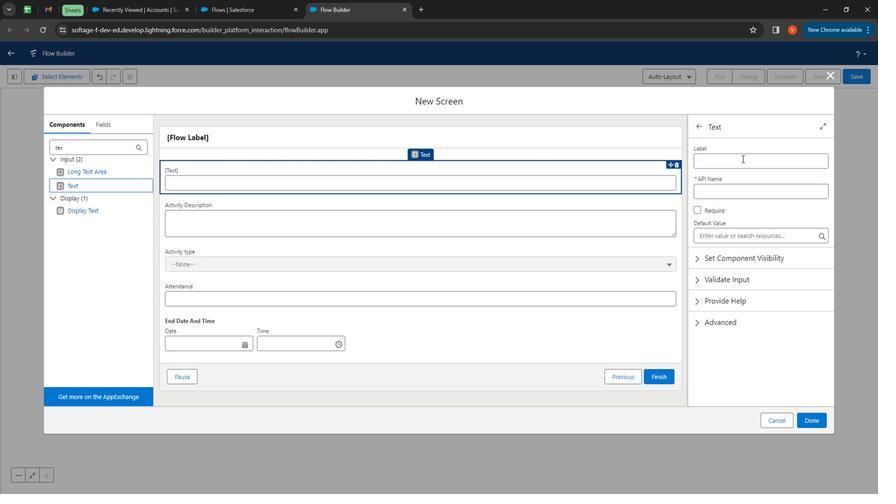 
Action: Mouse pressed left at (741, 157)
Screenshot: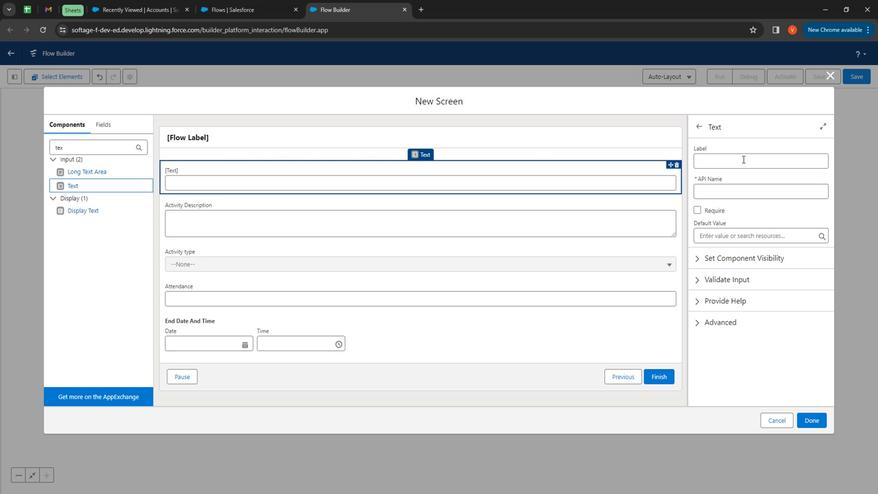 
Action: Mouse moved to (741, 157)
Screenshot: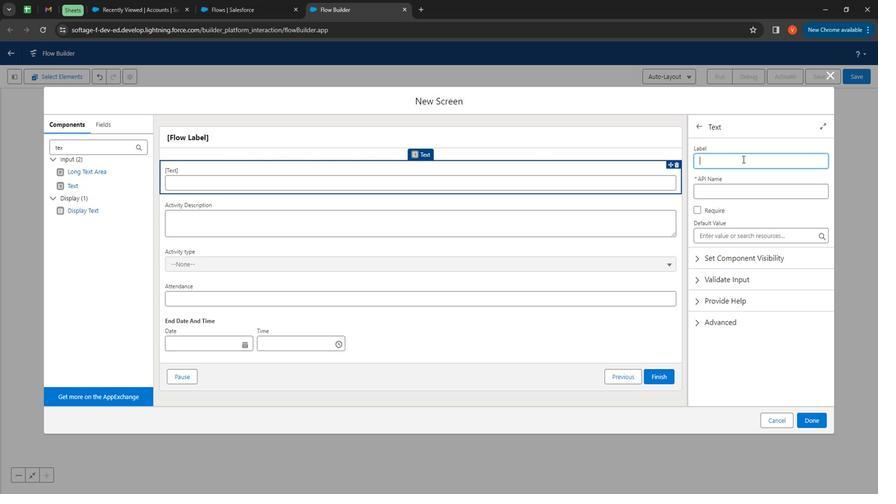 
Action: Key pressed <Key.shift>
Screenshot: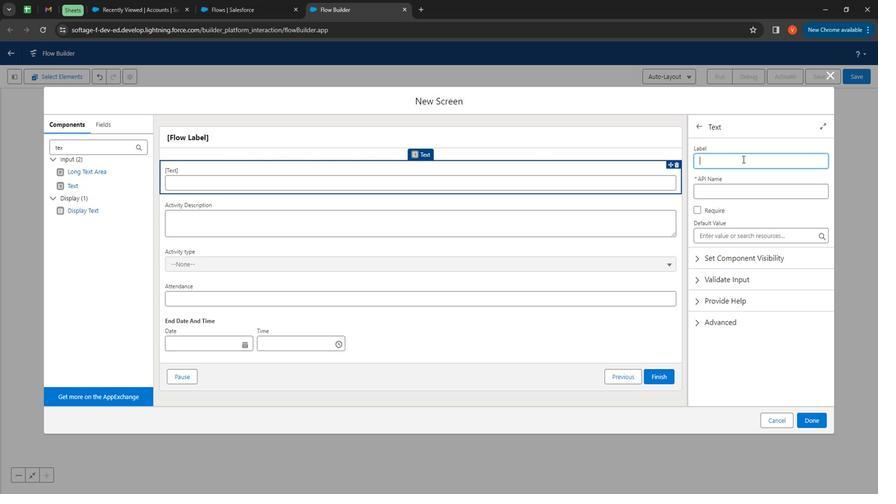 
Action: Mouse moved to (724, 124)
Screenshot: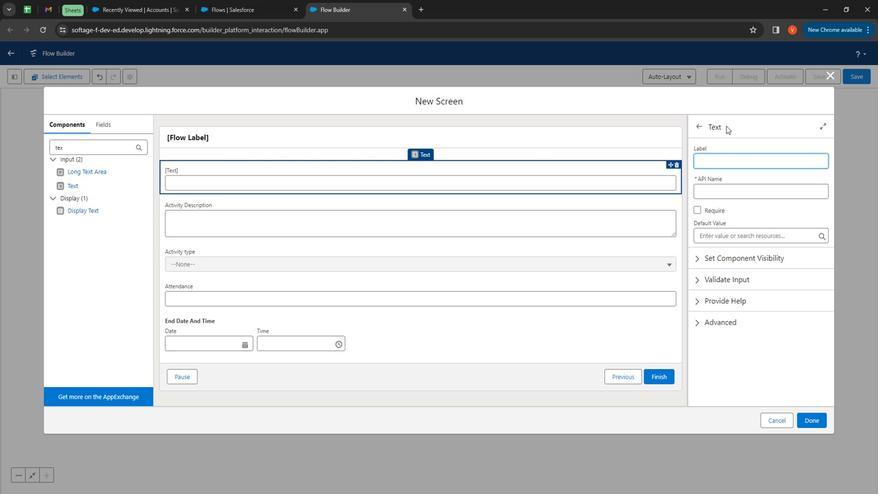 
Action: Key pressed <Key.shift><Key.shift><Key.shift><Key.shift><Key.shift><Key.shift><Key.shift><Key.shift><Key.shift><Key.shift><Key.shift><Key.shift><Key.shift><Key.shift><Key.shift><Key.shift><Key.shift><Key.shift><Key.shift><Key.shift>Inmate<Key.space><Key.shift><Key.shift>Activity<Key.space><Key.shift>Name
Screenshot: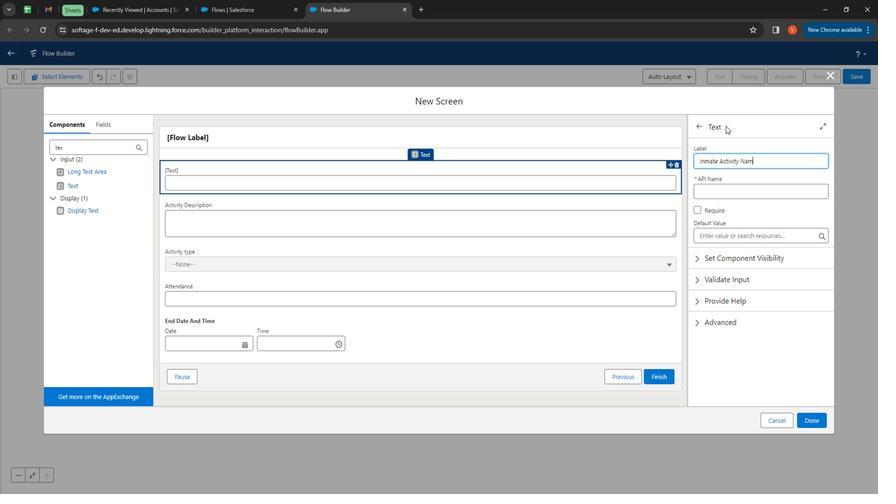 
Action: Mouse moved to (78, 149)
Screenshot: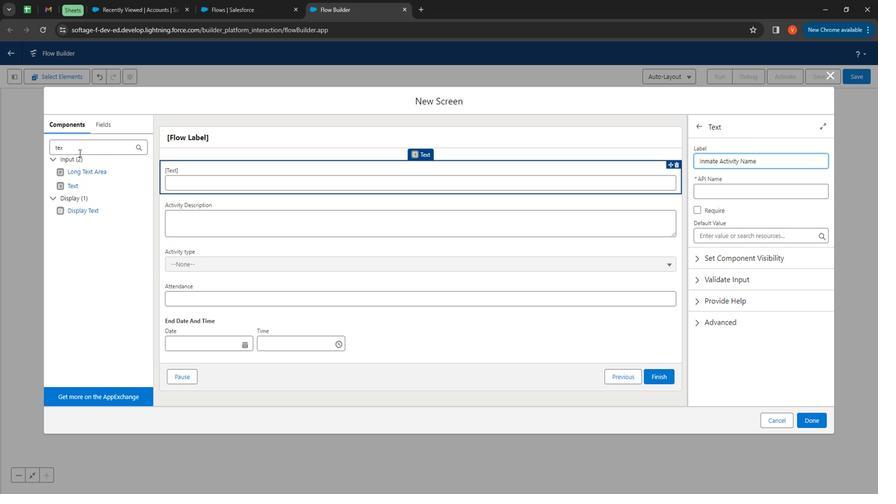
Action: Mouse pressed left at (78, 149)
Screenshot: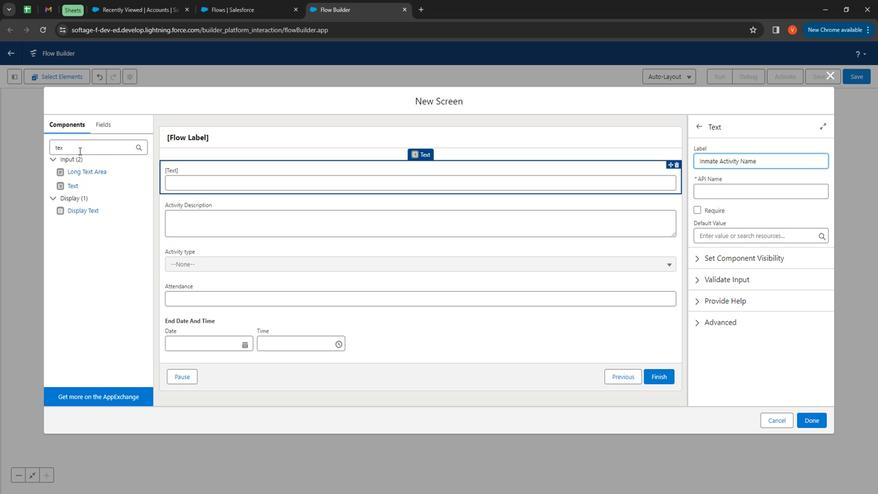 
Action: Mouse pressed left at (78, 149)
Screenshot: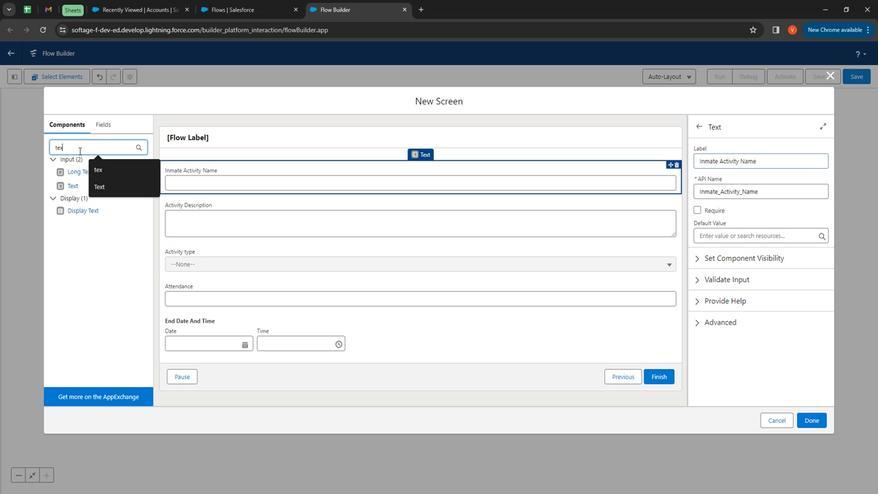 
Action: Mouse moved to (78, 151)
Screenshot: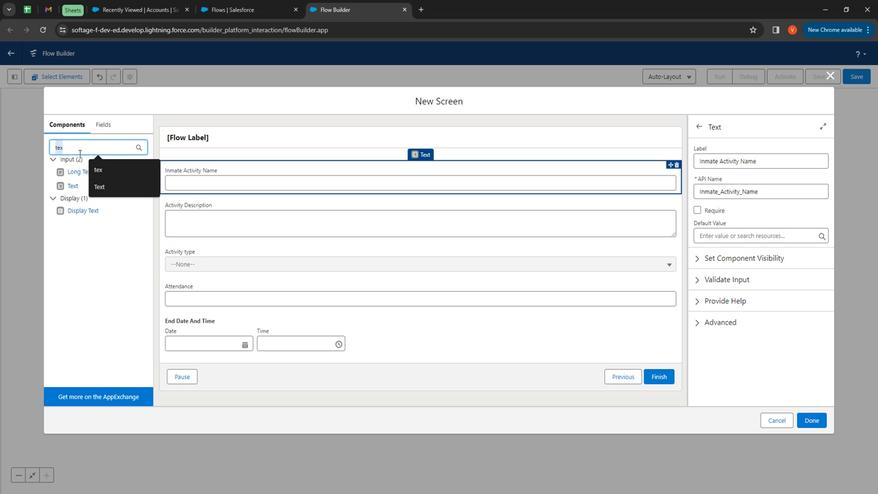 
Action: Key pressed look
Screenshot: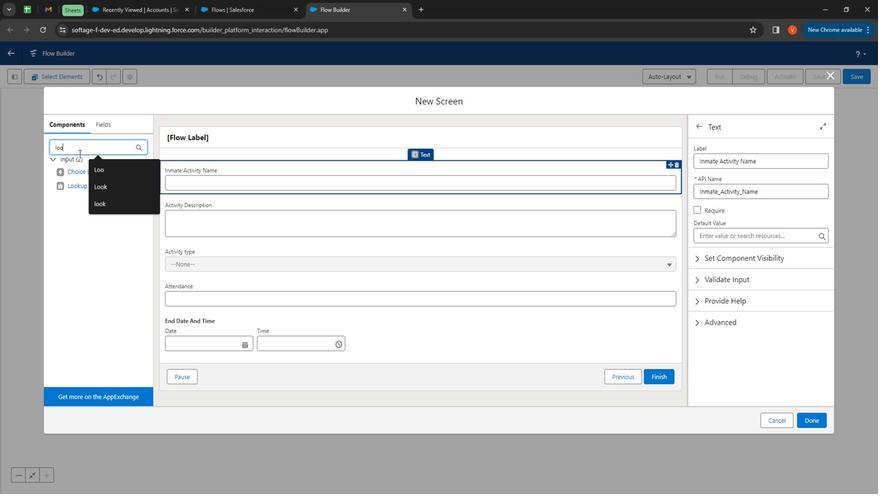 
Action: Mouse moved to (61, 187)
Screenshot: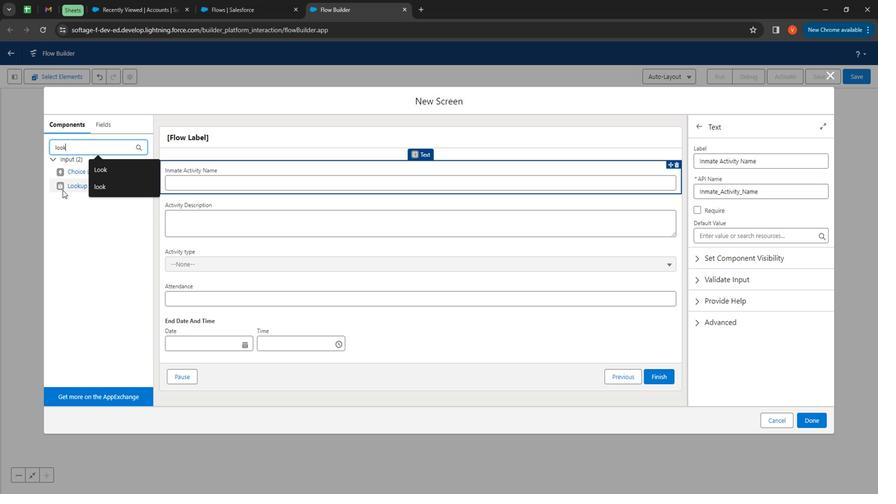 
Action: Mouse pressed left at (61, 187)
Screenshot: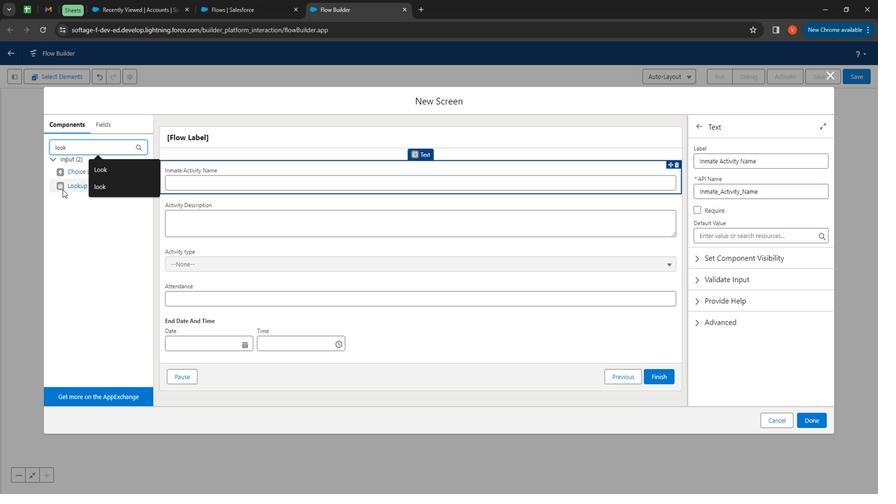 
Action: Mouse moved to (733, 162)
Screenshot: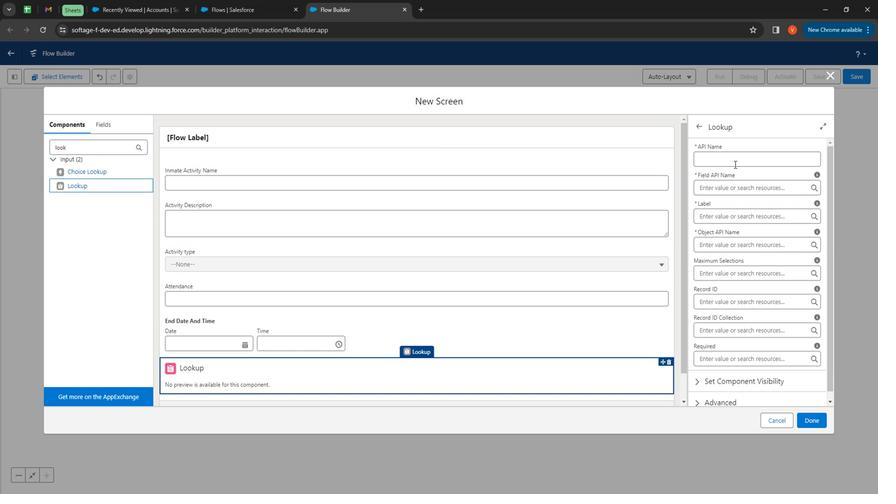 
Action: Mouse pressed left at (733, 162)
Screenshot: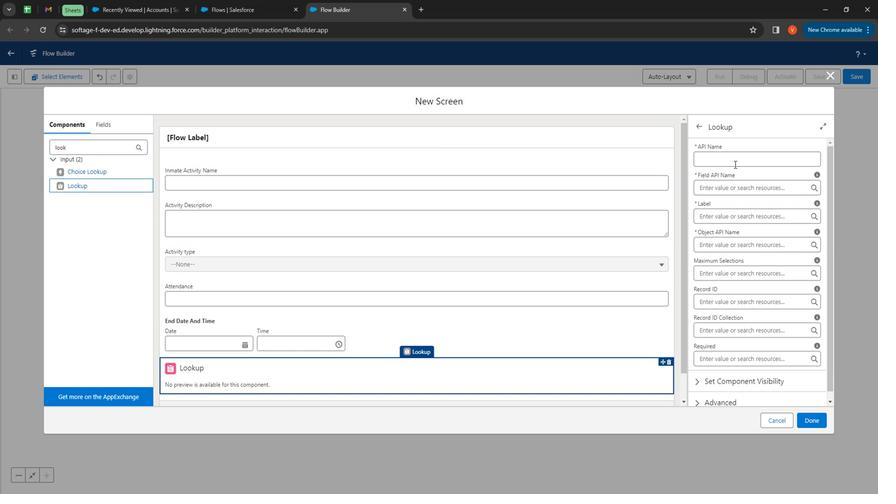 
Action: Mouse moved to (713, 164)
Screenshot: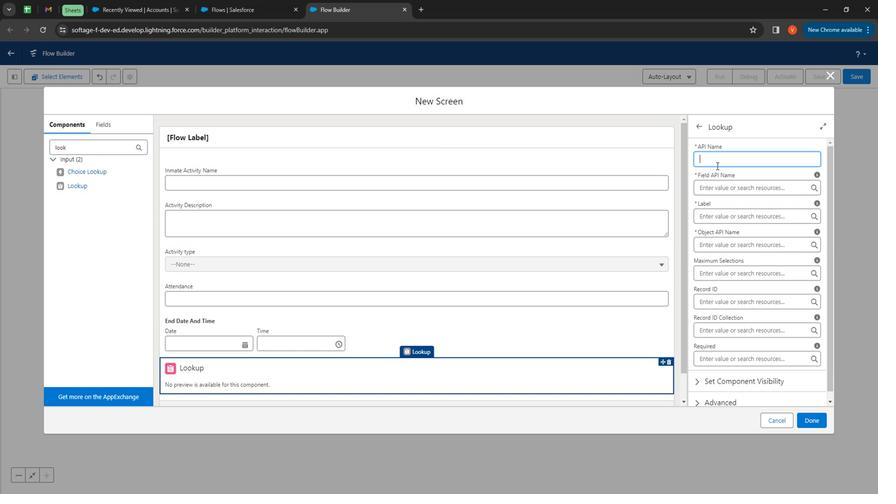 
Action: Key pressed <Key.shift>
Screenshot: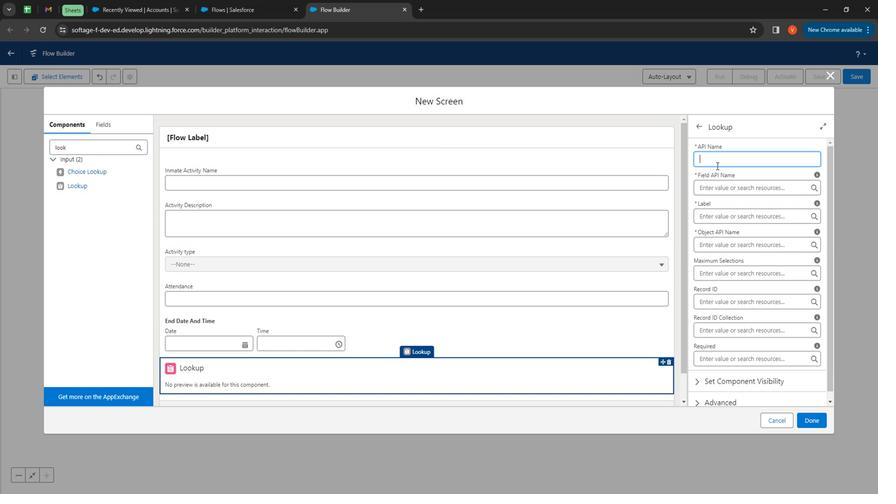 
Action: Mouse moved to (348, 0)
Screenshot: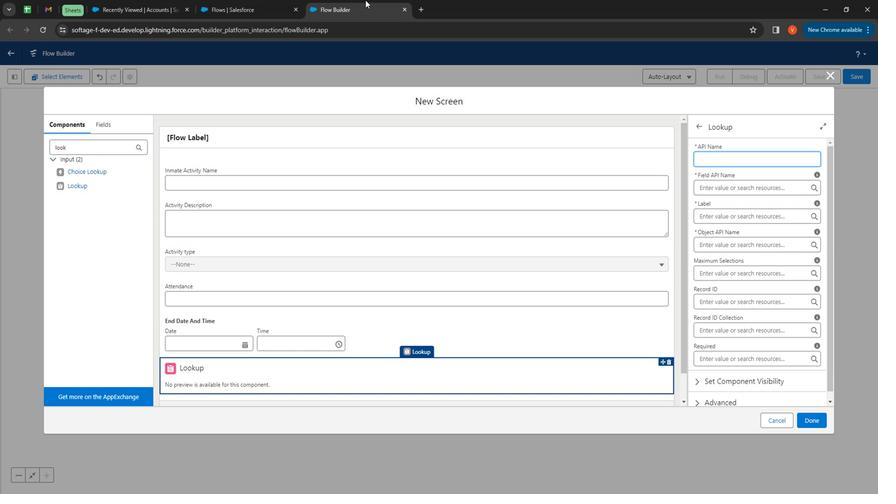 
Action: Key pressed <Key.shift><Key.shift><Key.shift><Key.shift><Key.shift><Key.shift><Key.shift><Key.shift><Key.shift><Key.shift><Key.shift><Key.shift><Key.shift><Key.shift><Key.shift><Key.shift><Key.shift><Key.shift><Key.shift><Key.shift><Key.shift><Key.shift><Key.shift>Inmate<Key.space><Key.shift>Documents
Screenshot: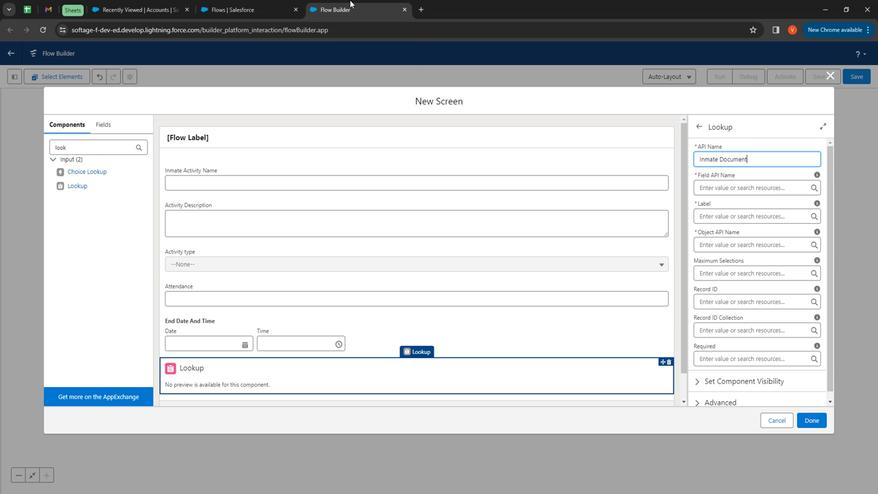 
Action: Mouse moved to (734, 188)
Screenshot: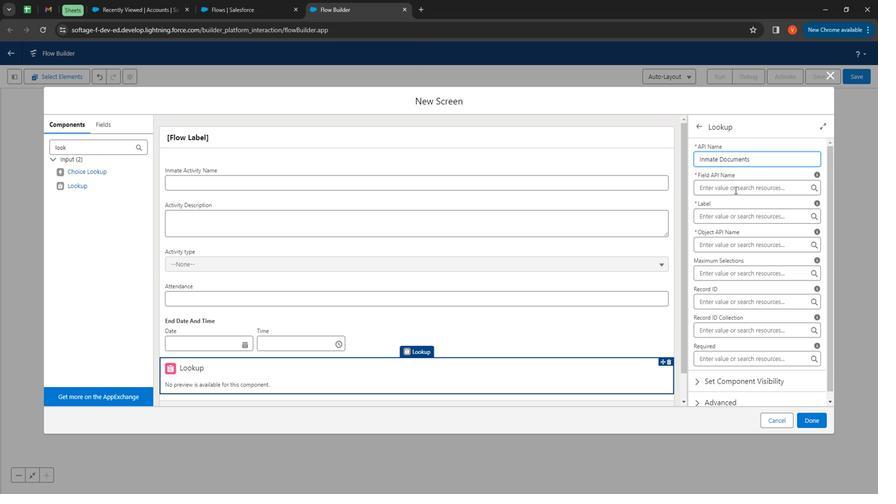 
Action: Mouse pressed left at (734, 188)
Screenshot: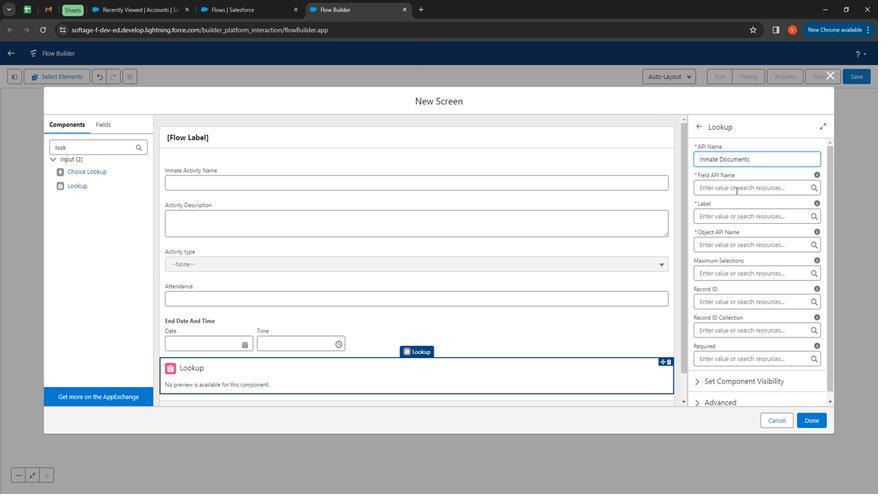 
Action: Mouse moved to (765, 157)
Screenshot: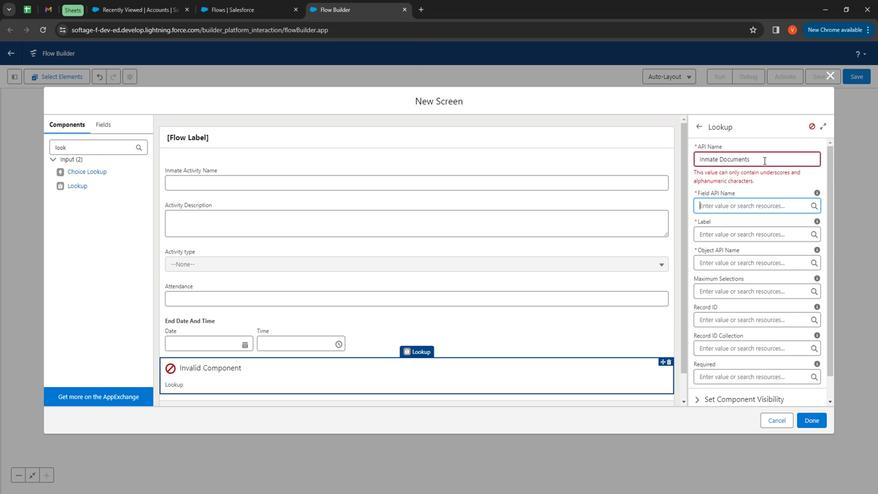 
Action: Mouse pressed left at (765, 157)
Screenshot: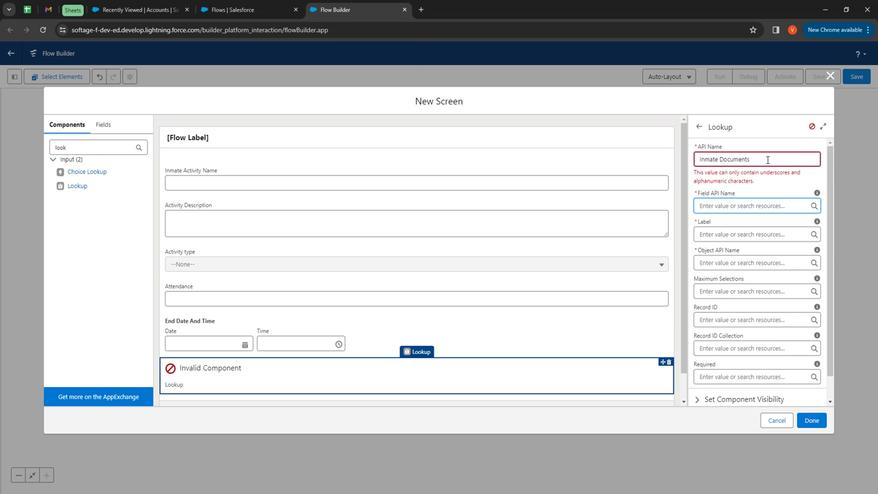 
Action: Mouse moved to (719, 158)
Screenshot: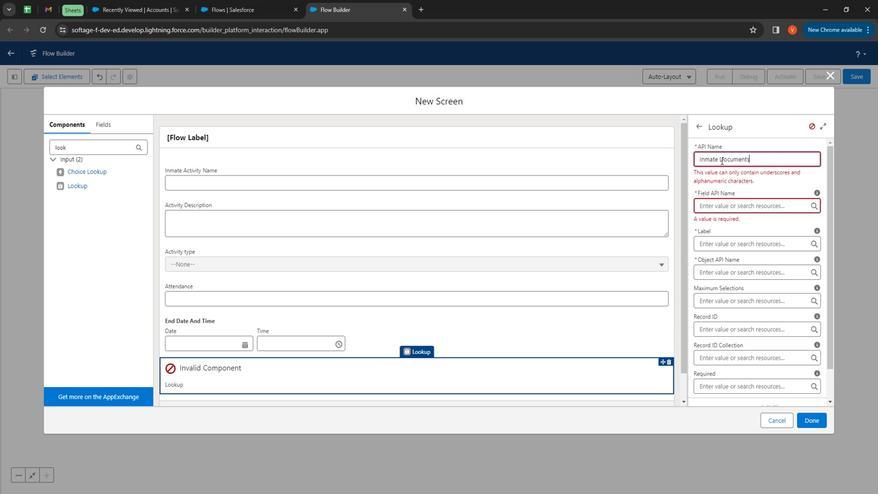 
Action: Mouse pressed left at (719, 158)
Screenshot: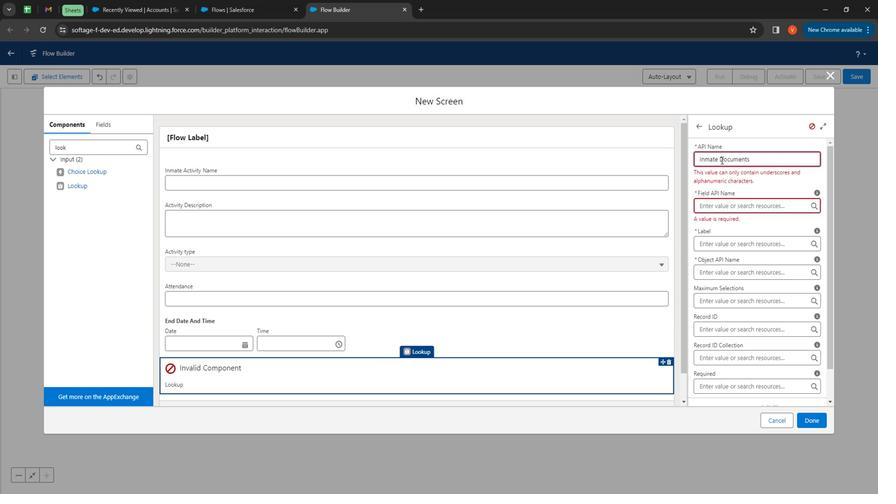 
Action: Mouse moved to (586, 0)
Screenshot: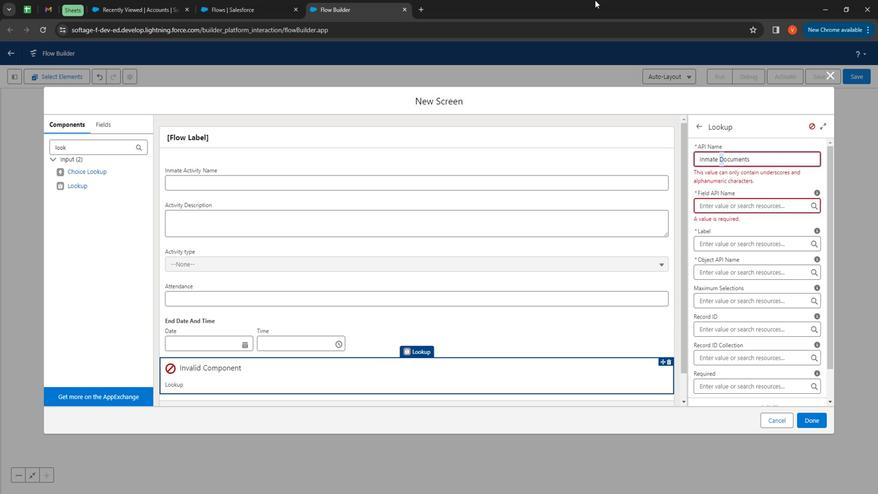 
Action: Key pressed <Key.left><Key.backspace><Key.shift>_
Screenshot: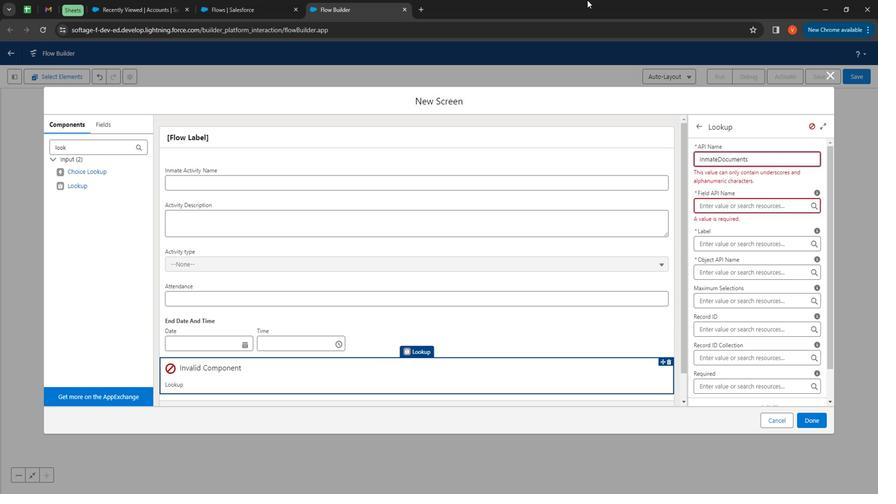 
Action: Mouse moved to (719, 194)
Screenshot: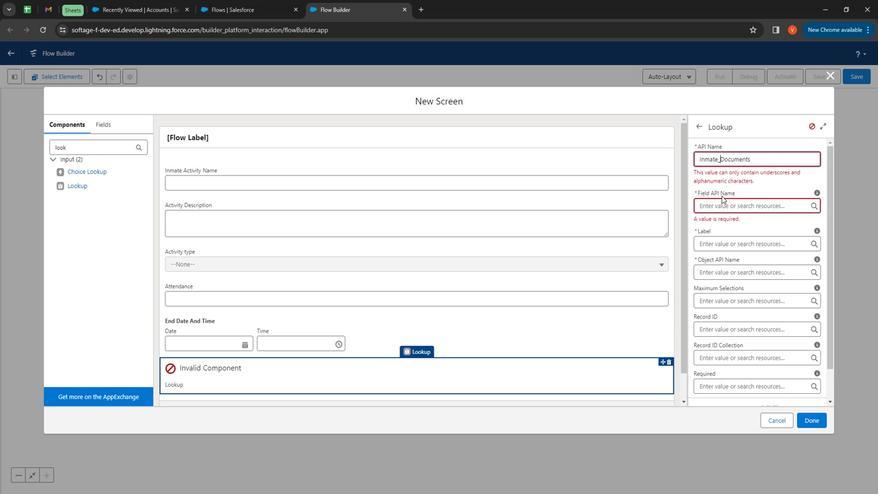 
Action: Mouse pressed left at (719, 194)
Screenshot: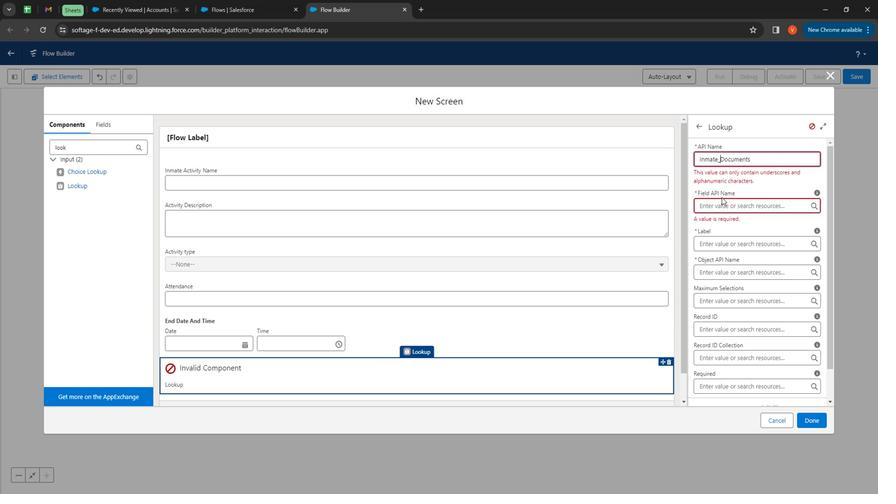 
Action: Mouse moved to (735, 175)
Screenshot: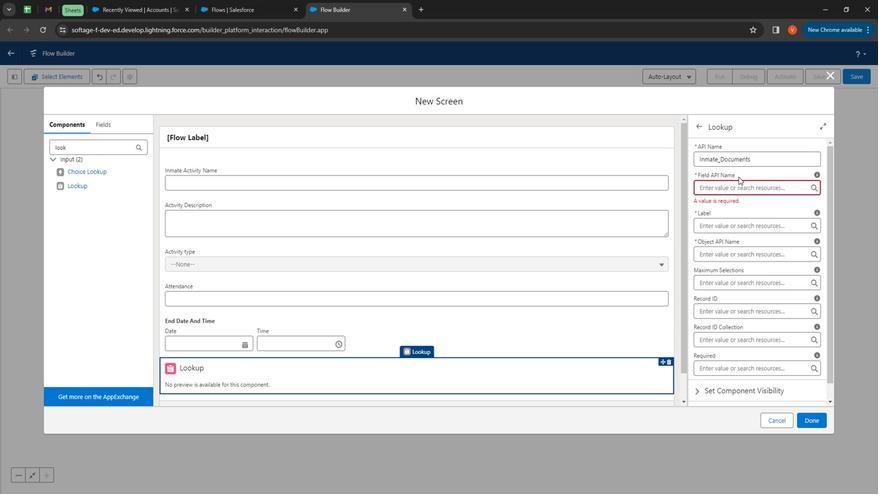 
Action: Mouse pressed left at (735, 175)
Screenshot: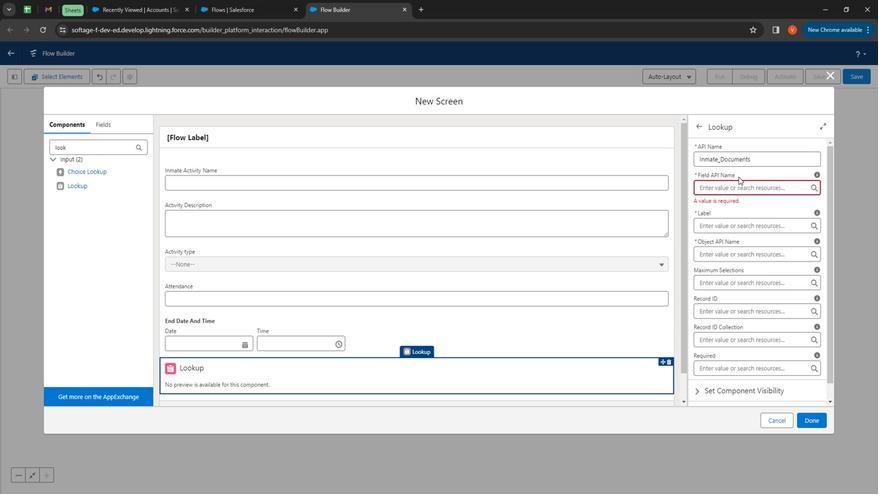 
Action: Mouse moved to (239, 1)
Screenshot: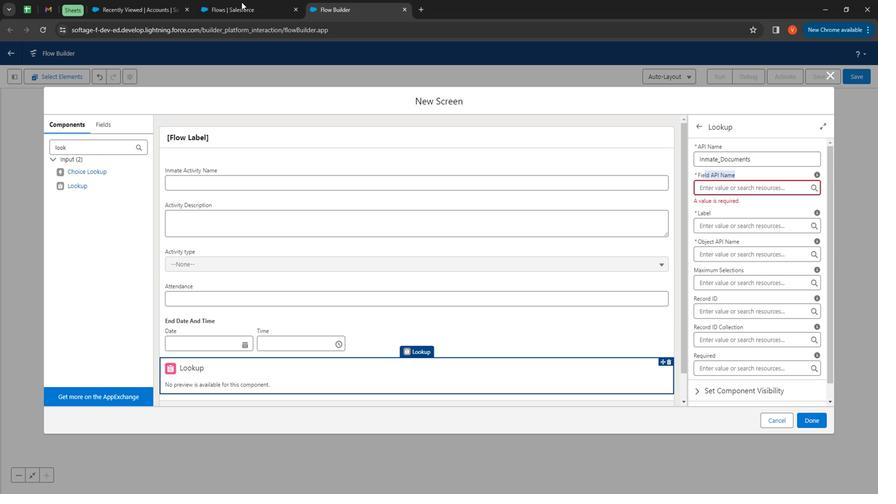 
Action: Mouse pressed left at (239, 1)
Screenshot: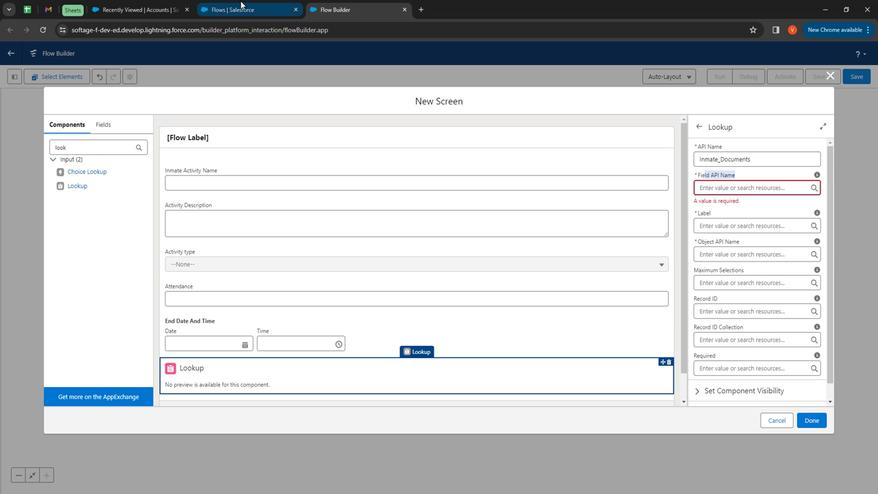 
Action: Mouse moved to (128, 70)
Screenshot: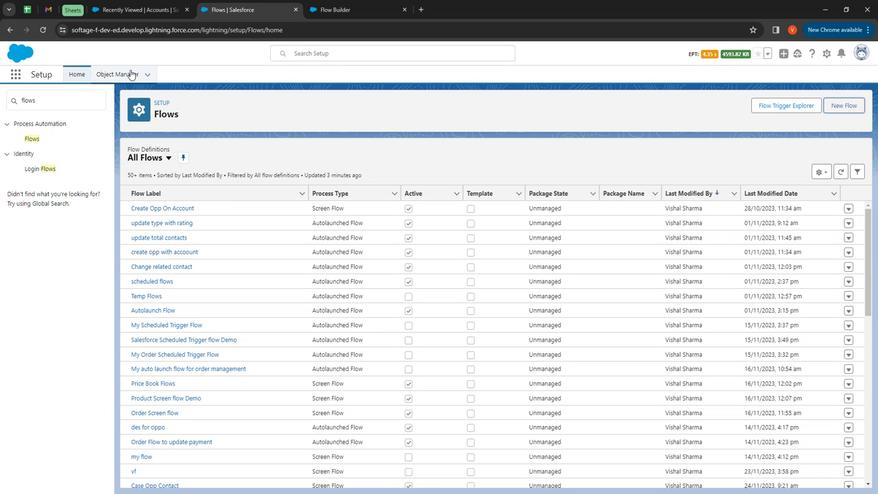 
Action: Mouse pressed left at (128, 70)
Screenshot: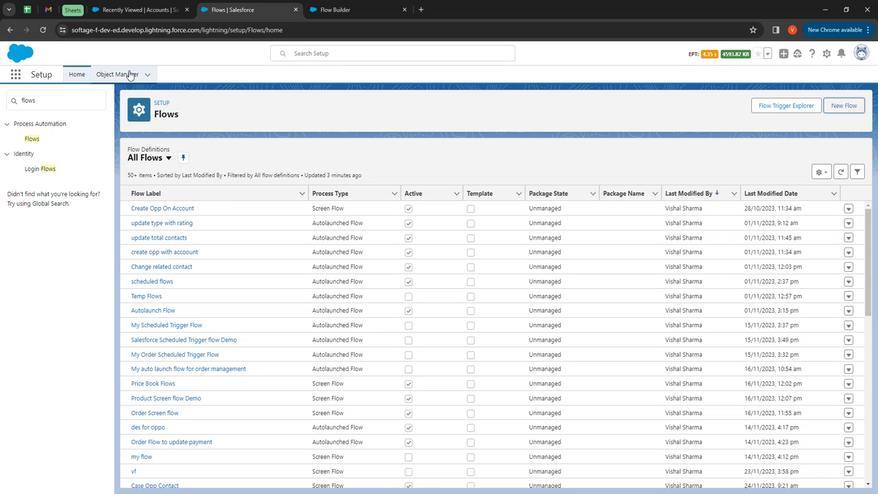 
Action: Mouse moved to (700, 115)
Screenshot: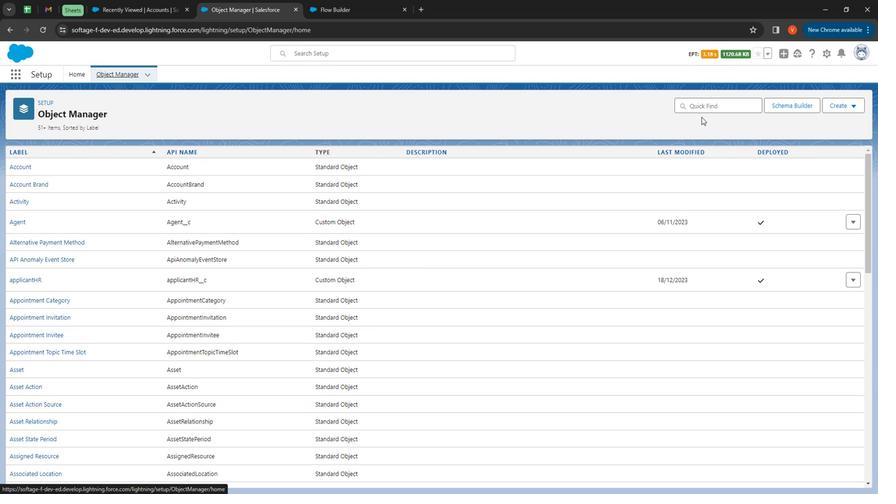 
Action: Mouse pressed left at (700, 115)
Screenshot: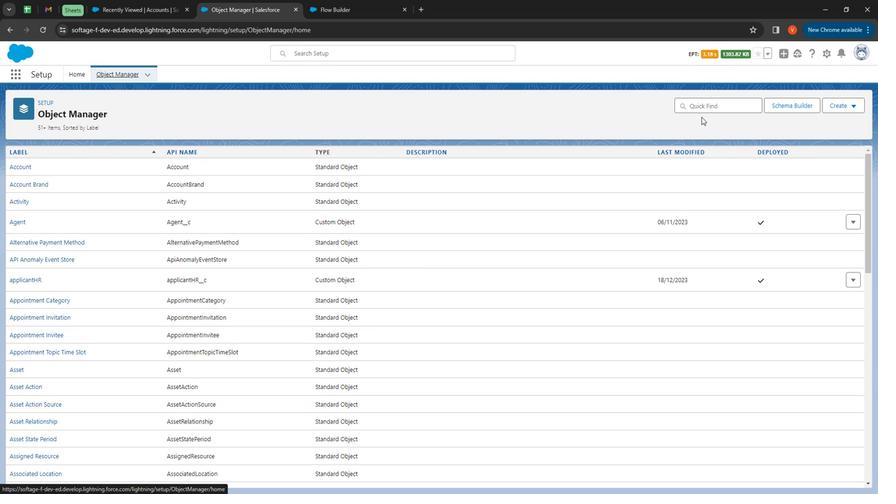 
Action: Mouse moved to (699, 108)
Screenshot: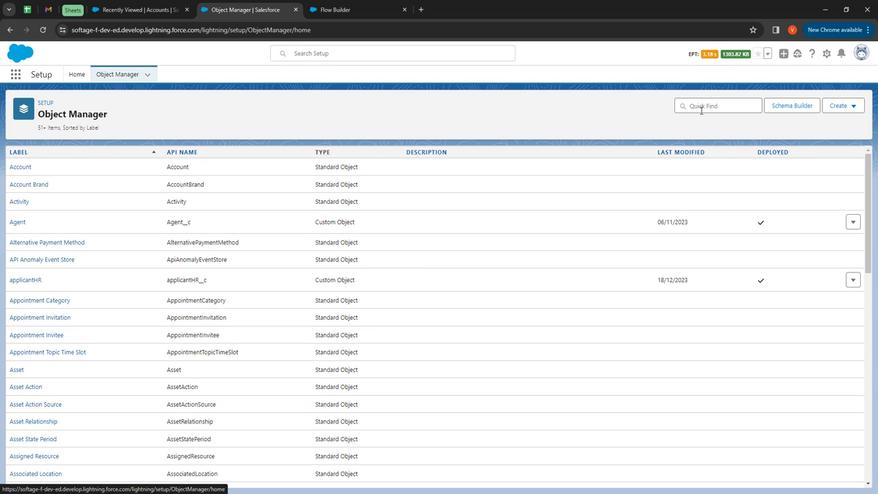 
Action: Mouse pressed left at (699, 108)
Screenshot: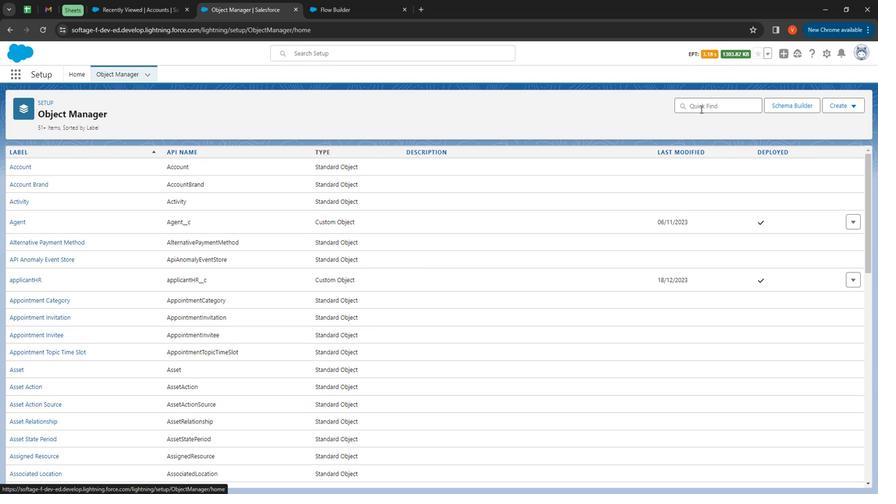 
Action: Mouse moved to (693, 103)
Screenshot: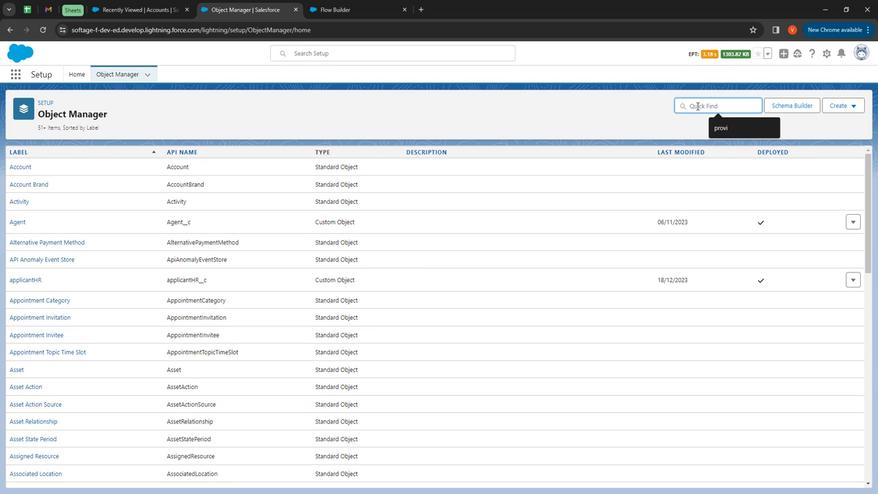 
Action: Key pressed inmate
Screenshot: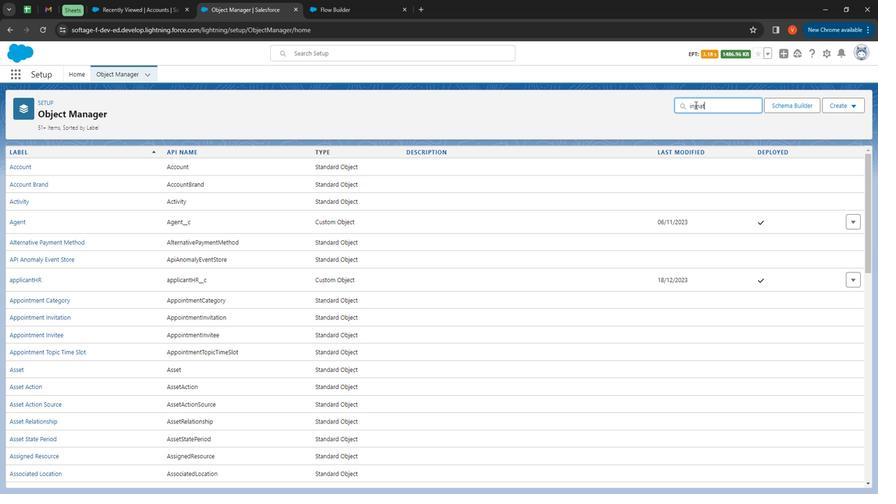 
Action: Mouse moved to (689, 106)
Screenshot: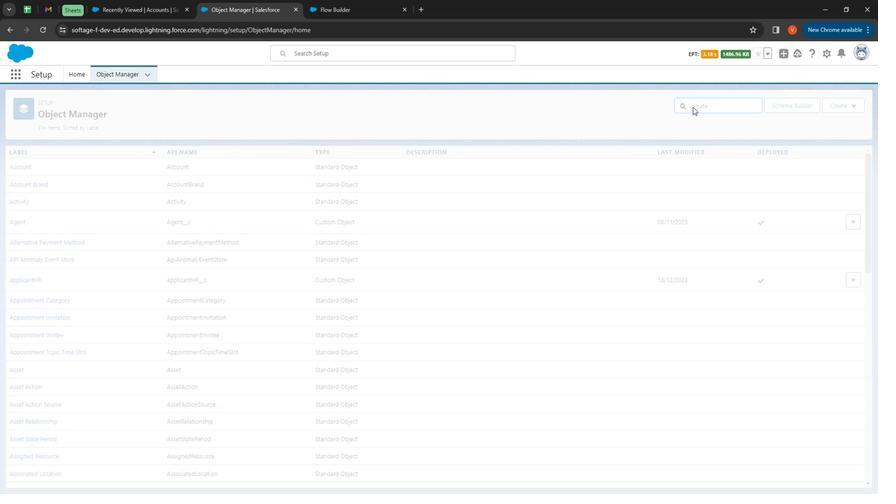 
Action: Key pressed <Key.space>
Screenshot: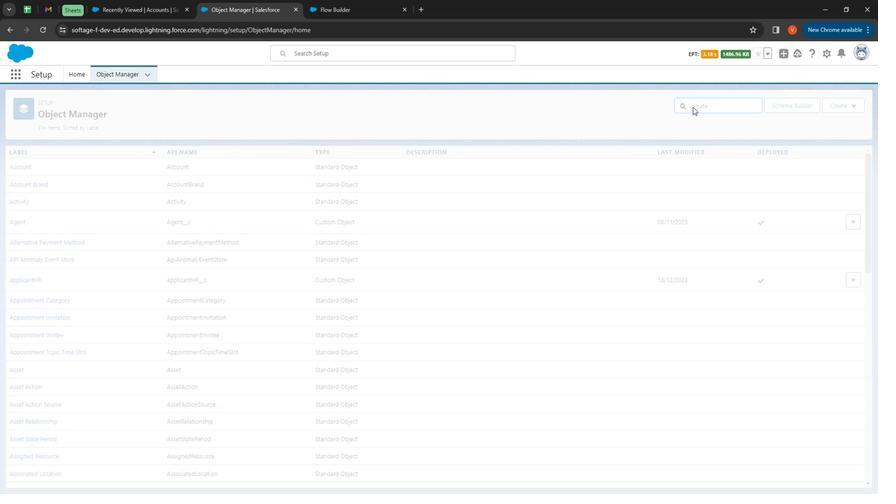 
Action: Mouse moved to (689, 113)
Screenshot: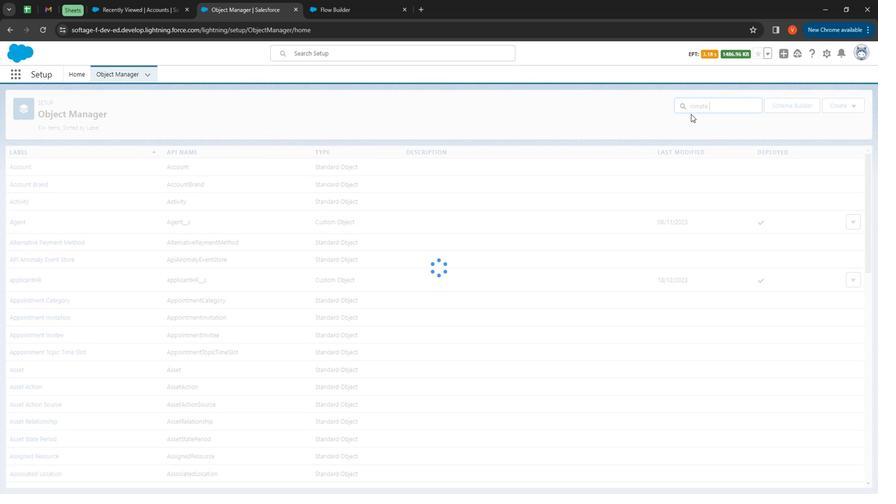 
Action: Key pressed a
Screenshot: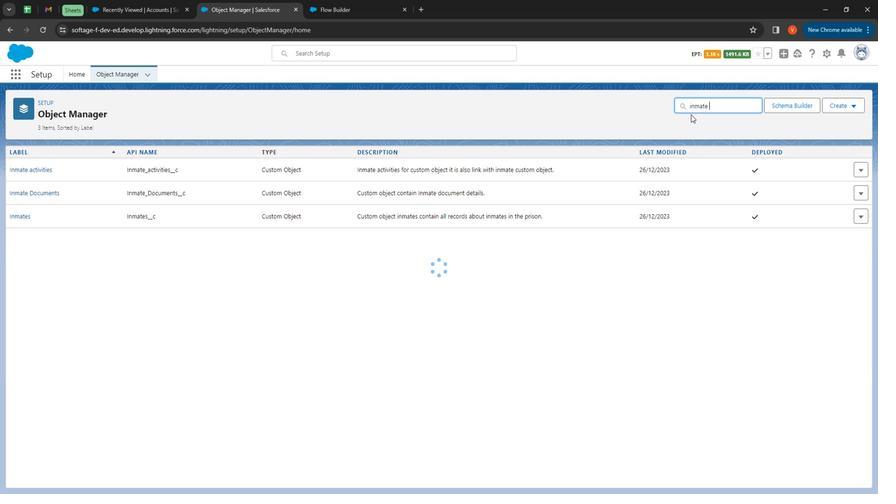 
Action: Mouse moved to (689, 114)
Screenshot: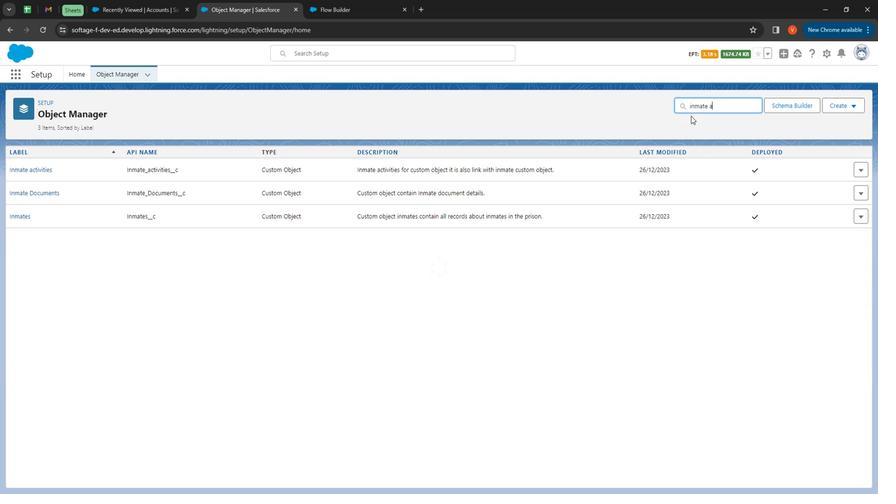 
Action: Key pressed c
Screenshot: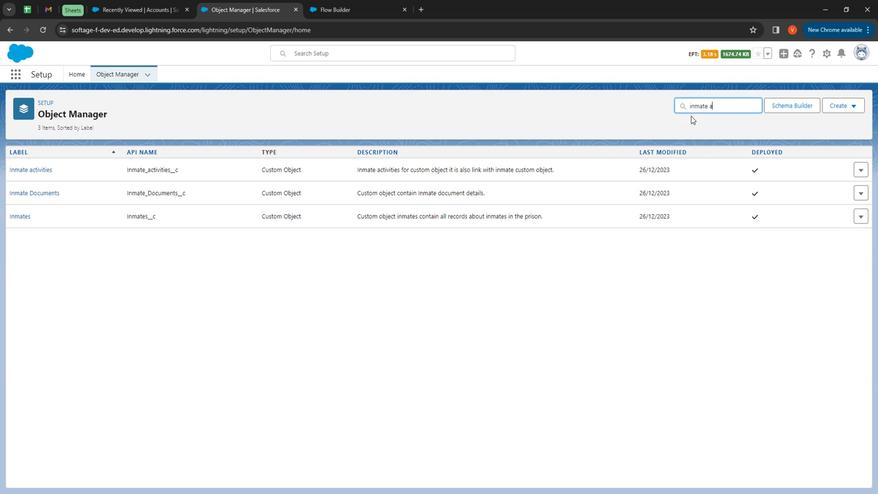 
Action: Mouse moved to (35, 169)
Screenshot: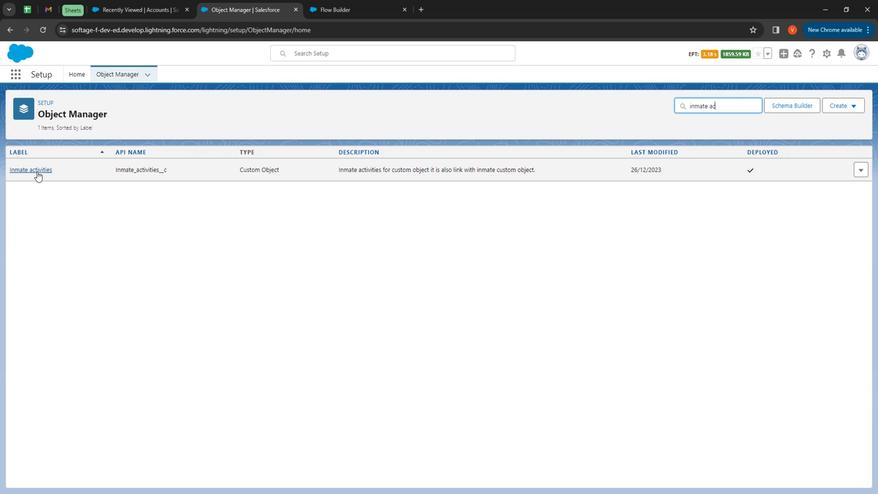 
Action: Mouse pressed left at (35, 169)
Screenshot: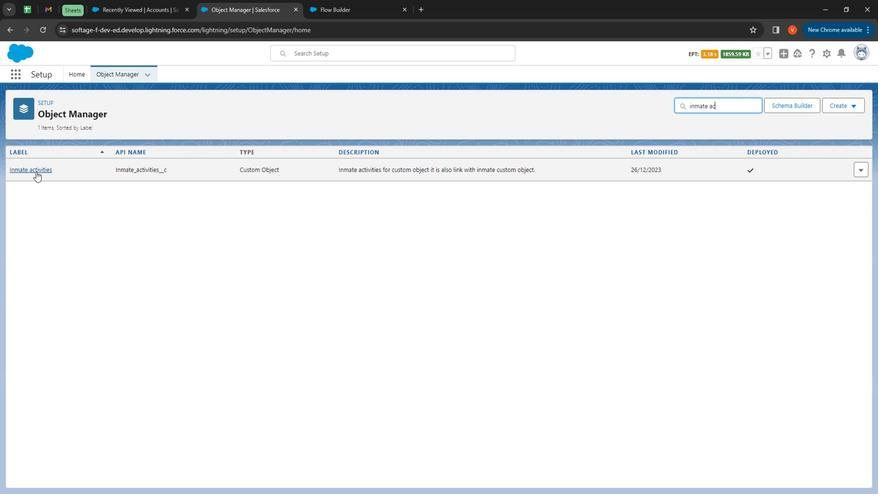 
Action: Mouse moved to (48, 169)
Screenshot: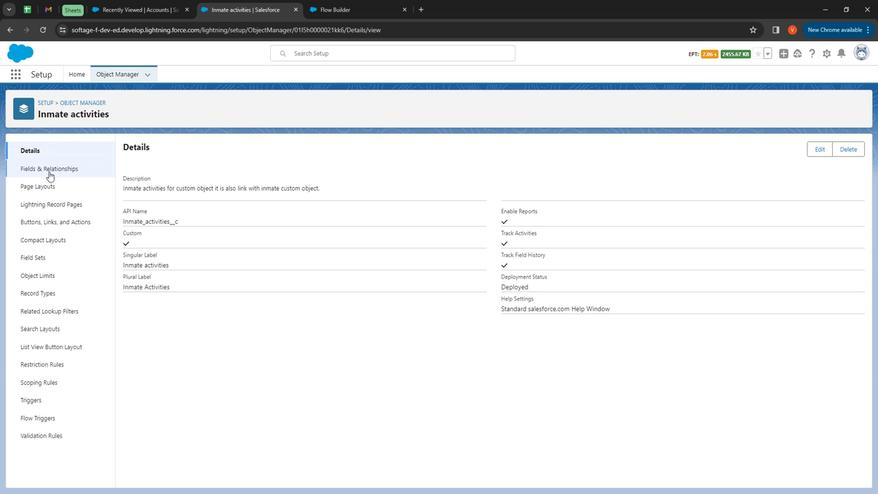 
Action: Mouse pressed left at (48, 169)
Screenshot: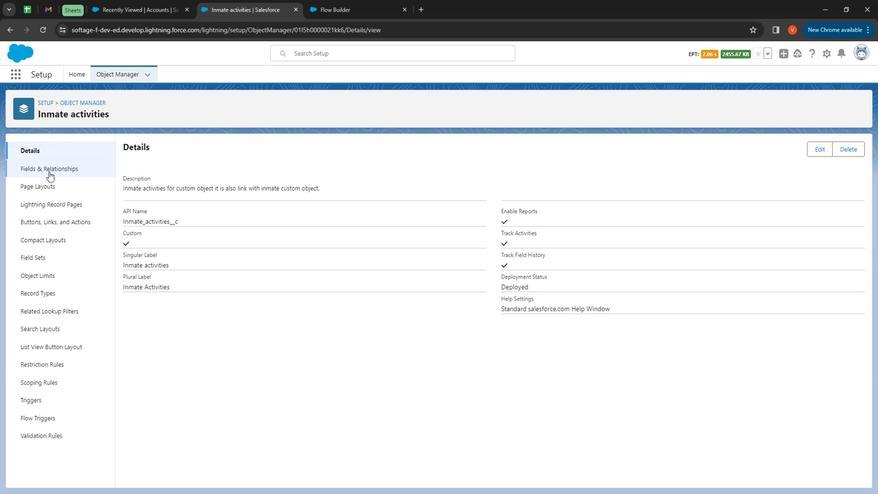 
Action: Mouse moved to (333, 344)
Screenshot: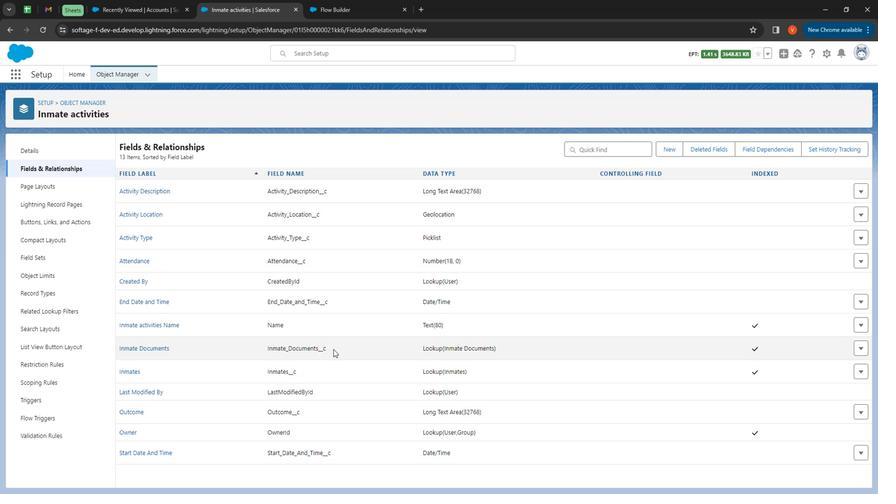 
Action: Mouse pressed left at (333, 344)
Screenshot: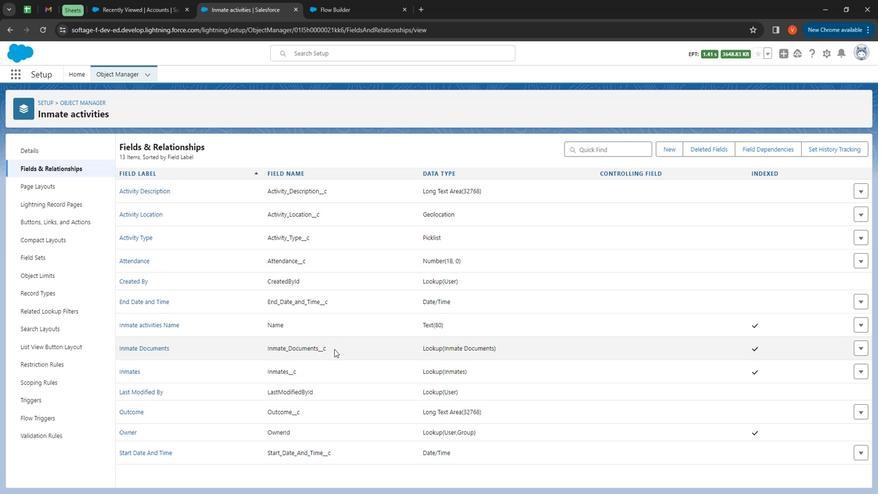 
Action: Mouse moved to (266, 350)
Screenshot: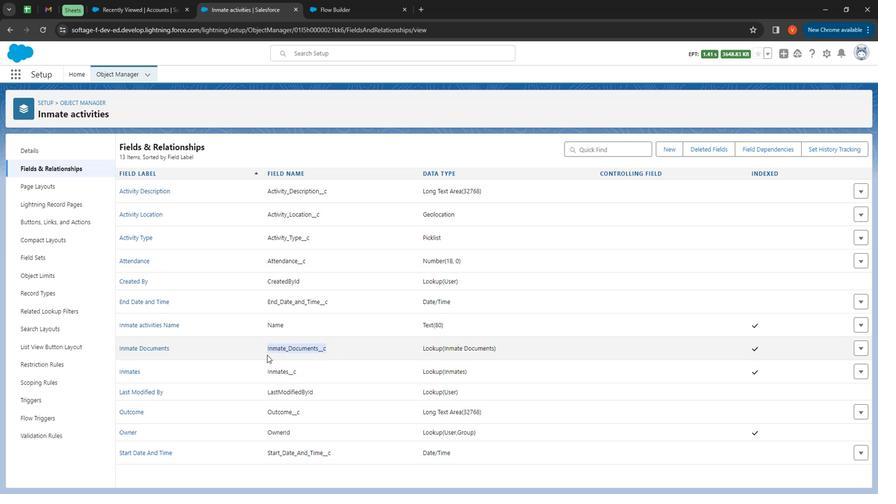 
Action: Key pressed ctrl+C
Screenshot: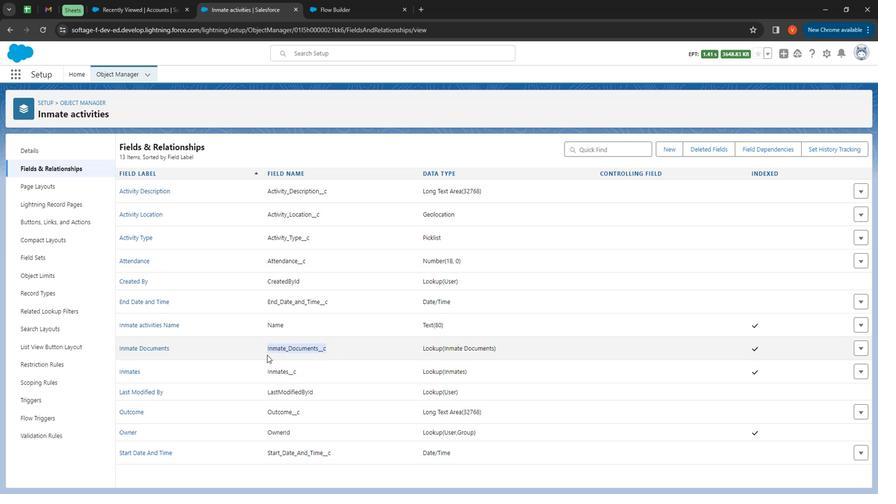 
Action: Mouse moved to (332, 4)
Screenshot: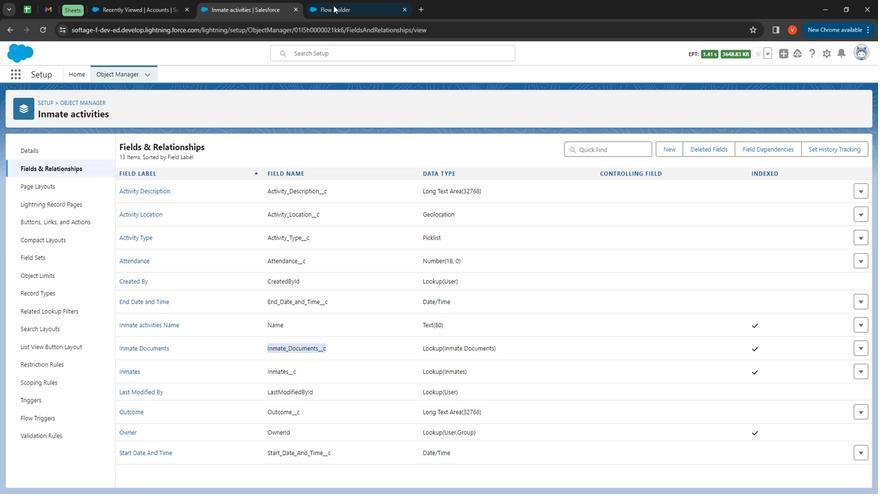 
Action: Mouse pressed left at (332, 4)
Screenshot: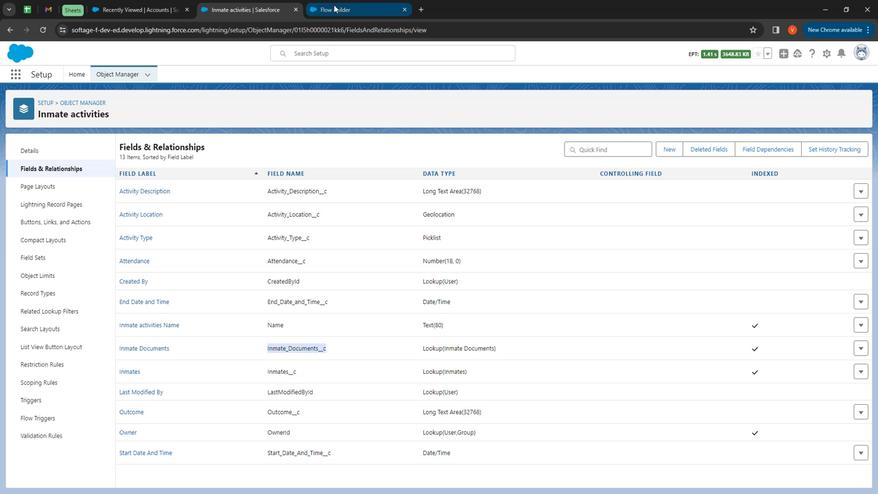 
Action: Mouse moved to (752, 190)
Screenshot: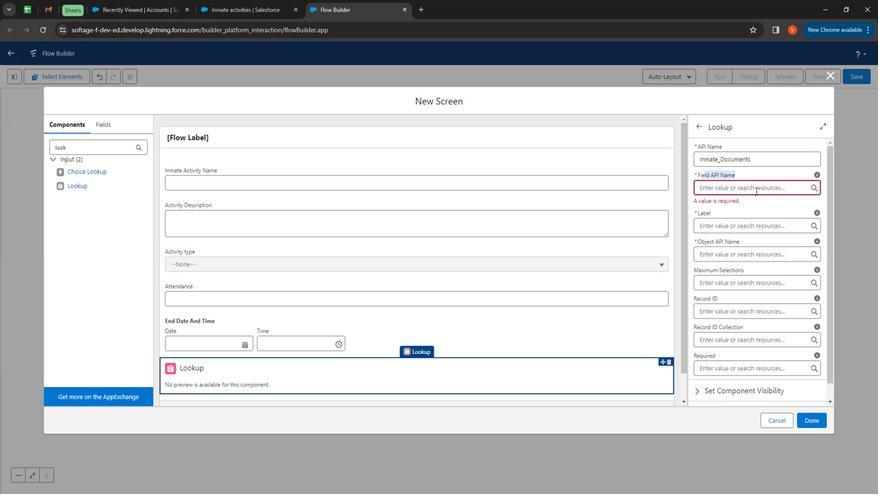 
Action: Mouse pressed left at (752, 190)
Screenshot: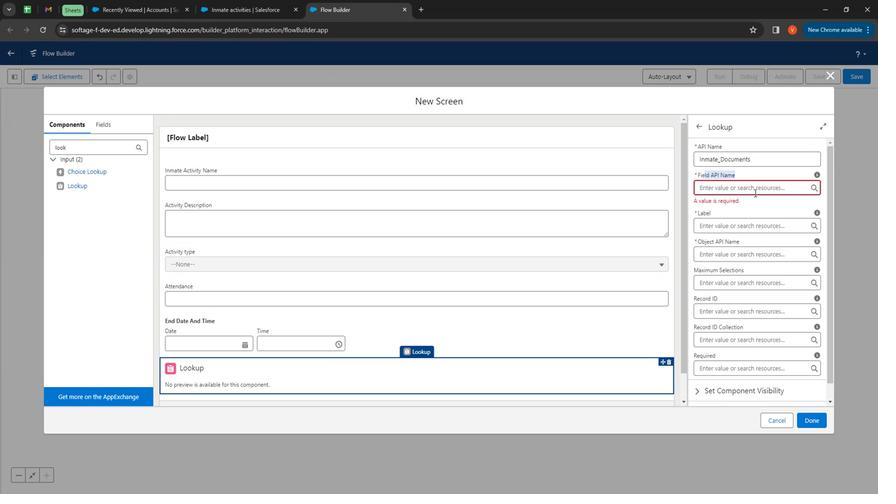 
Action: Mouse moved to (752, 190)
Screenshot: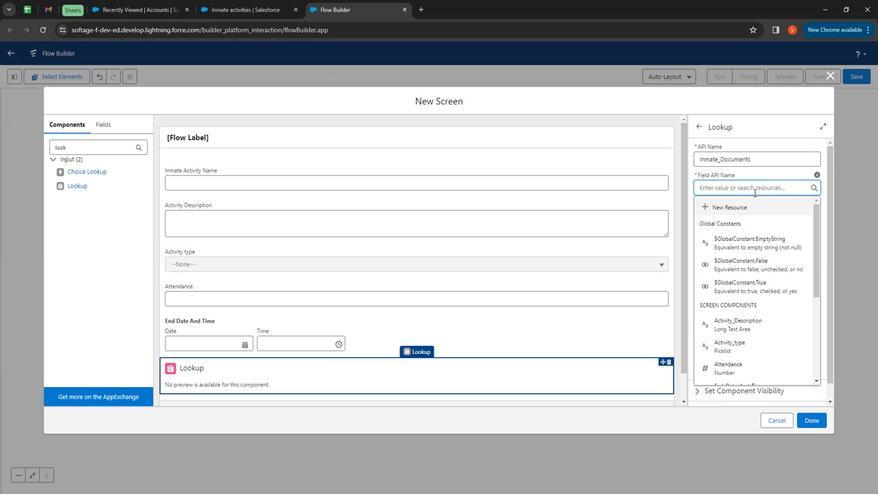 
Action: Key pressed ctrl+V
Screenshot: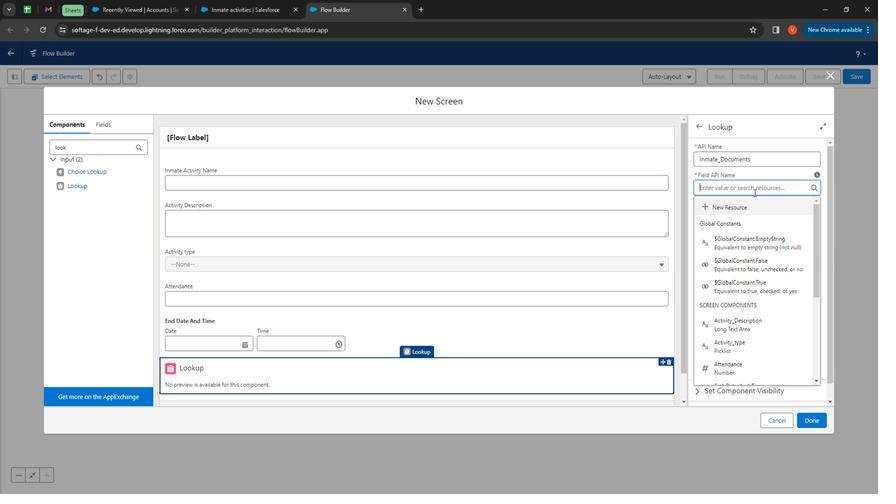 
Action: Mouse moved to (739, 205)
Screenshot: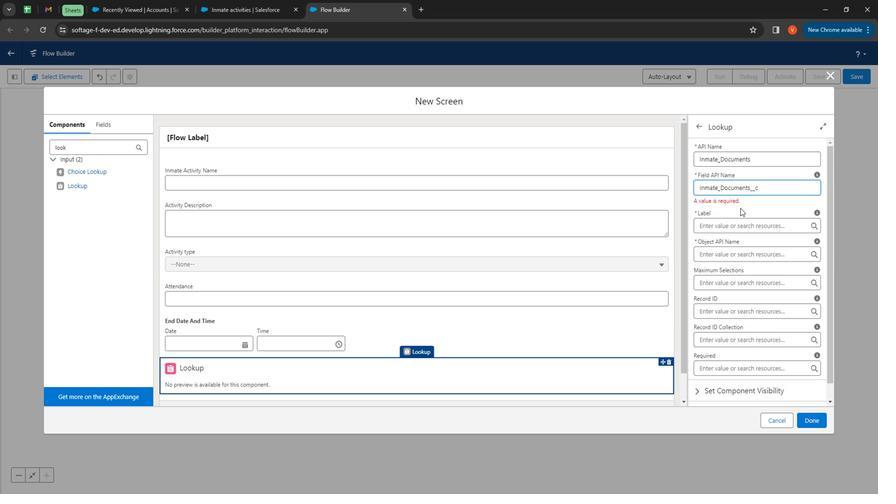 
Action: Mouse pressed left at (739, 205)
Screenshot: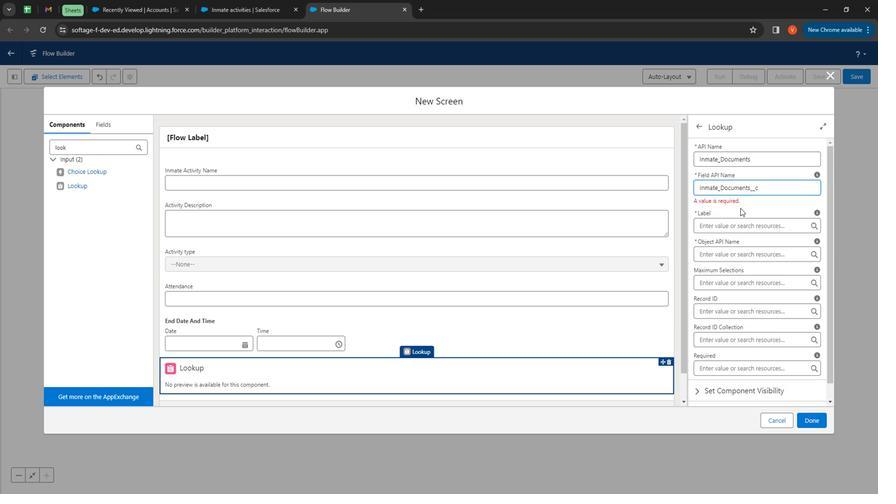 
Action: Mouse moved to (719, 214)
Screenshot: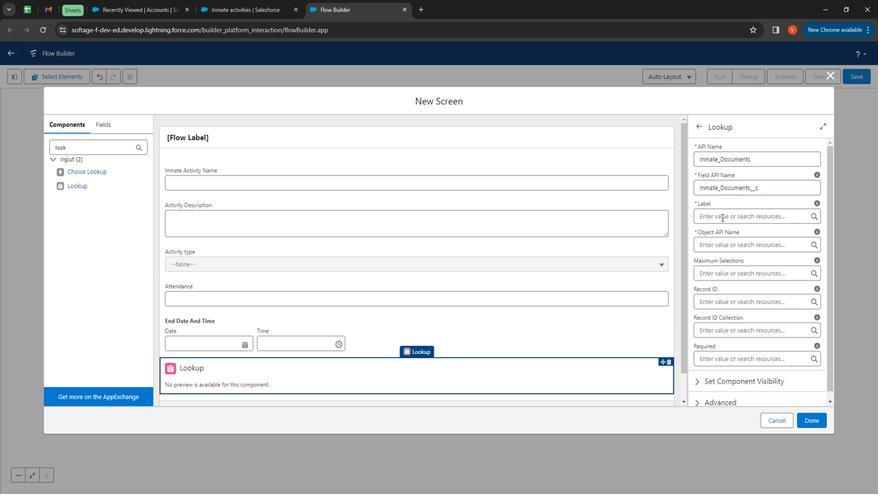
Action: Mouse pressed left at (719, 214)
Screenshot: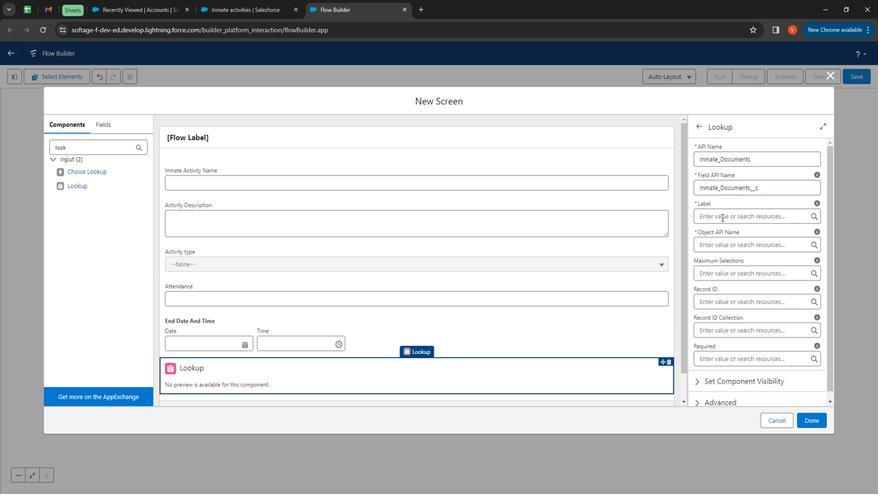 
Action: Mouse moved to (721, 212)
Screenshot: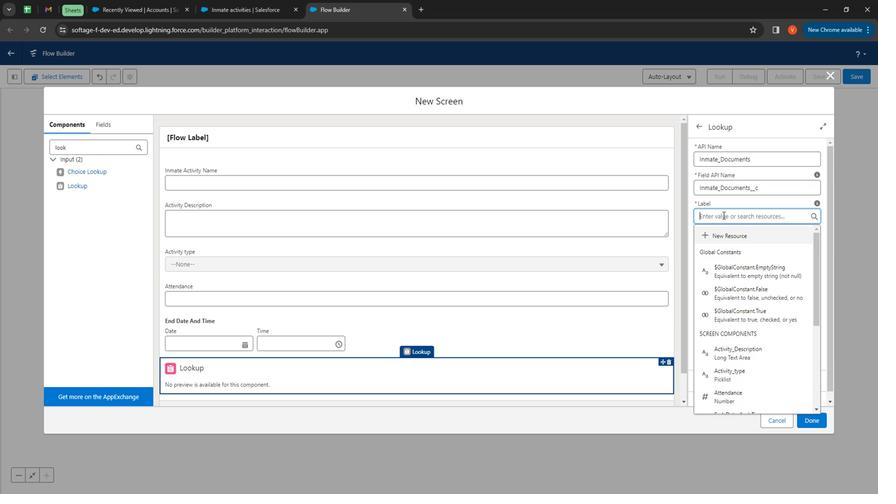 
Action: Key pressed <Key.shift>
Screenshot: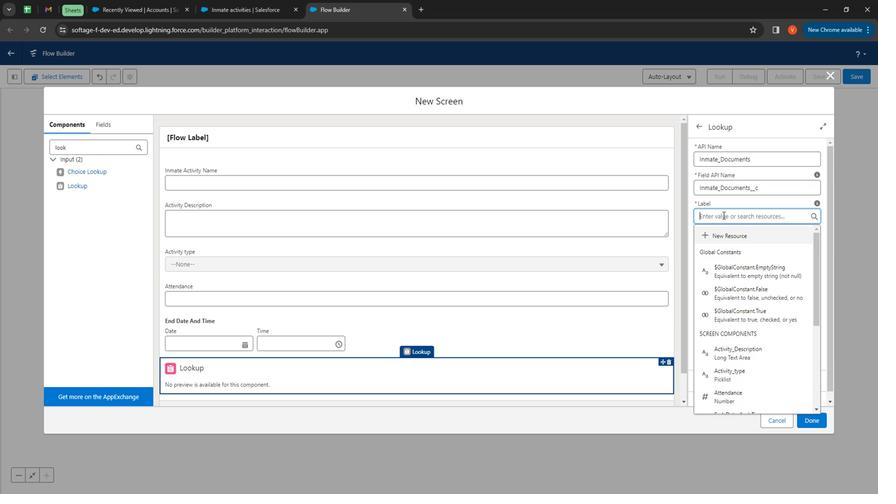 
Action: Mouse moved to (641, 135)
Screenshot: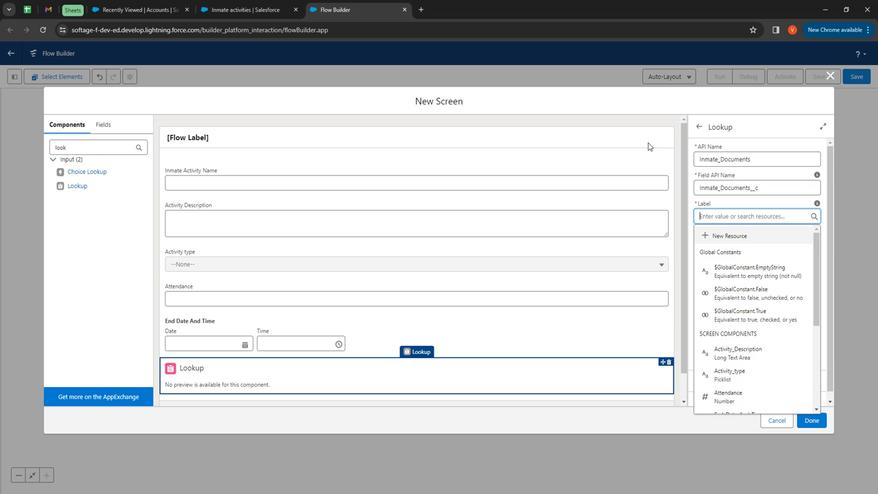 
Action: Key pressed <Key.shift><Key.shift><Key.shift><Key.shift><Key.shift><Key.shift><Key.shift>Inmate<Key.space><Key.shift>Documents
Screenshot: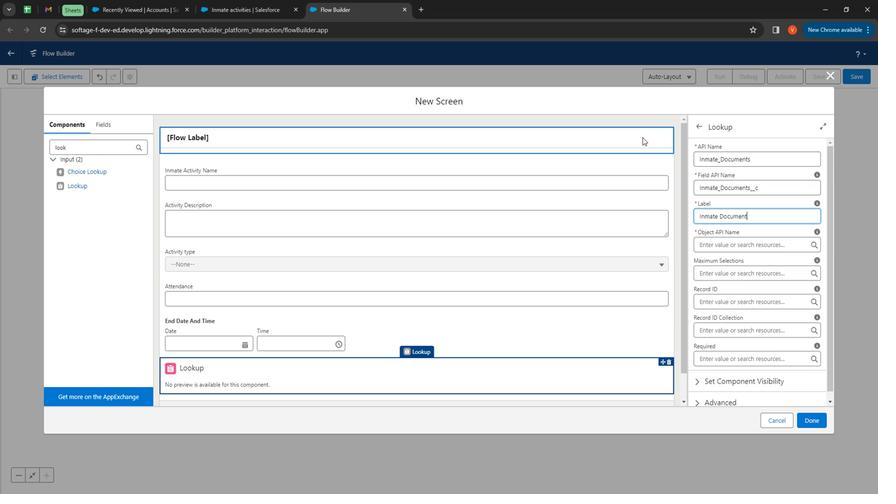 
Action: Mouse moved to (738, 242)
Screenshot: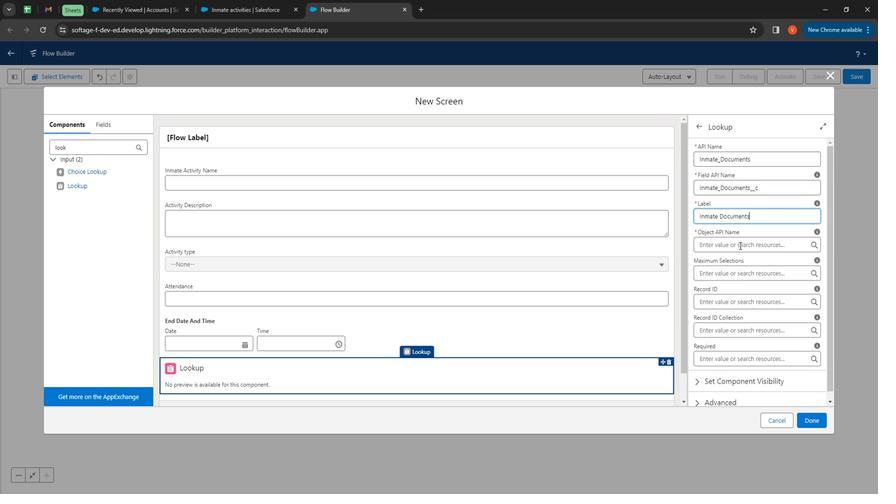 
Action: Mouse pressed left at (738, 242)
Screenshot: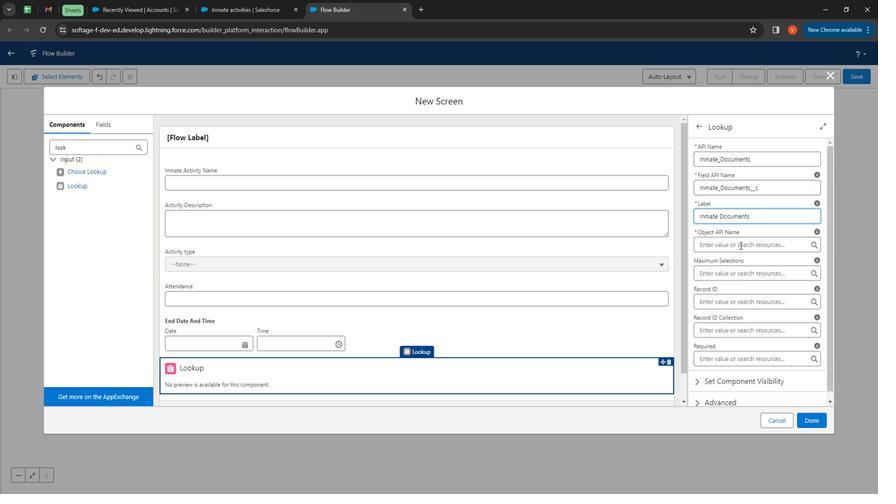 
Action: Mouse moved to (745, 229)
Screenshot: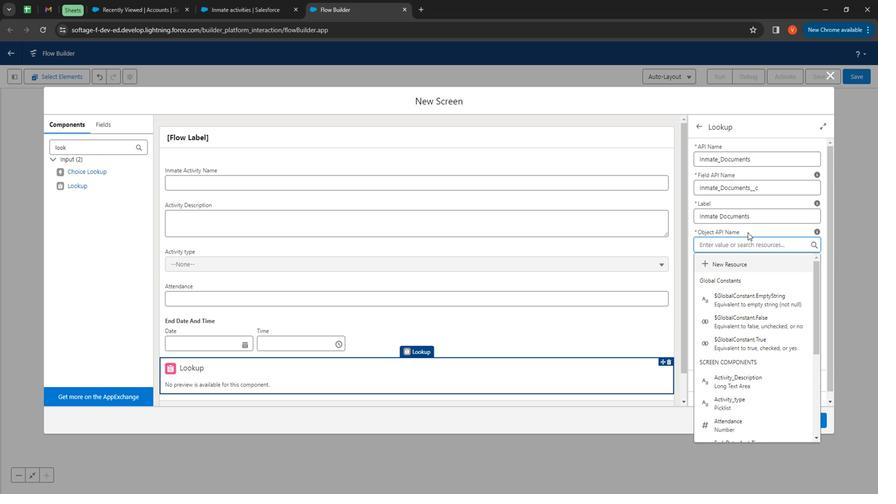 
Action: Mouse pressed left at (745, 229)
Screenshot: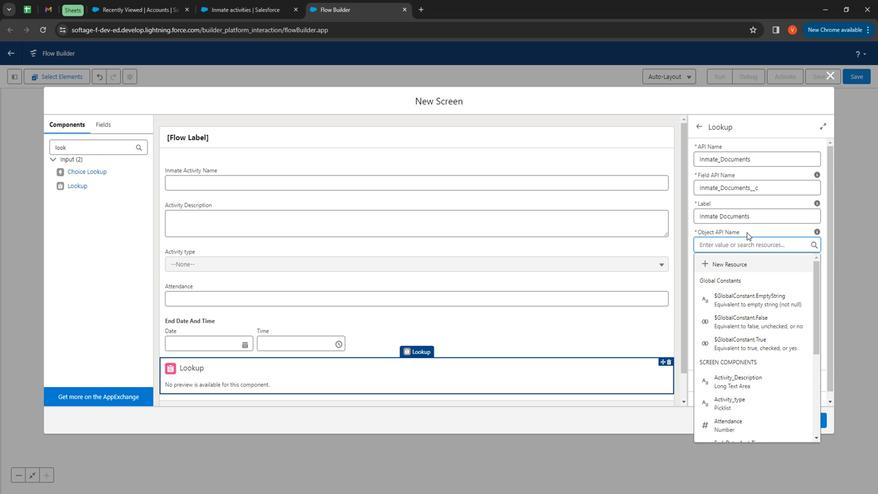 
Action: Mouse moved to (247, 0)
Screenshot: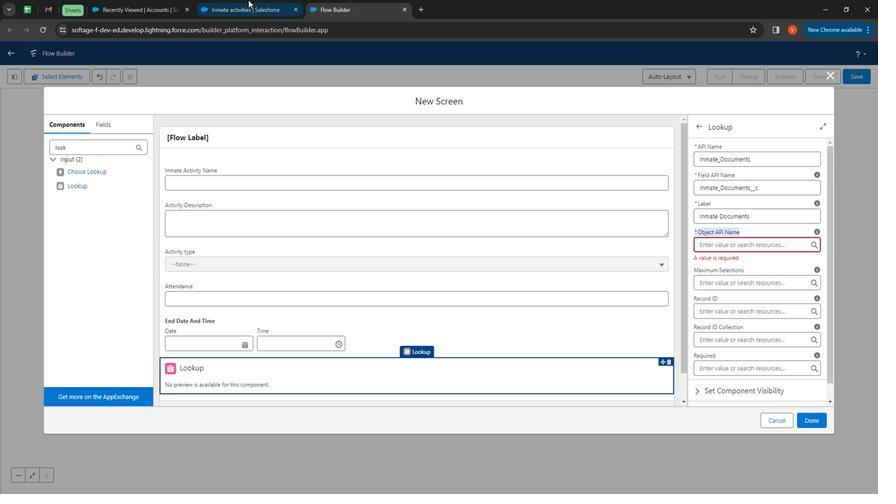 
Action: Mouse pressed left at (247, 0)
Screenshot: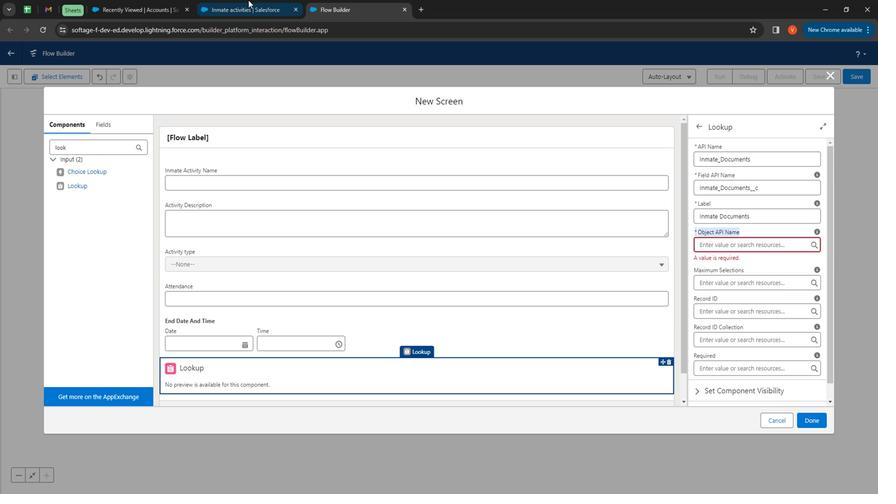 
Action: Mouse moved to (26, 155)
Screenshot: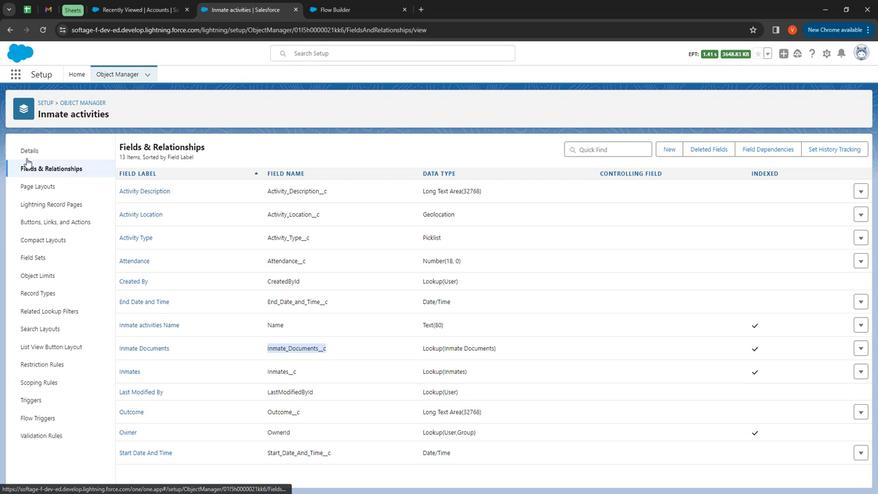 
Action: Mouse pressed left at (26, 155)
Screenshot: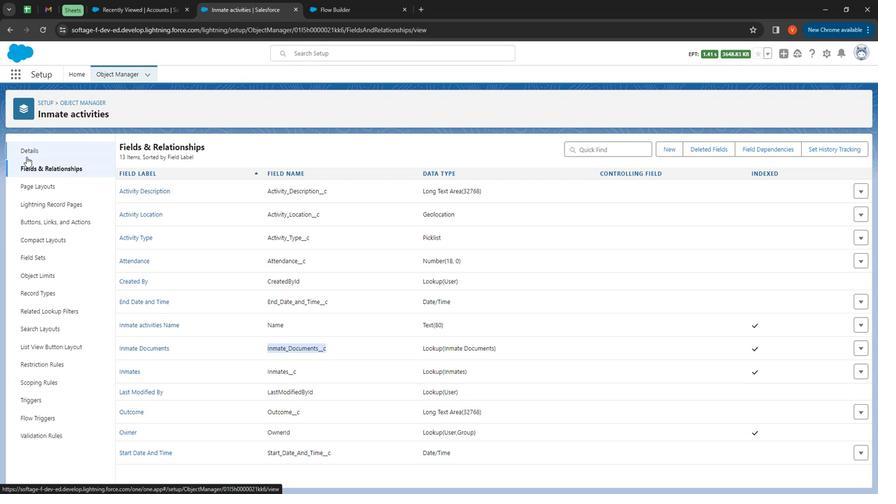 
Action: Mouse moved to (186, 220)
Screenshot: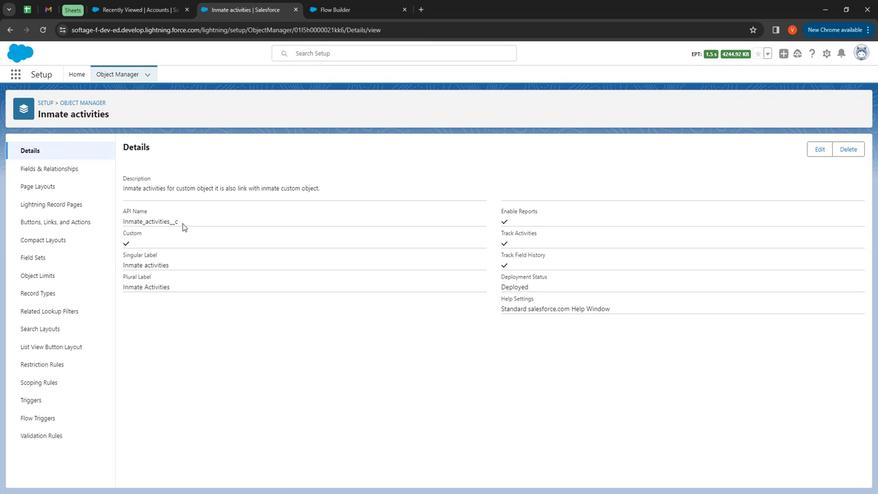 
Action: Mouse pressed left at (186, 220)
Screenshot: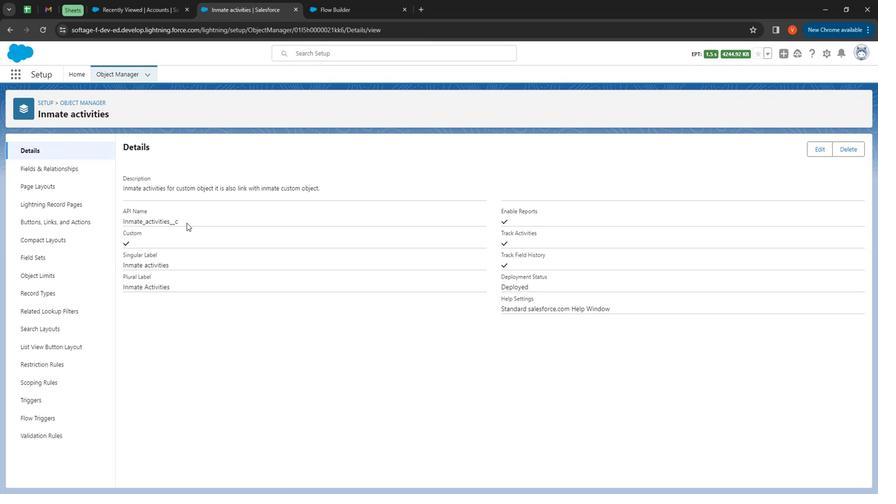 
Action: Mouse moved to (135, 227)
Screenshot: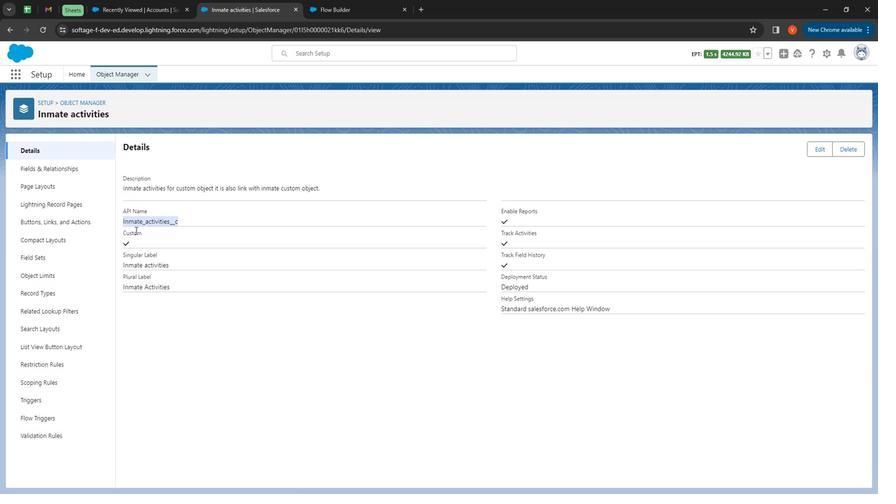 
Action: Key pressed ctrl+C
Screenshot: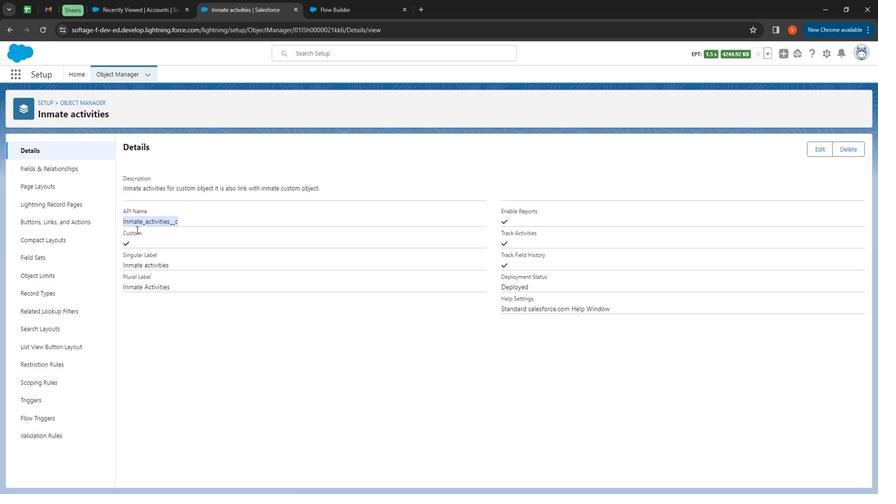
Action: Mouse moved to (308, 0)
Screenshot: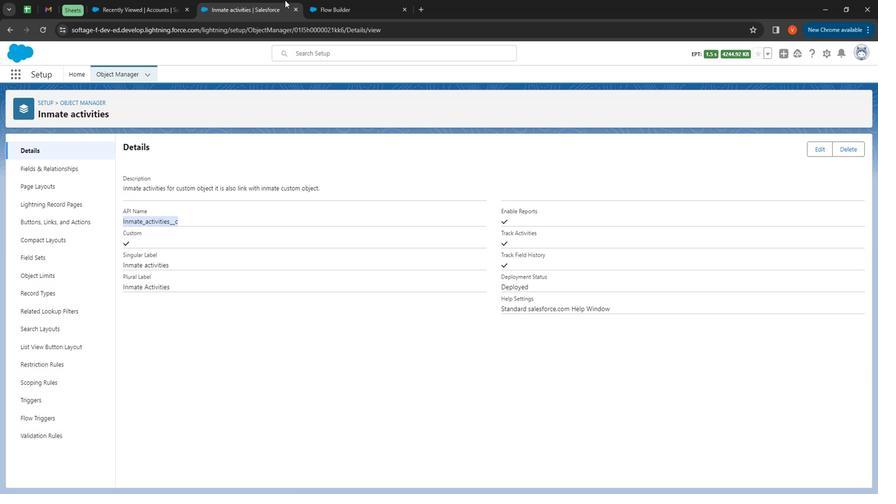 
Action: Mouse pressed left at (308, 0)
Screenshot: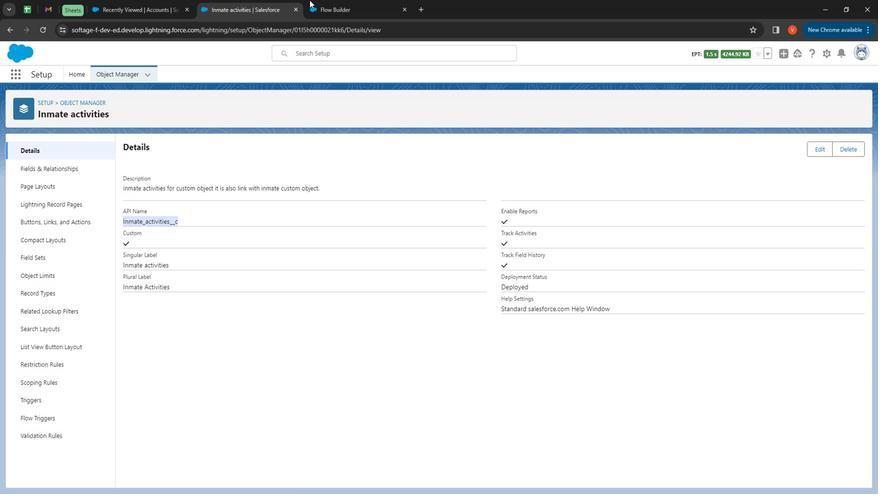 
Action: Mouse moved to (761, 239)
Screenshot: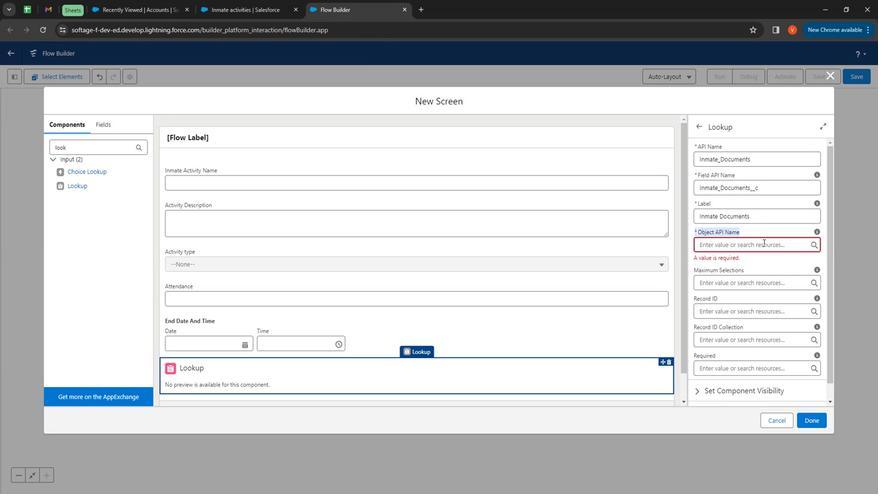 
Action: Mouse pressed left at (761, 239)
Screenshot: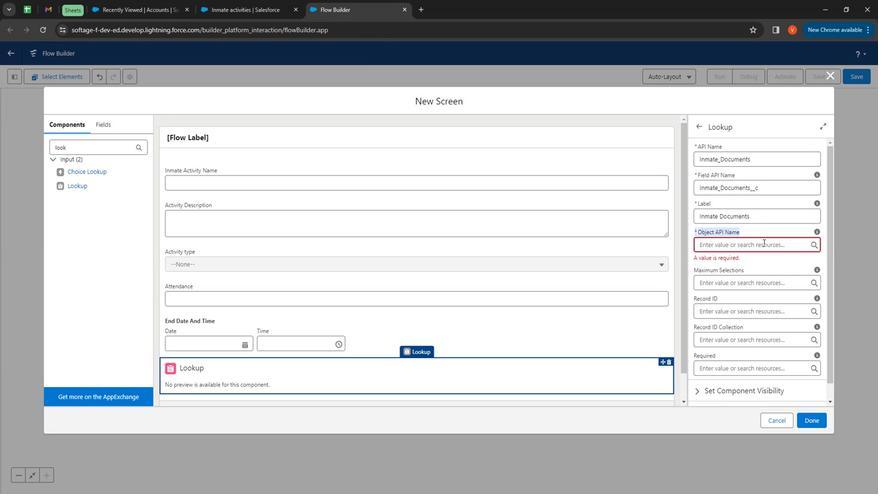 
Action: Mouse moved to (761, 241)
Screenshot: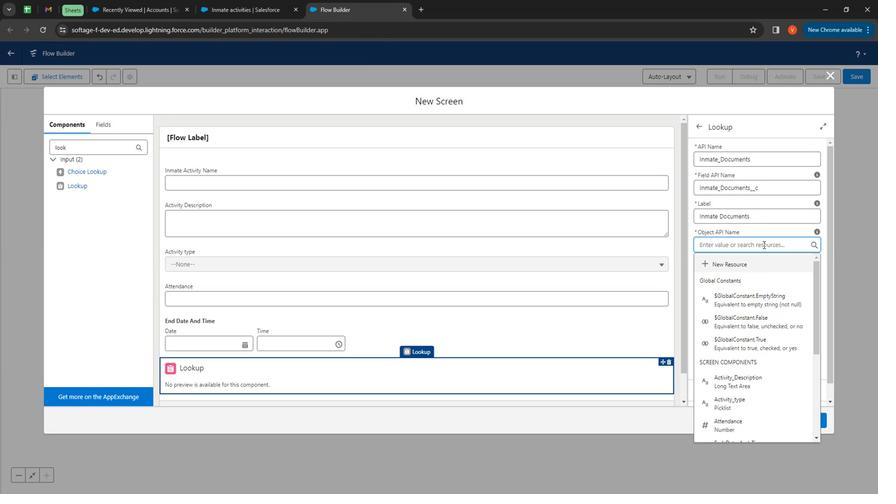 
Action: Key pressed ctrl+V
